 Task: Look for space in São Bento do Sul, Brazil from 15th June, 2023 to 21st June, 2023 for 5 adults in price range Rs.14000 to Rs.25000. Place can be entire place with 3 bedrooms having 3 beds and 3 bathrooms. Property type can be house, flat, guest house. Booking option can be shelf check-in. Required host language is Spanish.
Action: Mouse moved to (307, 186)
Screenshot: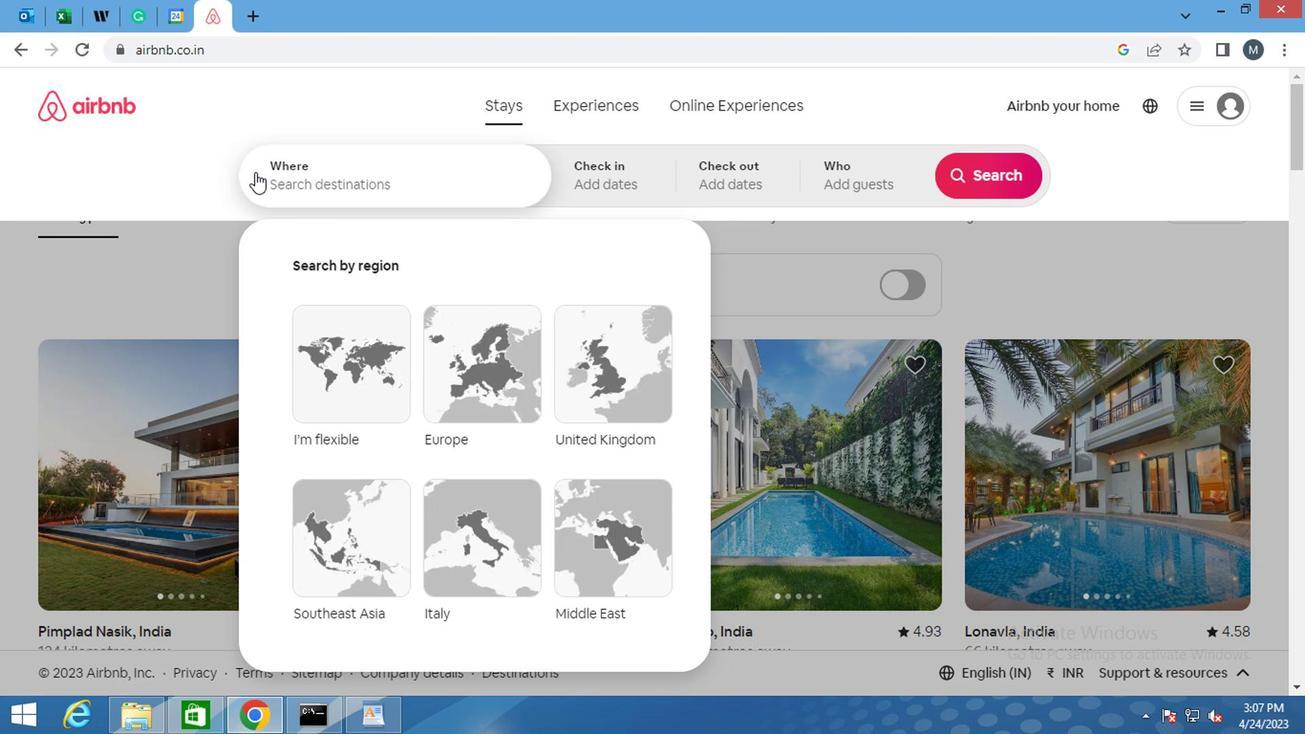 
Action: Mouse pressed left at (307, 186)
Screenshot: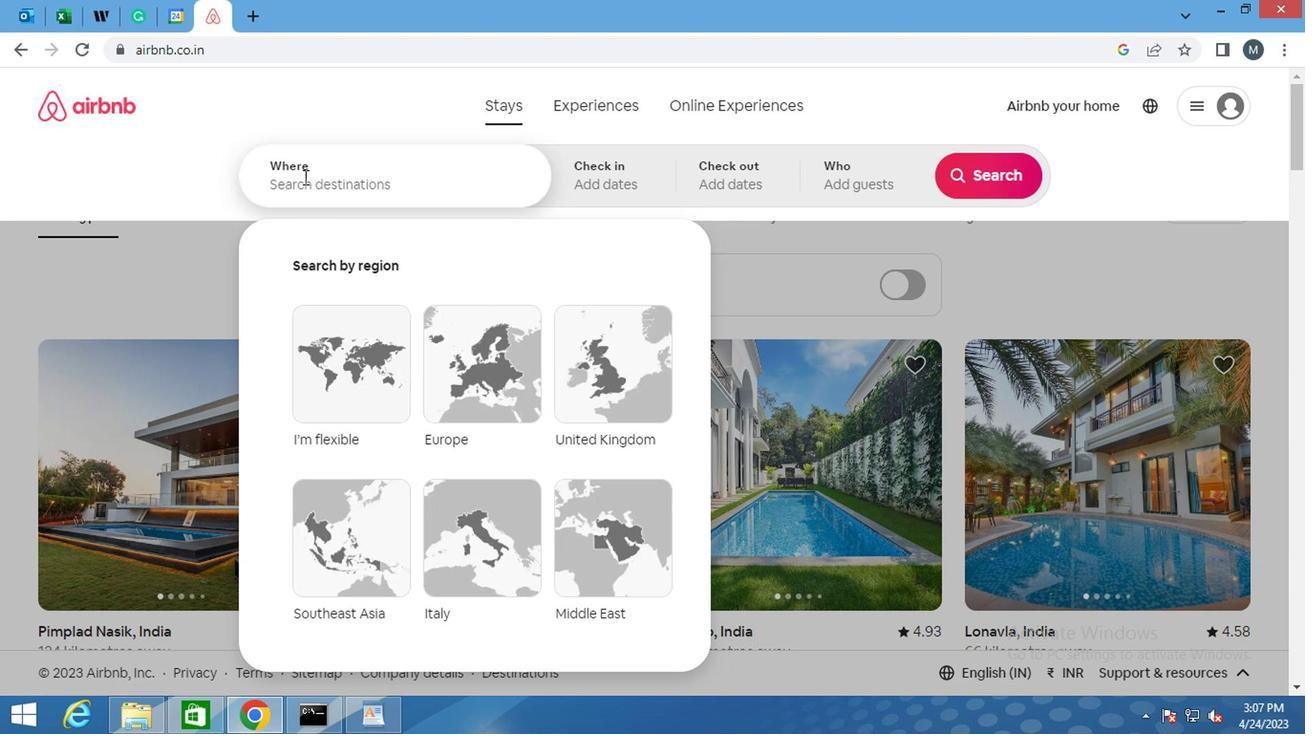 
Action: Key pressed <Key.shift>SAO<Key.space><Key.shift>BENTO<Key.space>DO<Key.space><Key.shift>SUL,<Key.space><Key.shift><Key.shift>BRAZIL<Key.enter>
Screenshot: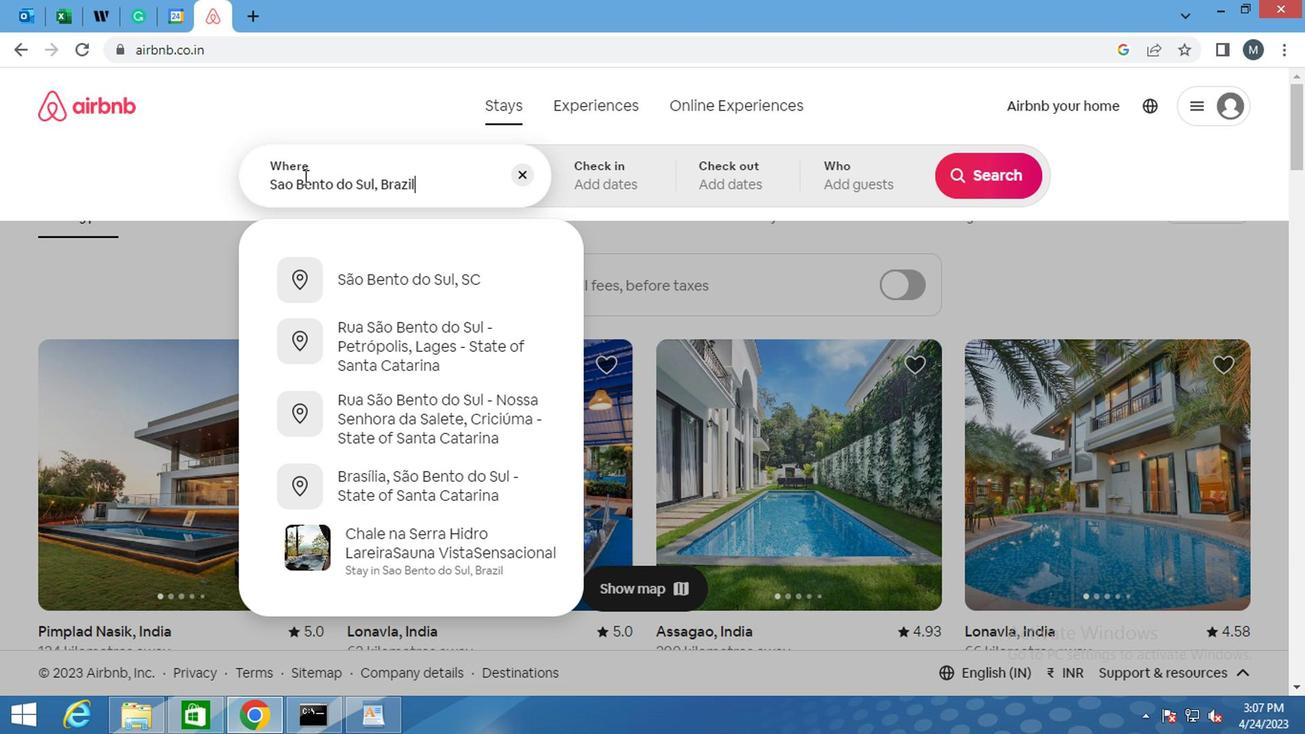 
Action: Mouse moved to (974, 325)
Screenshot: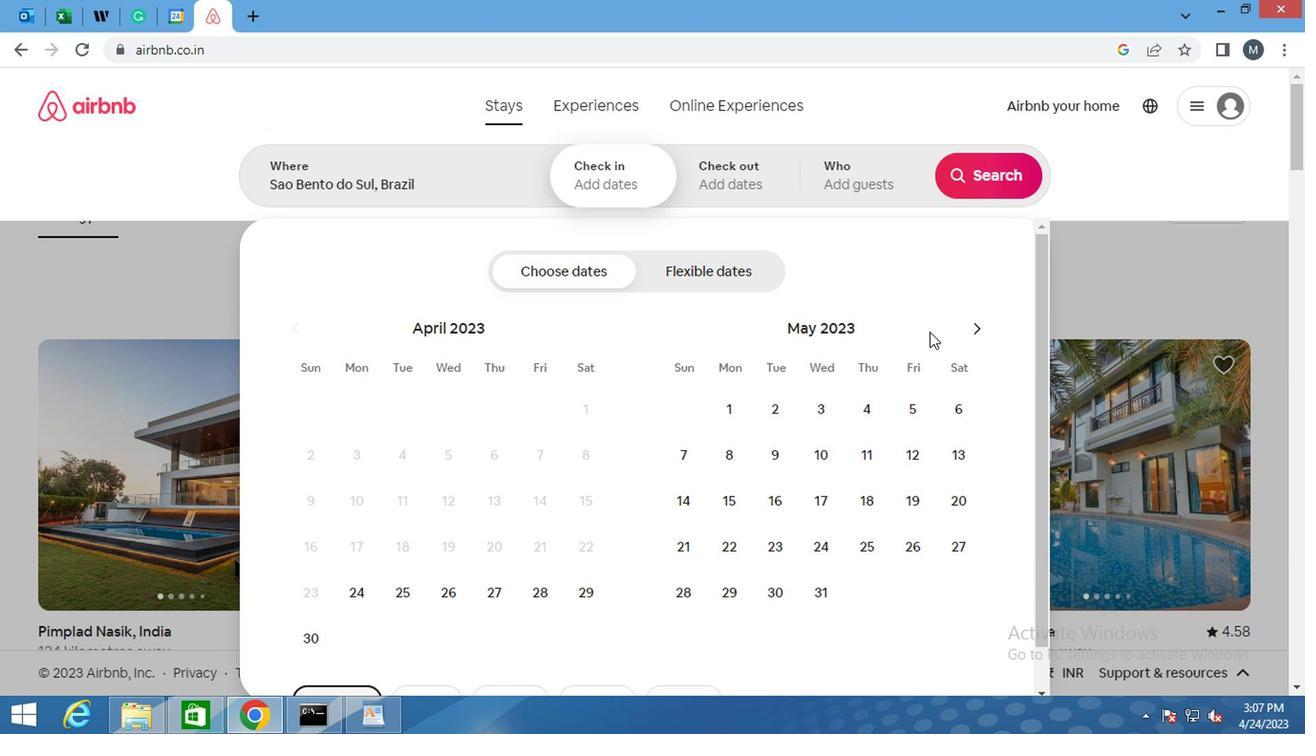 
Action: Mouse pressed left at (974, 325)
Screenshot: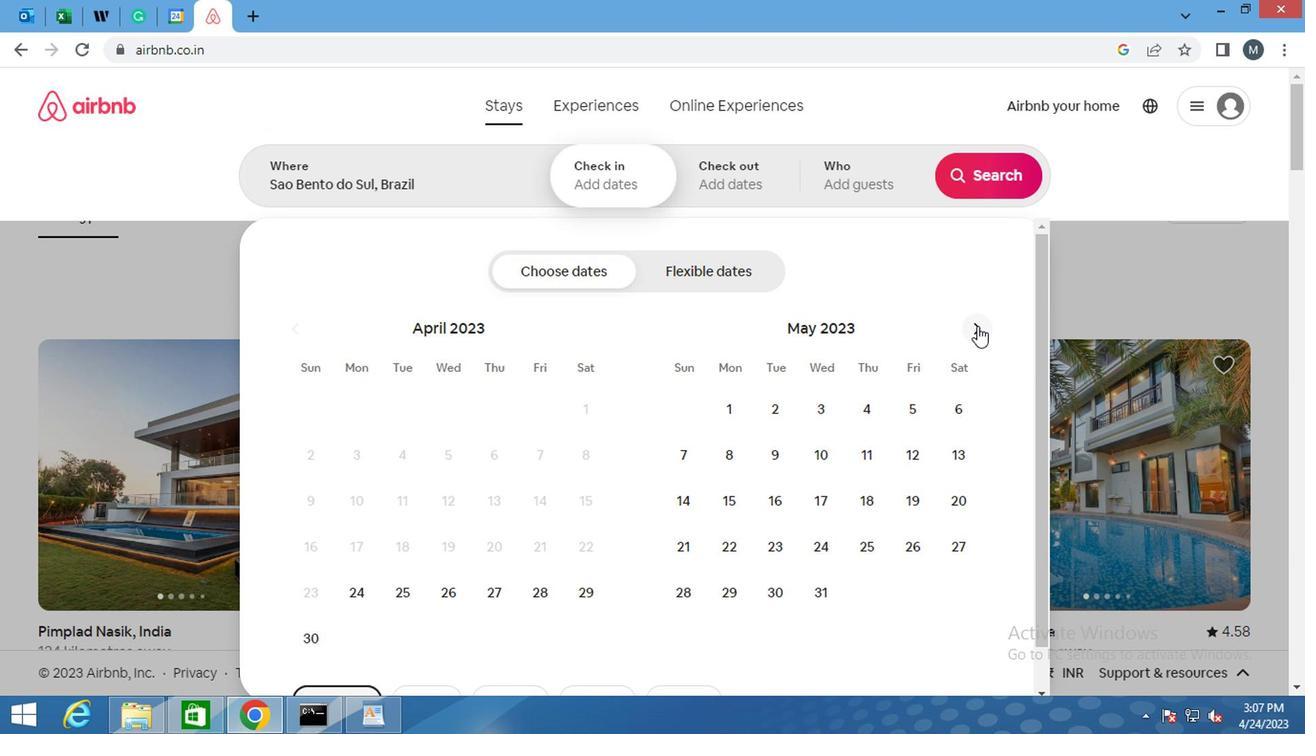 
Action: Mouse pressed left at (974, 325)
Screenshot: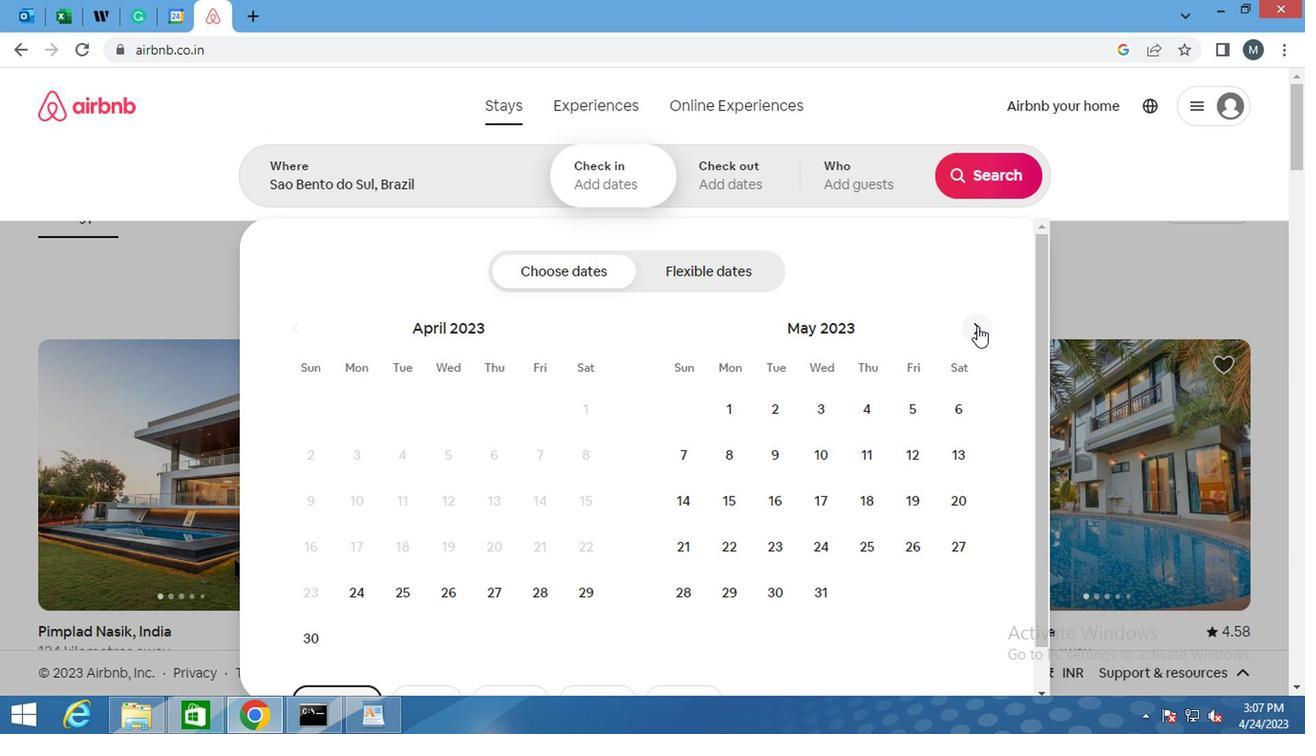 
Action: Mouse moved to (863, 491)
Screenshot: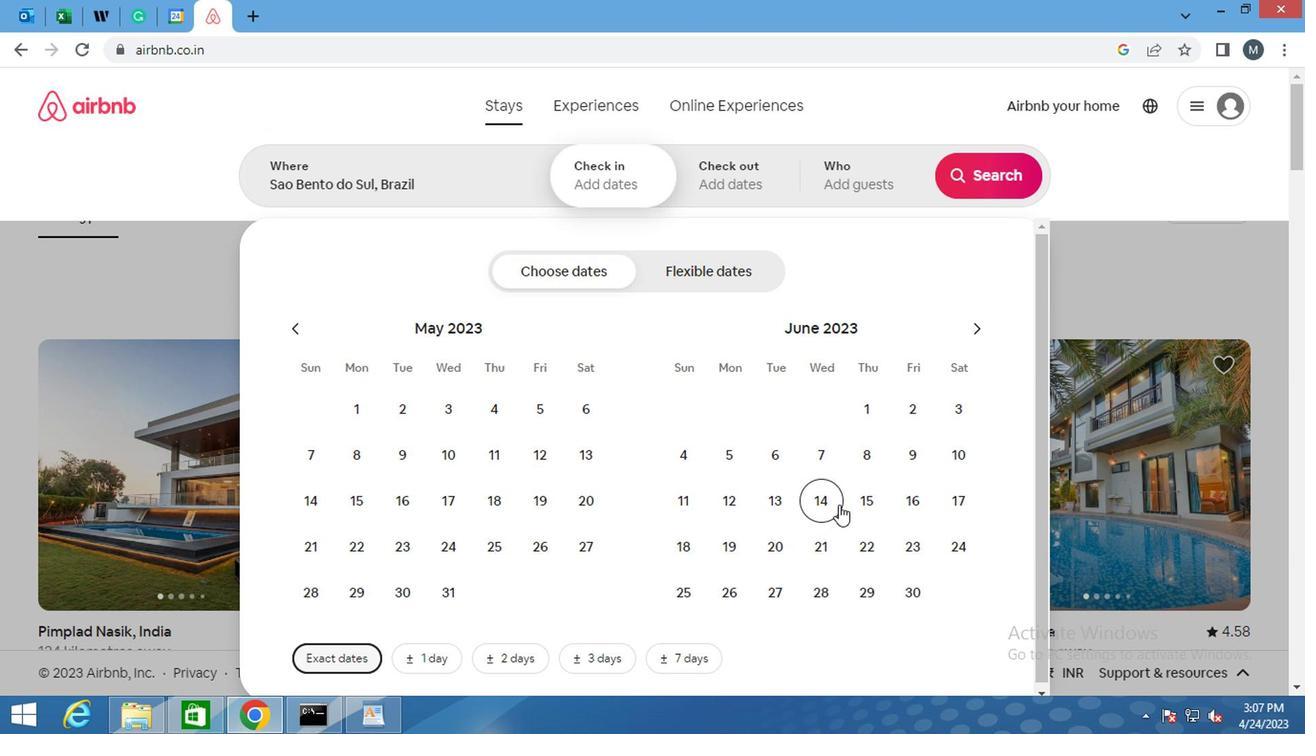 
Action: Mouse pressed left at (863, 491)
Screenshot: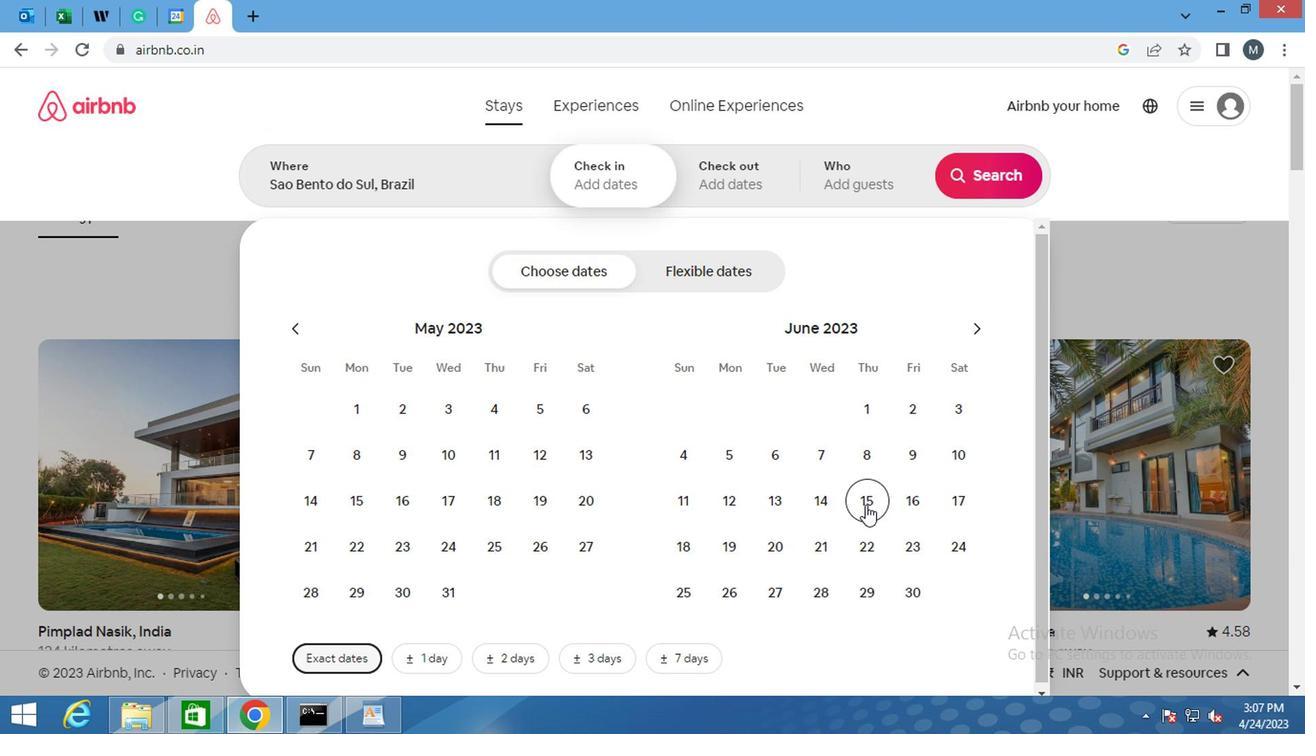 
Action: Mouse moved to (828, 531)
Screenshot: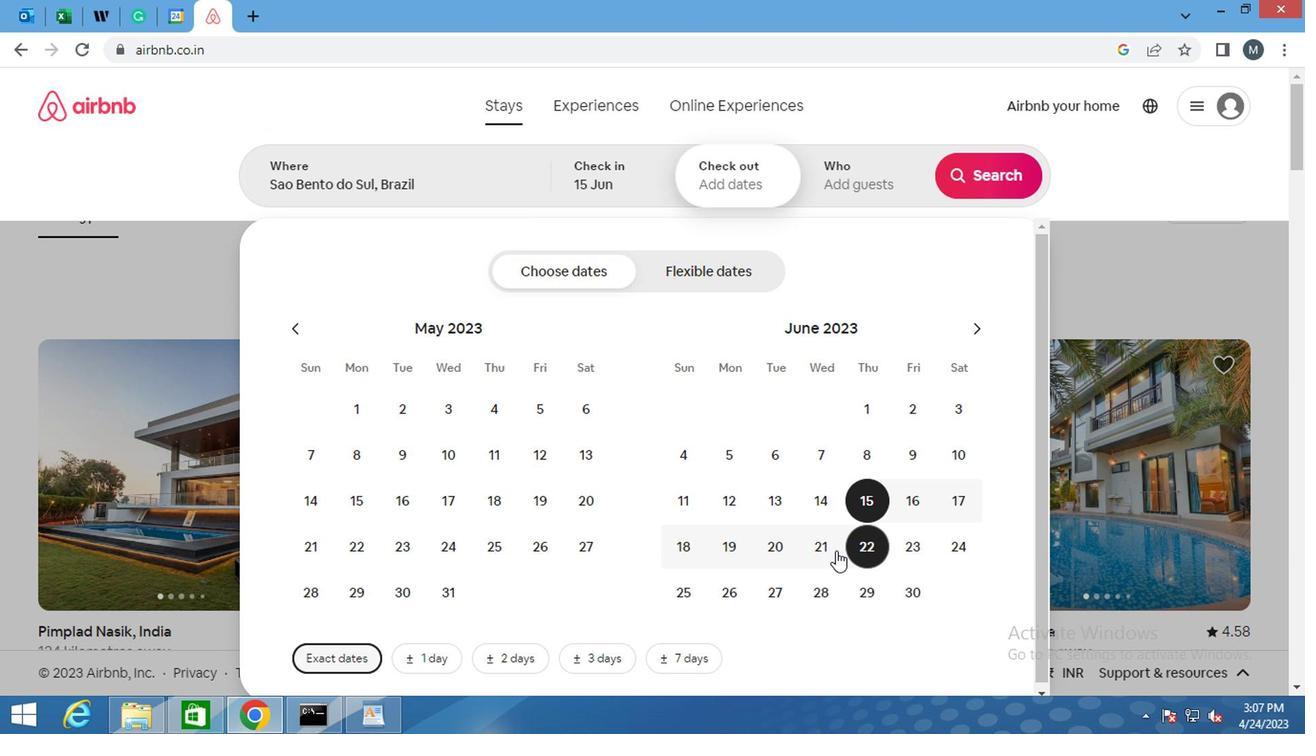 
Action: Mouse pressed left at (828, 531)
Screenshot: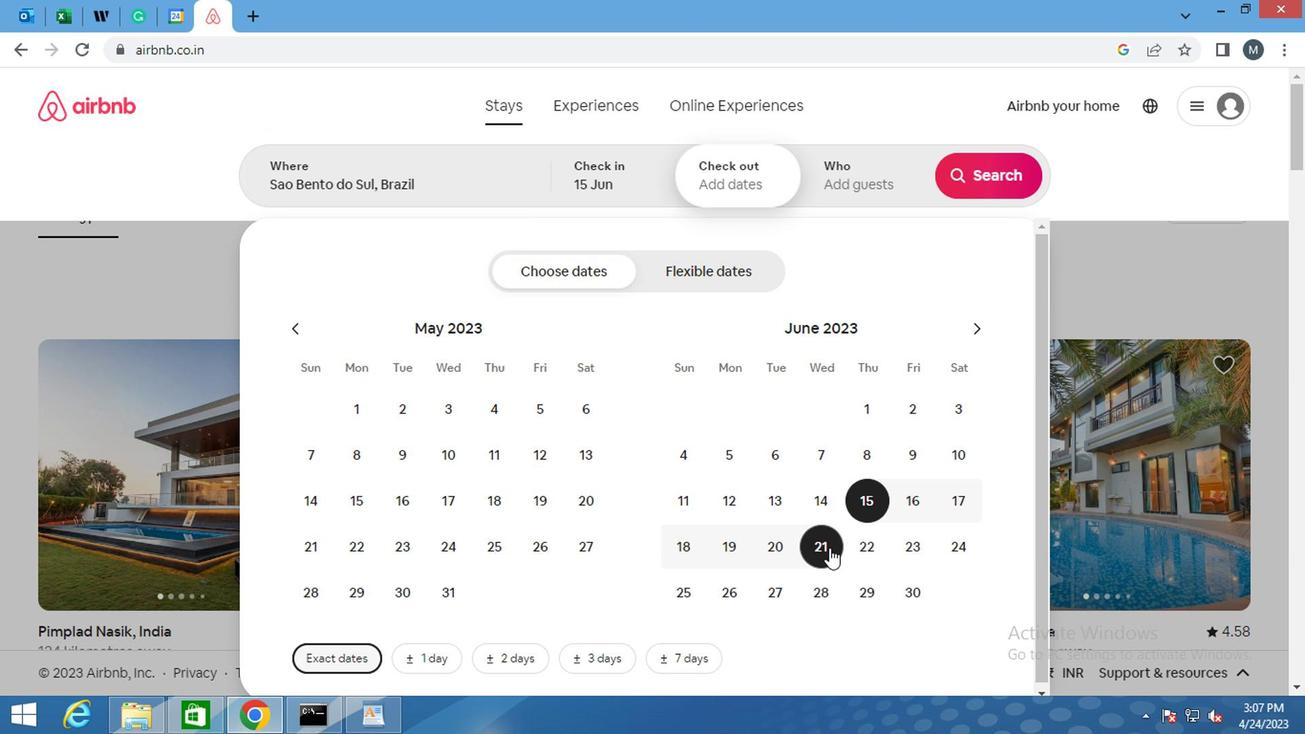 
Action: Mouse moved to (882, 199)
Screenshot: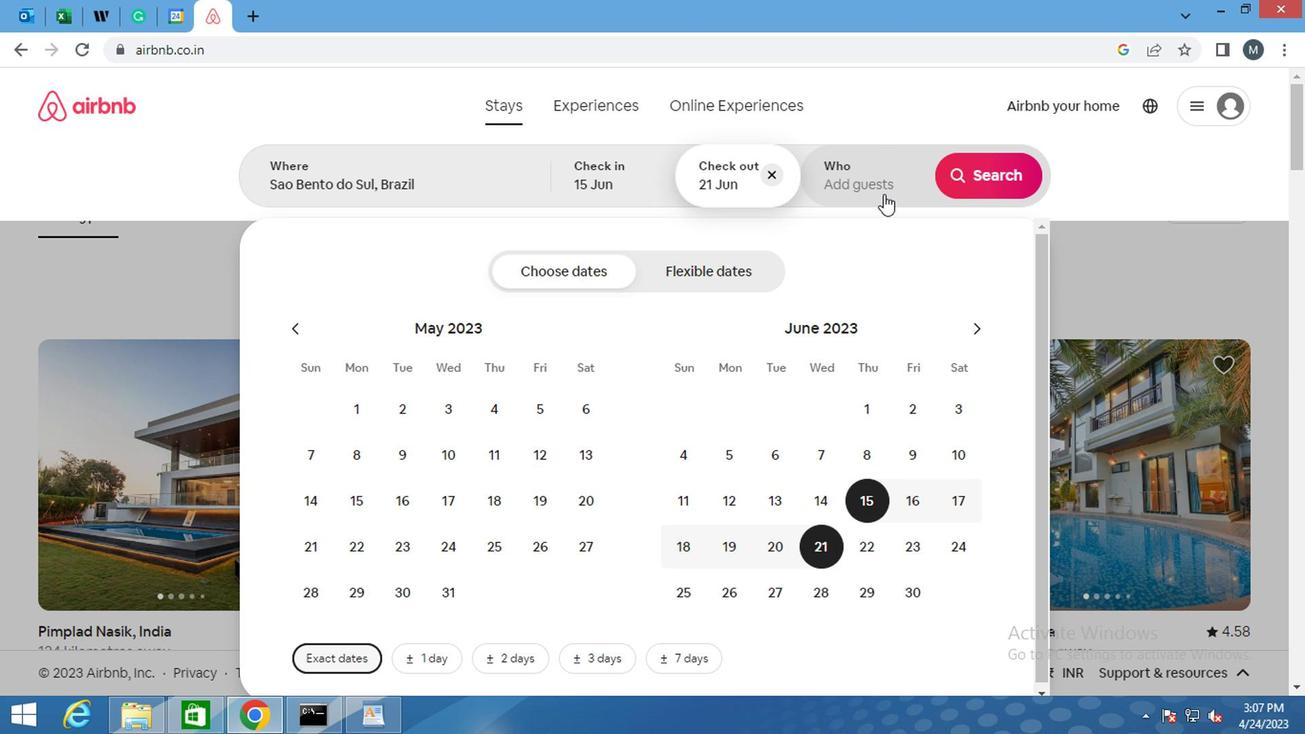 
Action: Mouse pressed left at (882, 199)
Screenshot: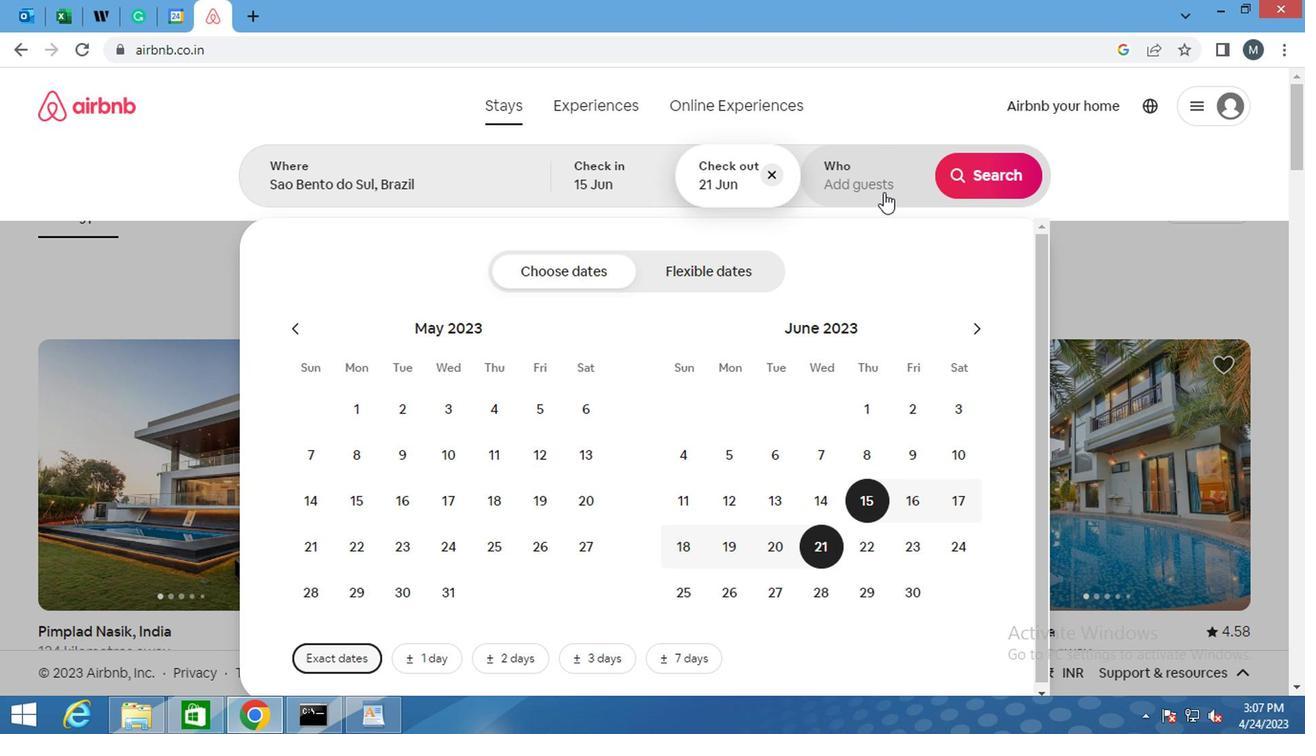 
Action: Mouse moved to (989, 276)
Screenshot: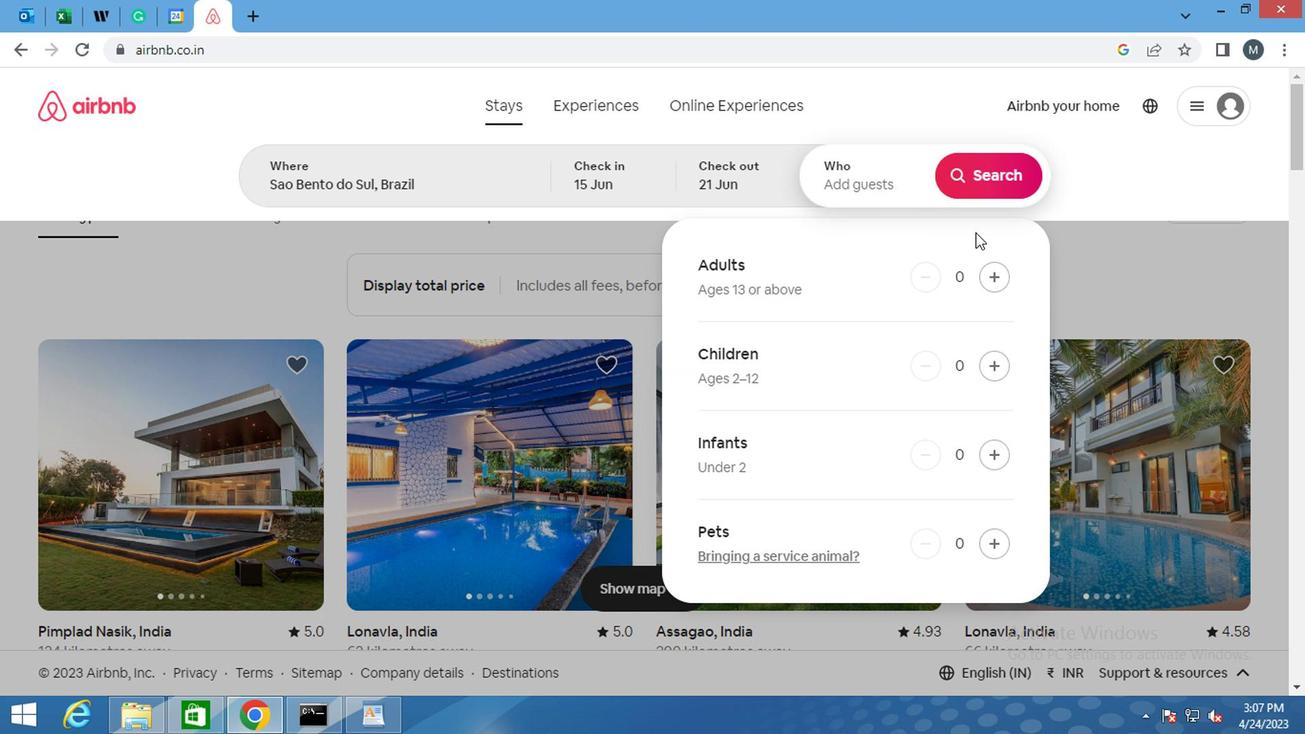 
Action: Mouse pressed left at (989, 276)
Screenshot: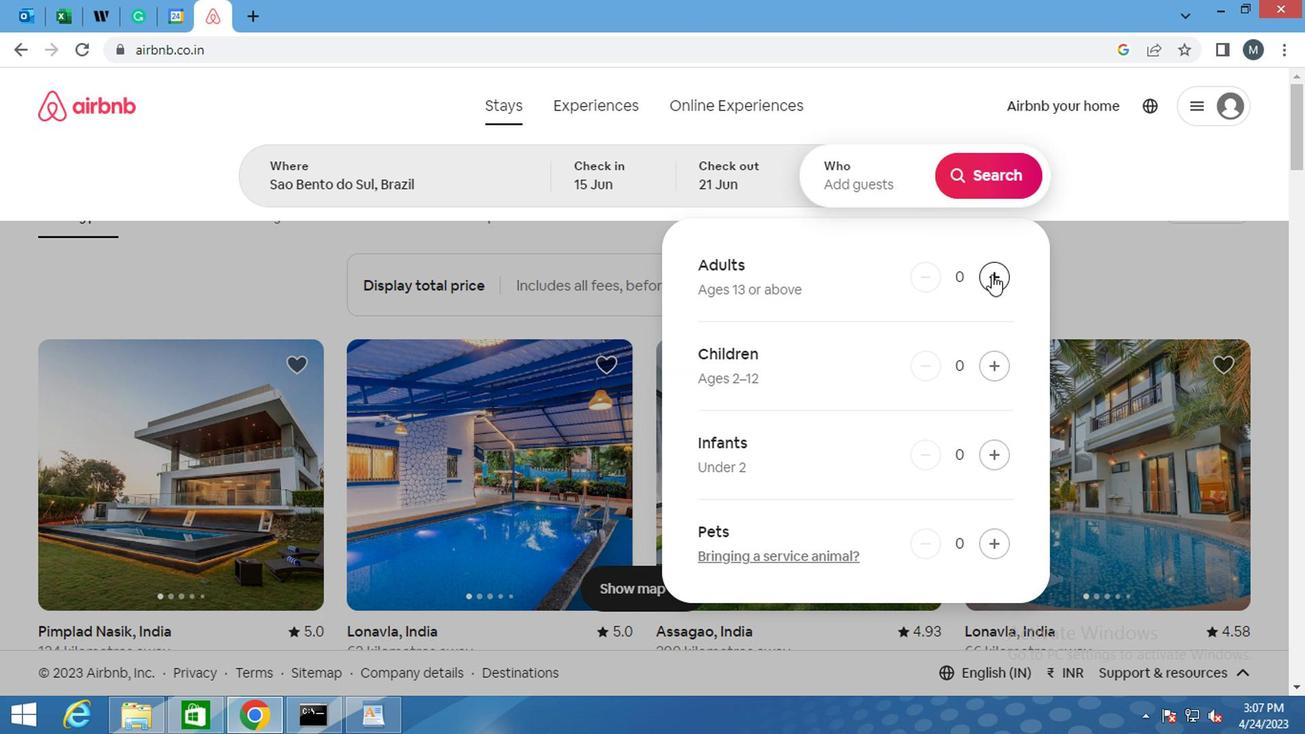
Action: Mouse moved to (989, 278)
Screenshot: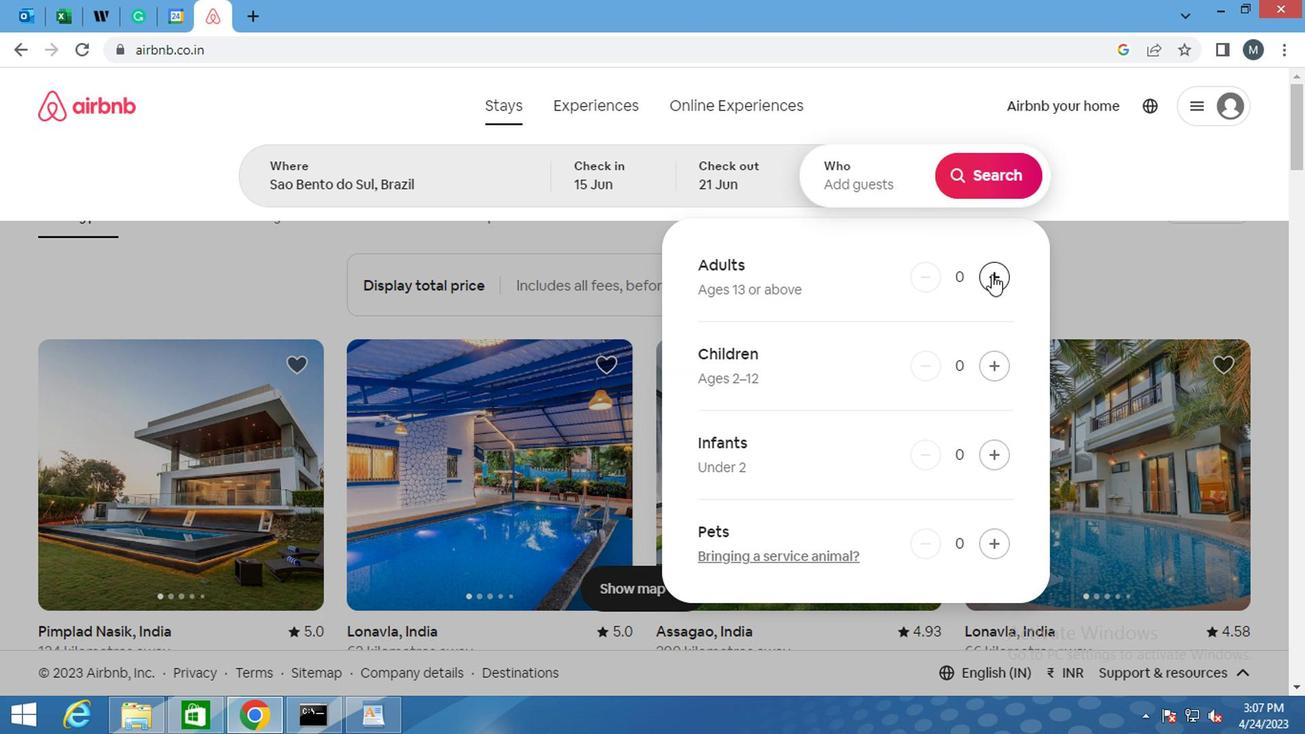 
Action: Mouse pressed left at (989, 278)
Screenshot: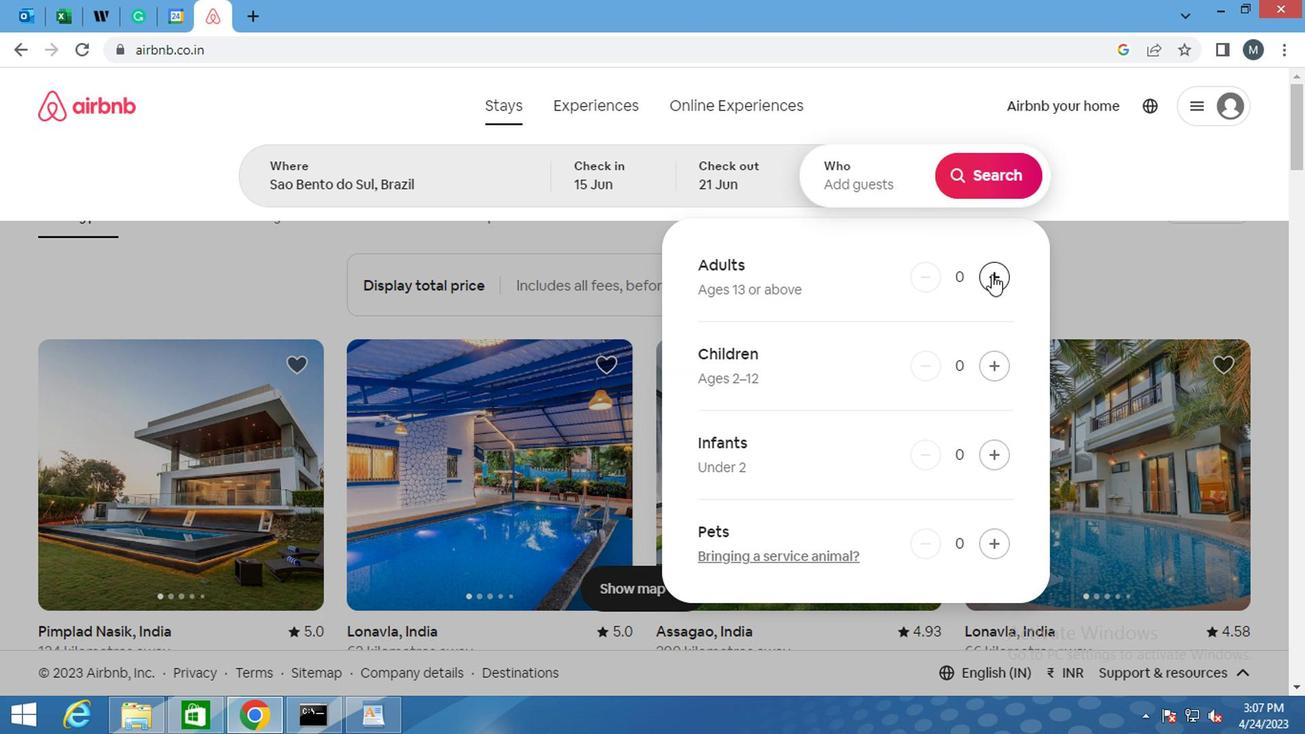 
Action: Mouse pressed left at (989, 278)
Screenshot: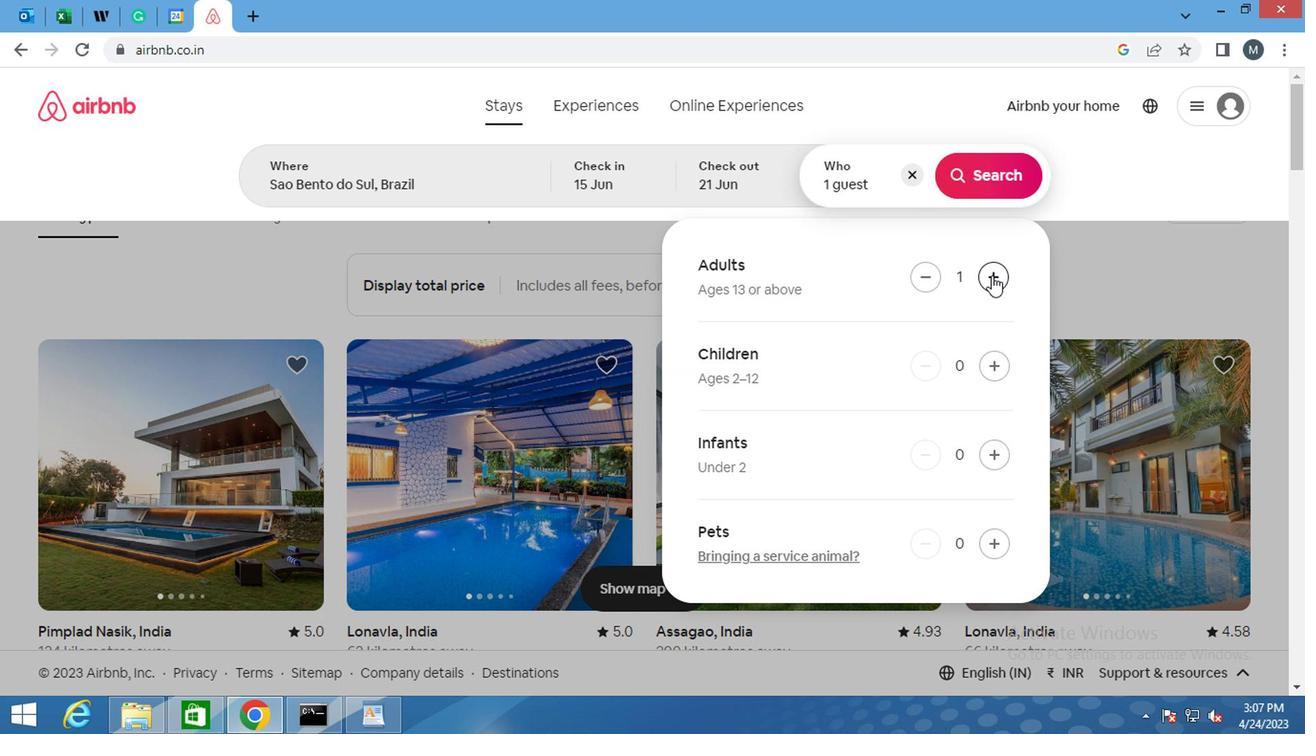 
Action: Mouse moved to (991, 278)
Screenshot: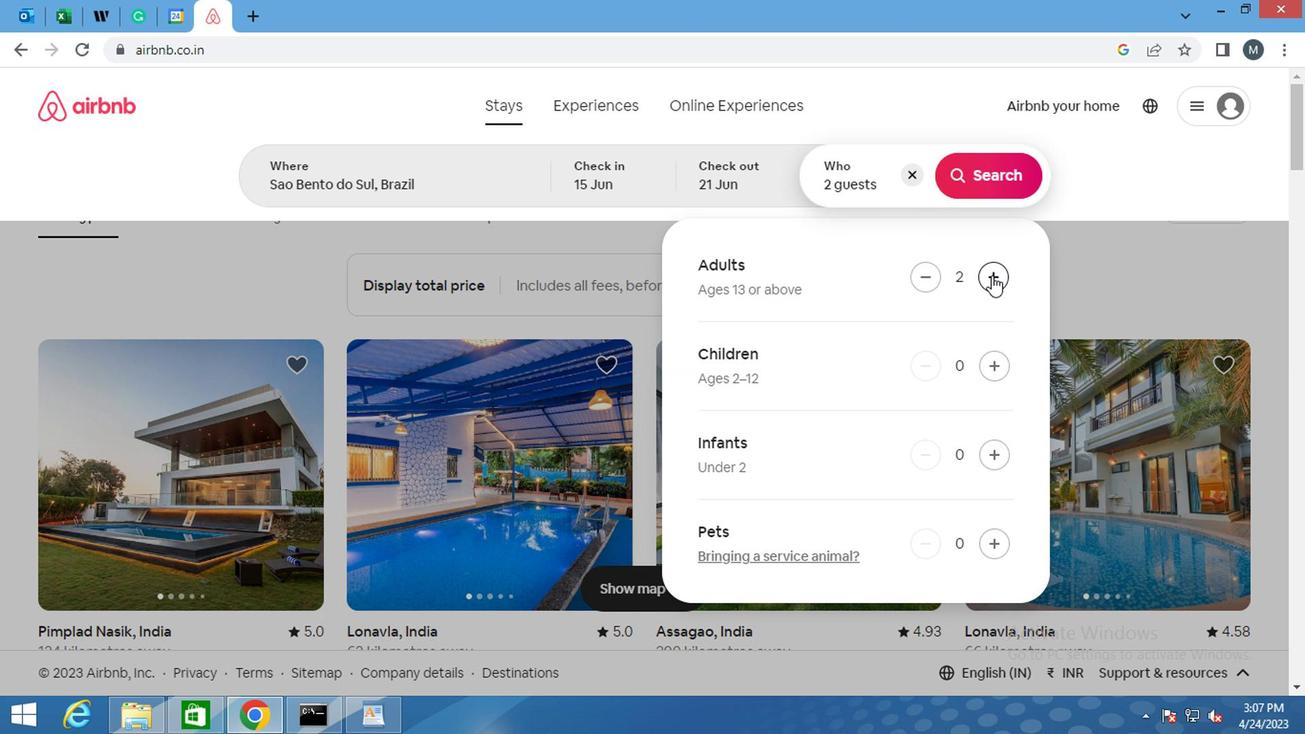 
Action: Mouse pressed left at (991, 278)
Screenshot: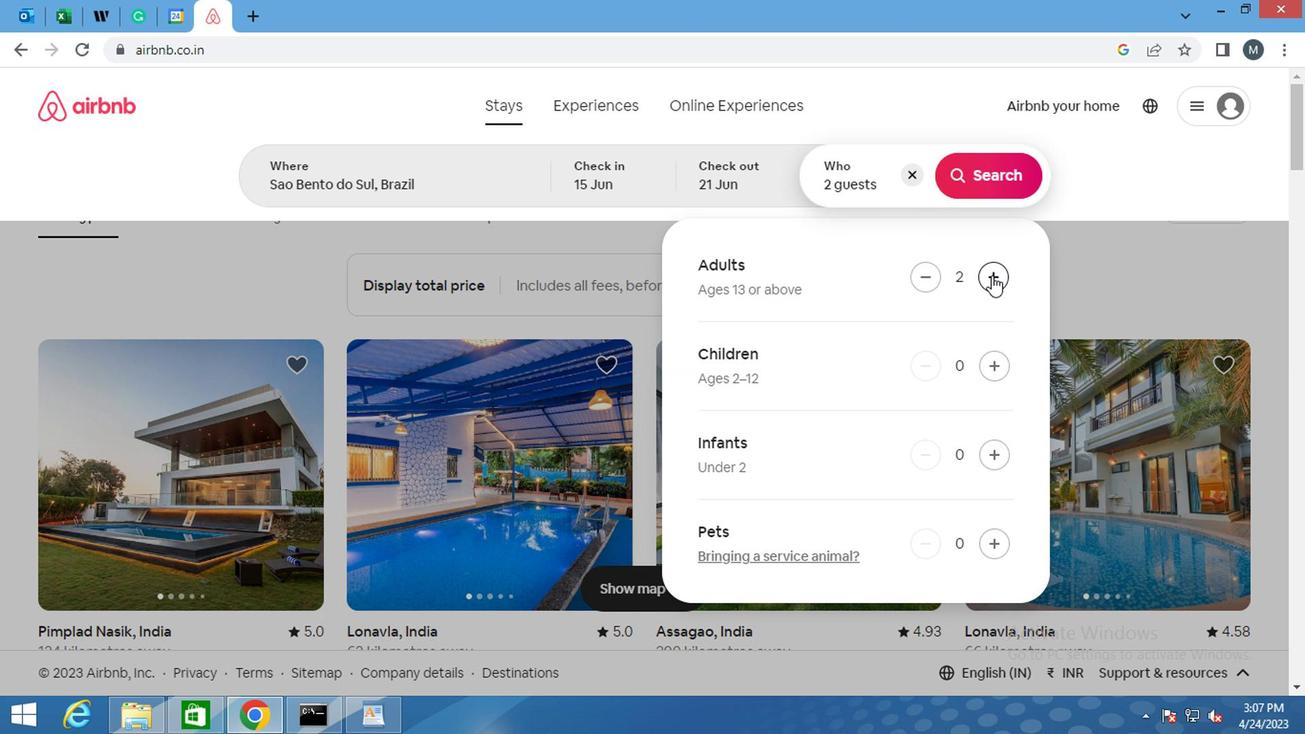 
Action: Mouse moved to (993, 278)
Screenshot: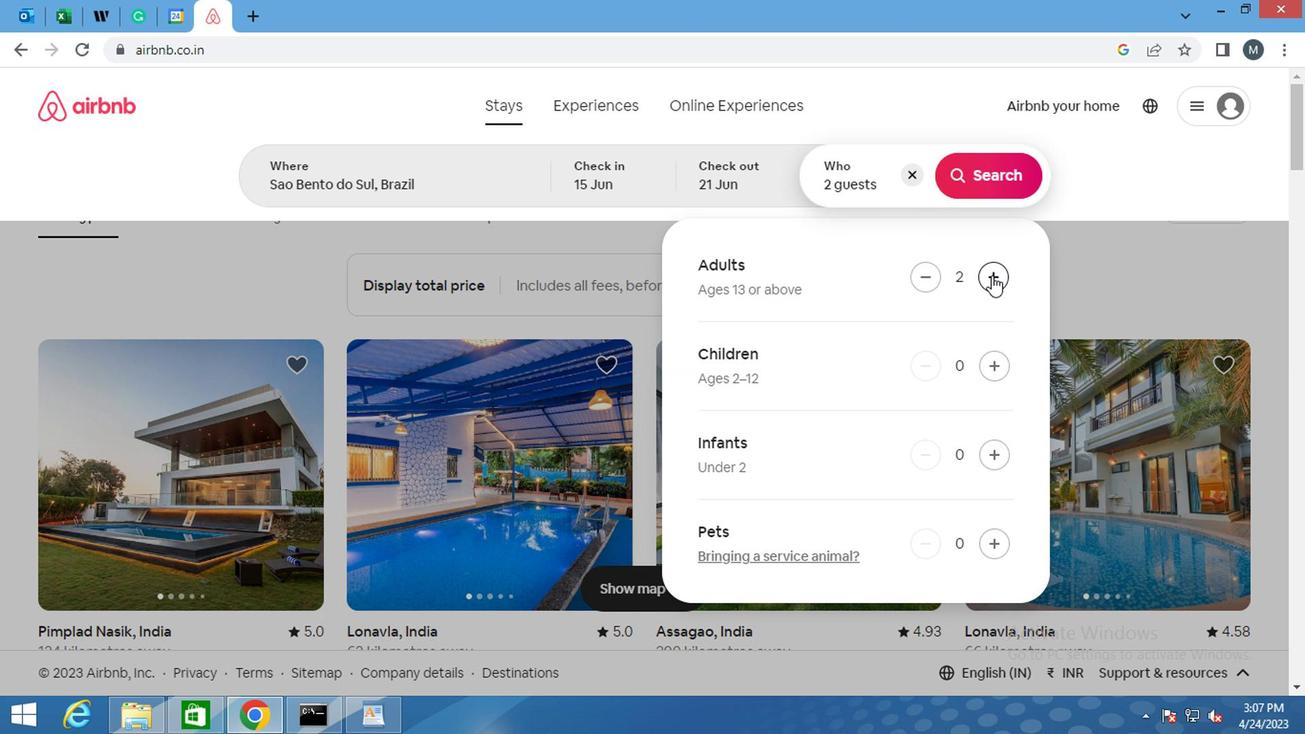 
Action: Mouse pressed left at (993, 278)
Screenshot: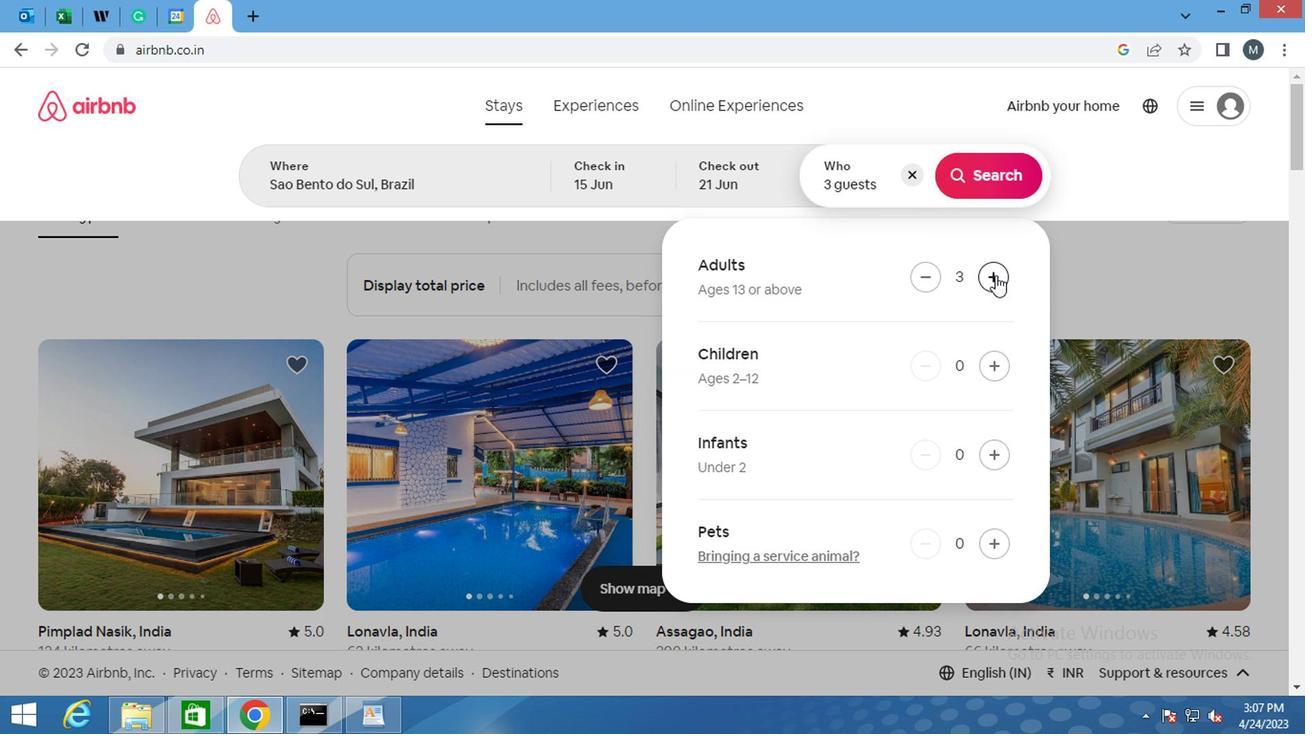 
Action: Mouse moved to (982, 223)
Screenshot: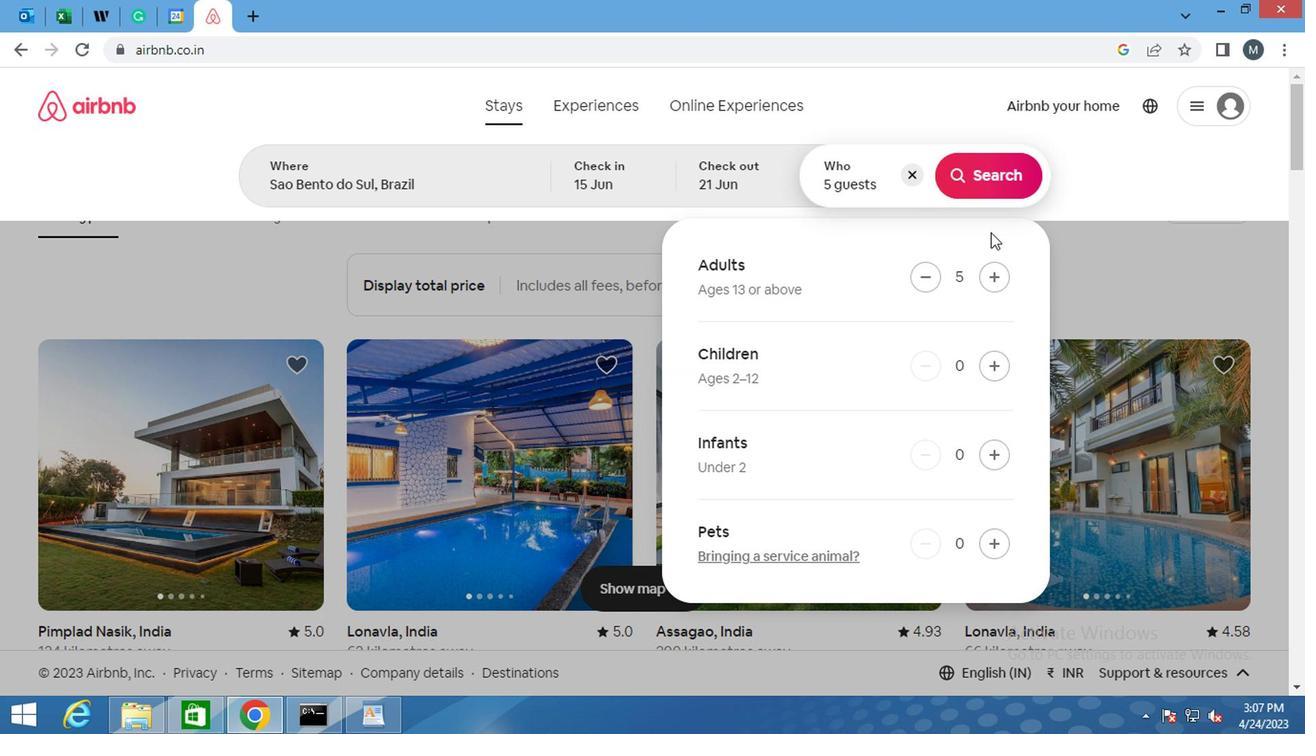 
Action: Mouse scrolled (982, 222) with delta (0, 0)
Screenshot: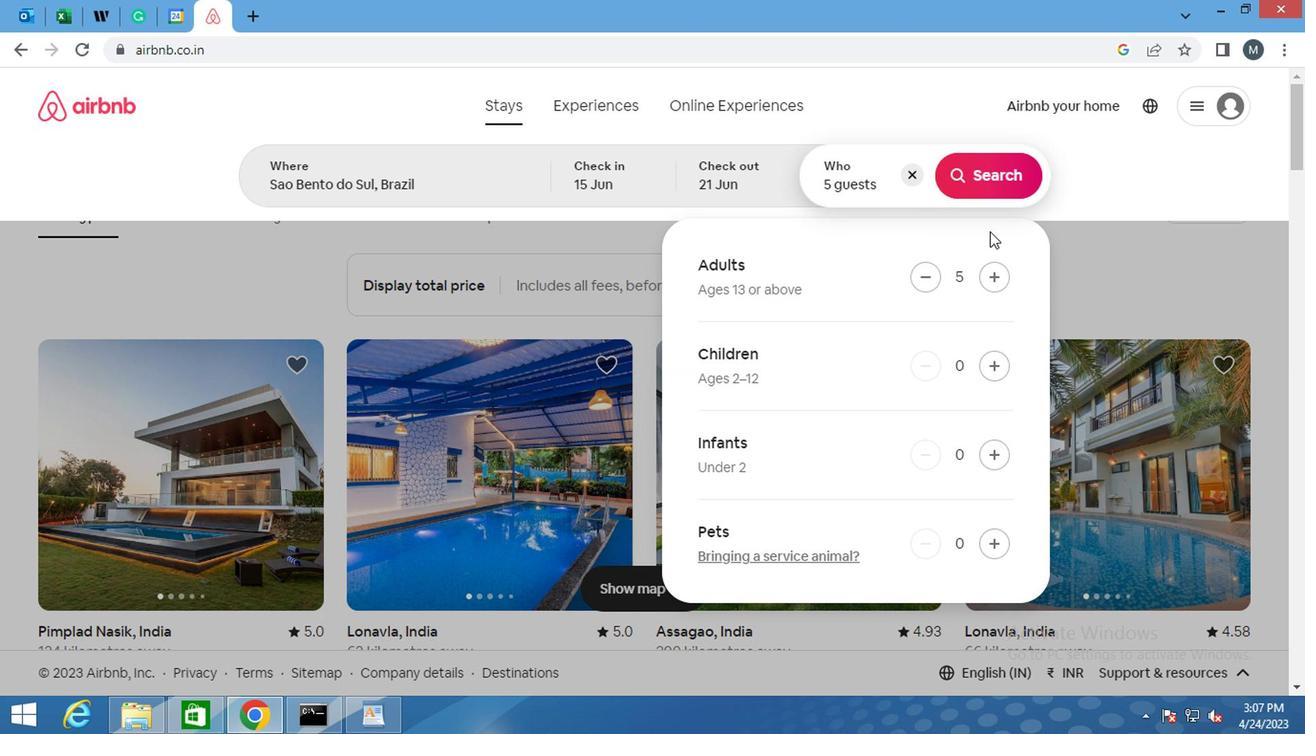 
Action: Mouse moved to (981, 224)
Screenshot: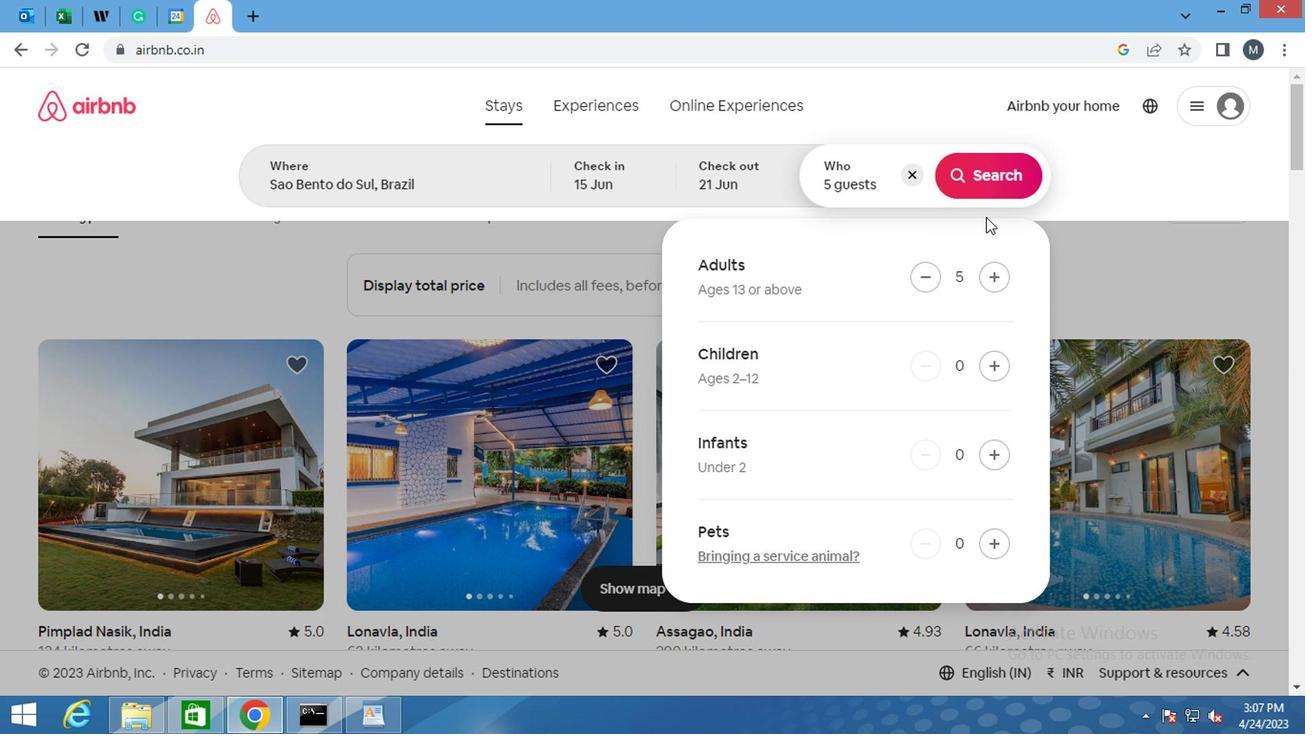 
Action: Mouse scrolled (981, 223) with delta (0, 0)
Screenshot: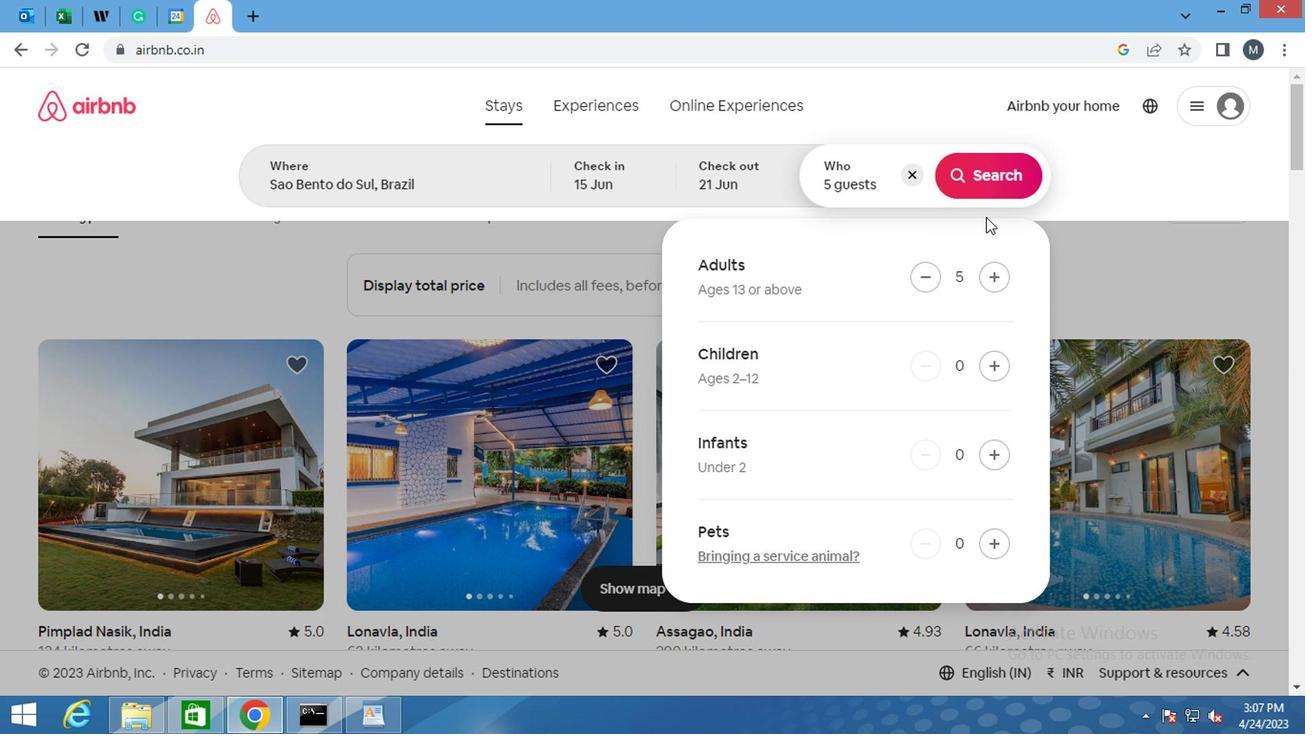 
Action: Mouse moved to (980, 225)
Screenshot: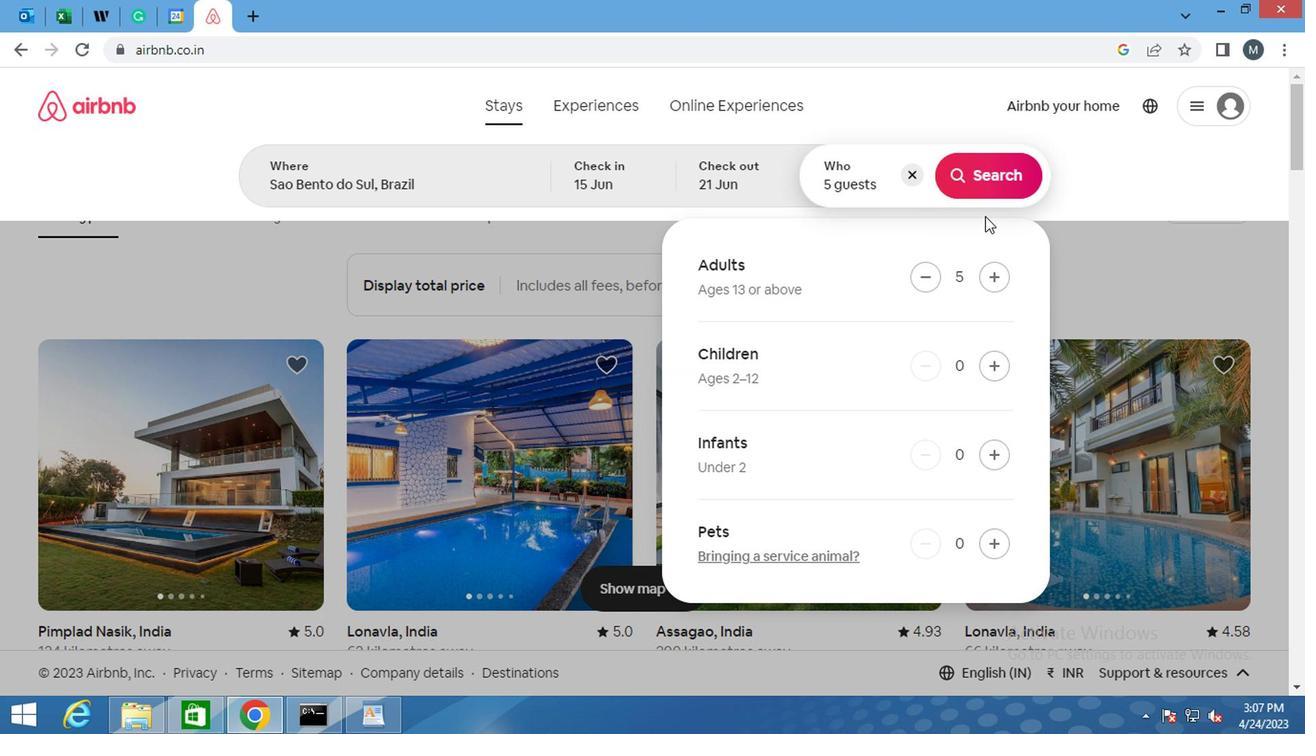 
Action: Mouse scrolled (980, 226) with delta (0, 0)
Screenshot: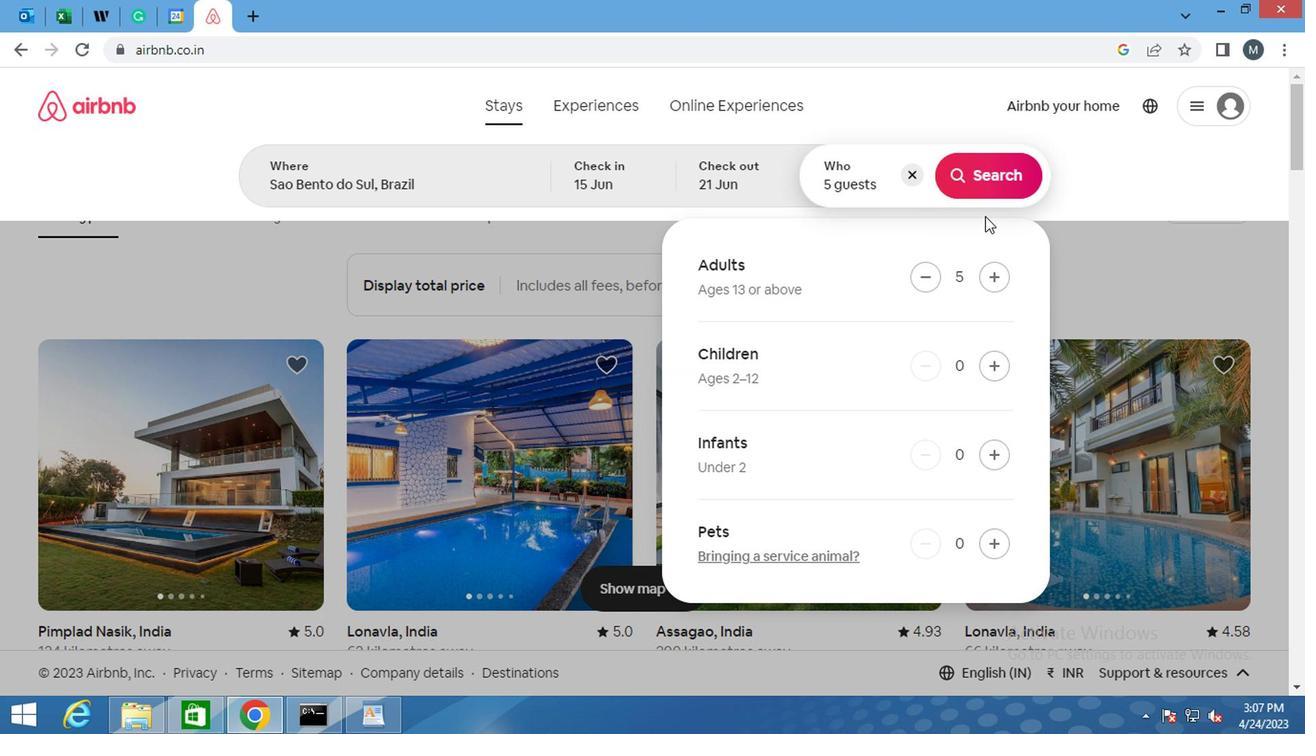 
Action: Mouse scrolled (980, 226) with delta (0, 0)
Screenshot: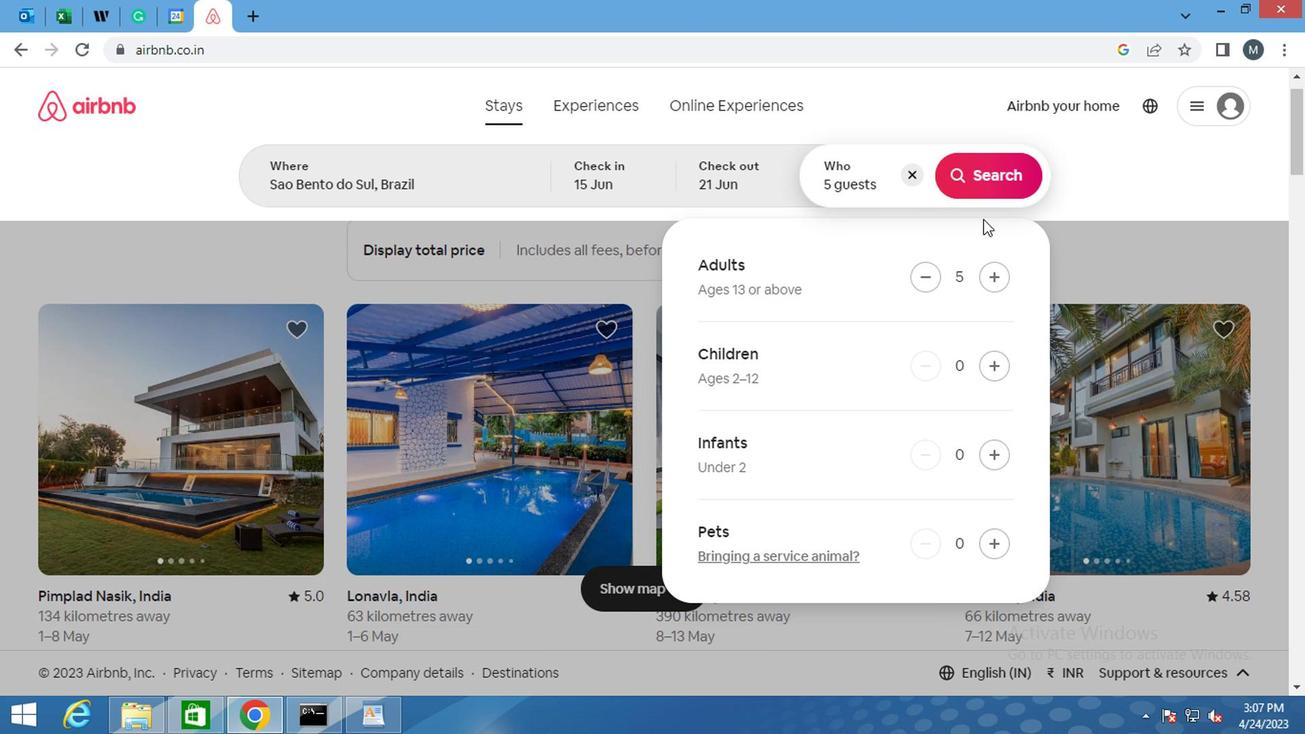 
Action: Mouse moved to (1193, 199)
Screenshot: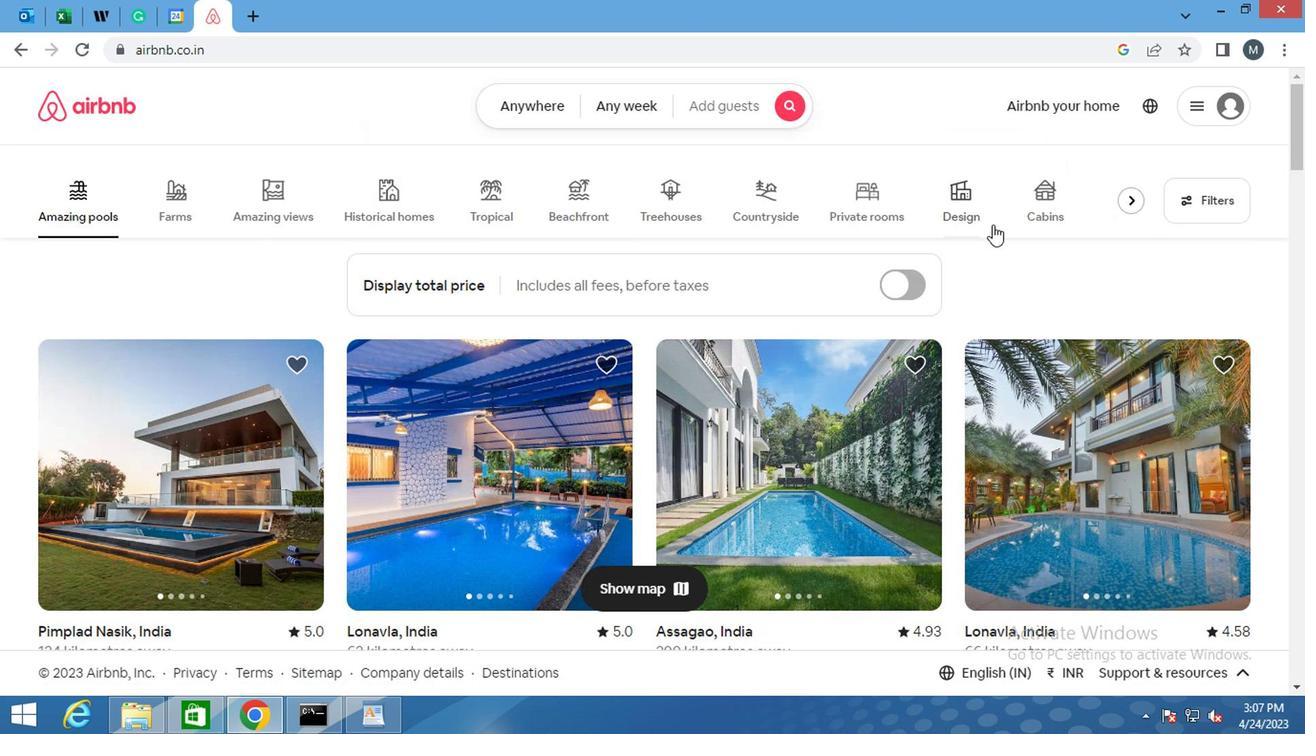 
Action: Mouse pressed left at (1193, 199)
Screenshot: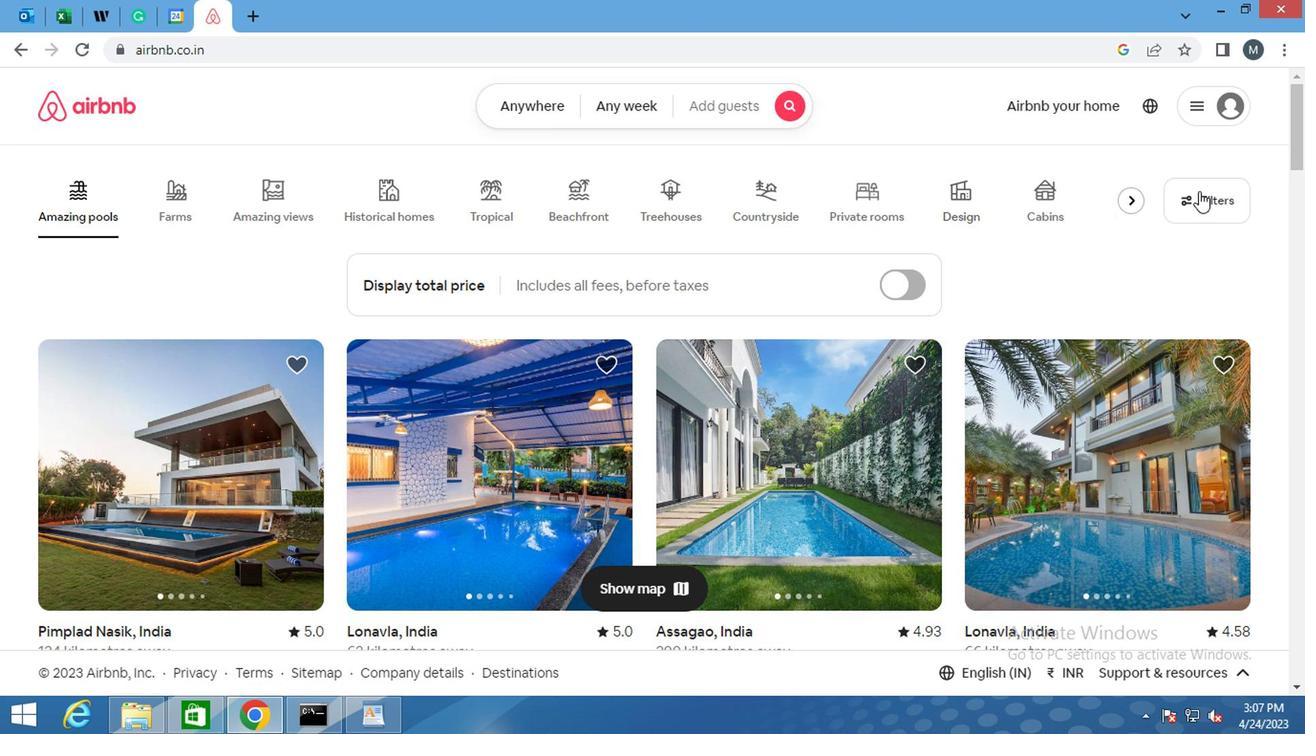 
Action: Mouse moved to (471, 415)
Screenshot: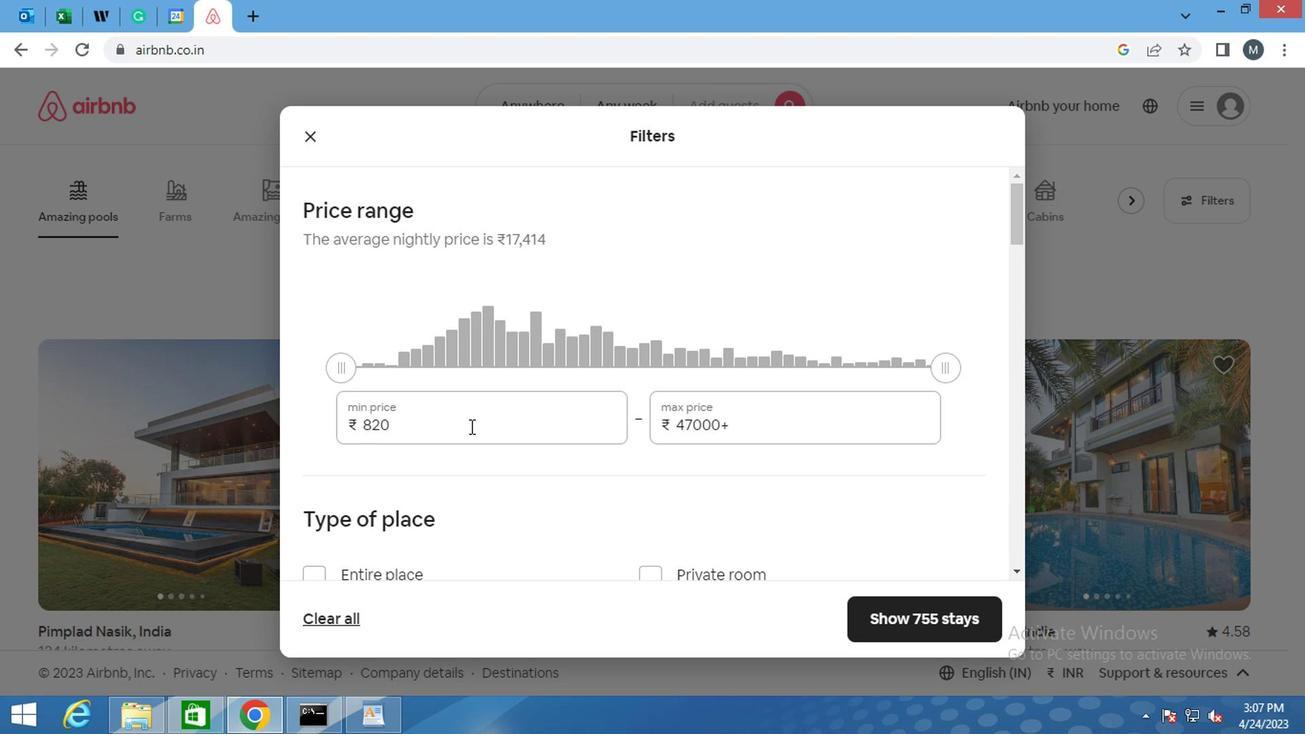
Action: Mouse pressed left at (471, 415)
Screenshot: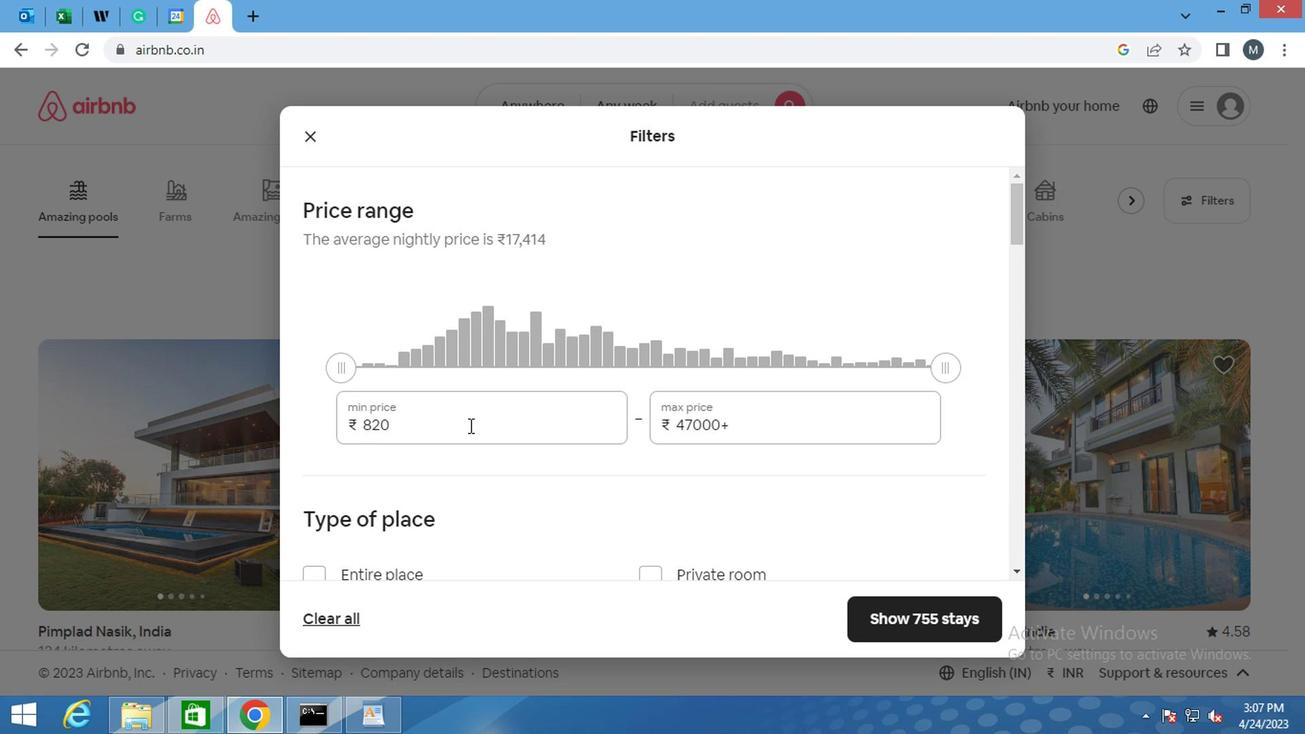 
Action: Mouse moved to (471, 415)
Screenshot: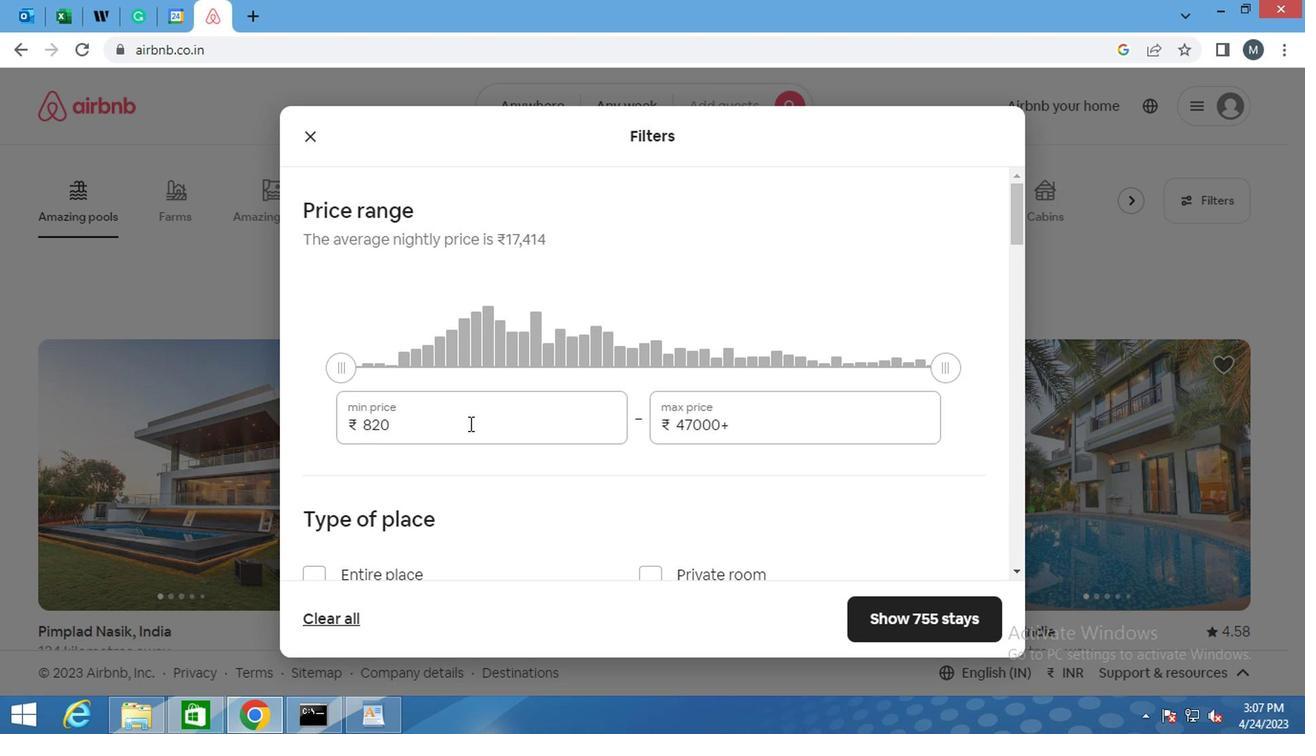 
Action: Mouse pressed left at (471, 415)
Screenshot: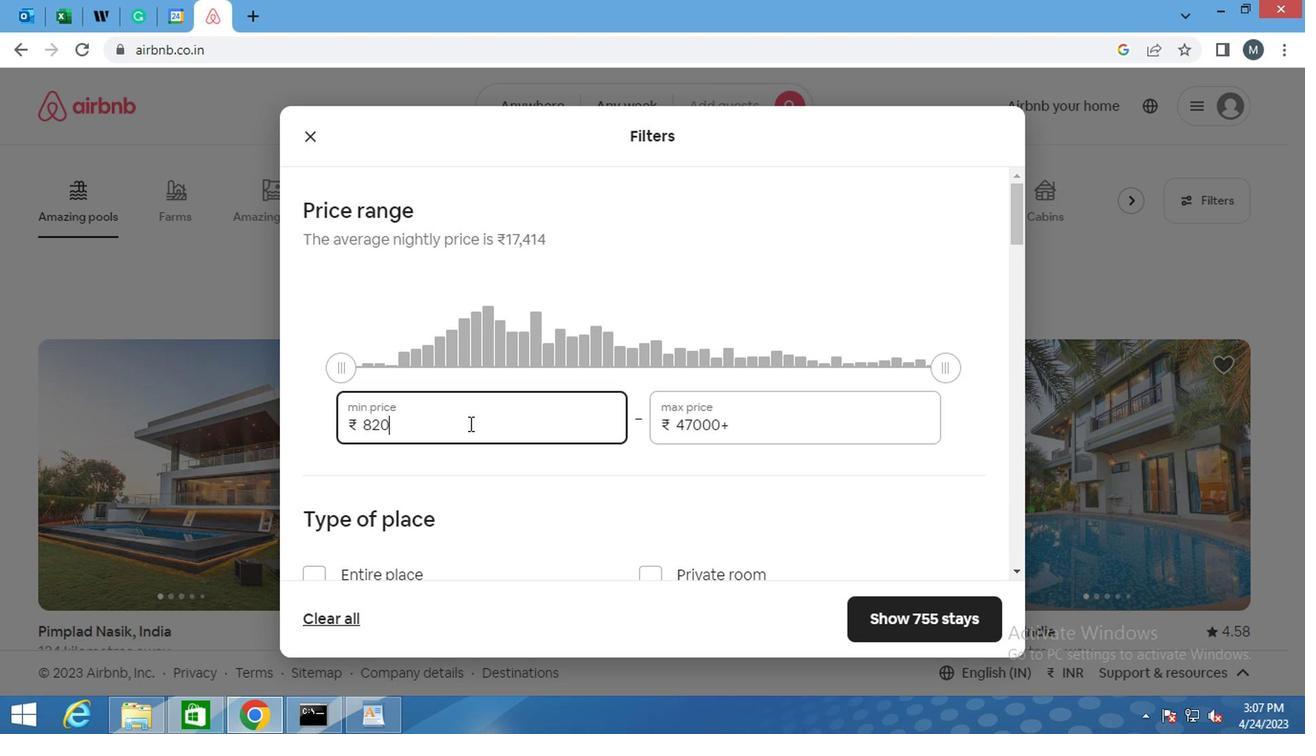 
Action: Mouse moved to (471, 415)
Screenshot: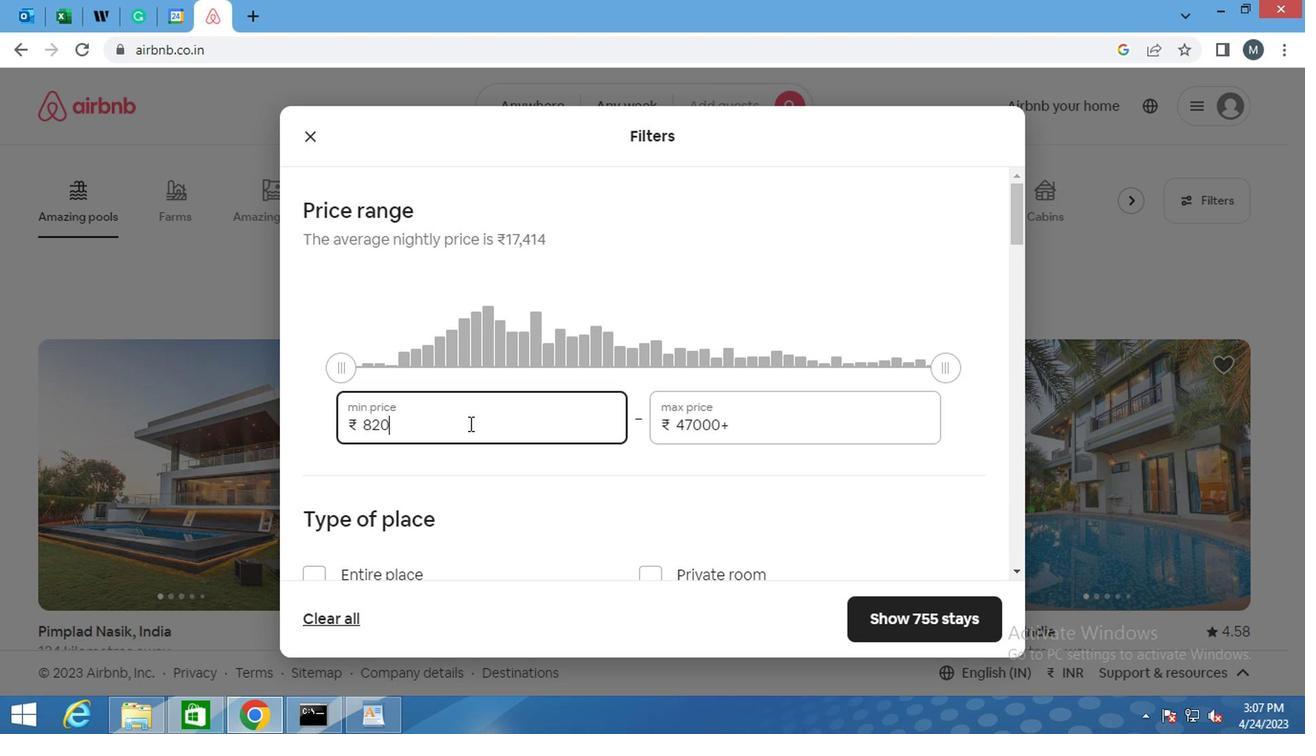 
Action: Key pressed 14000
Screenshot: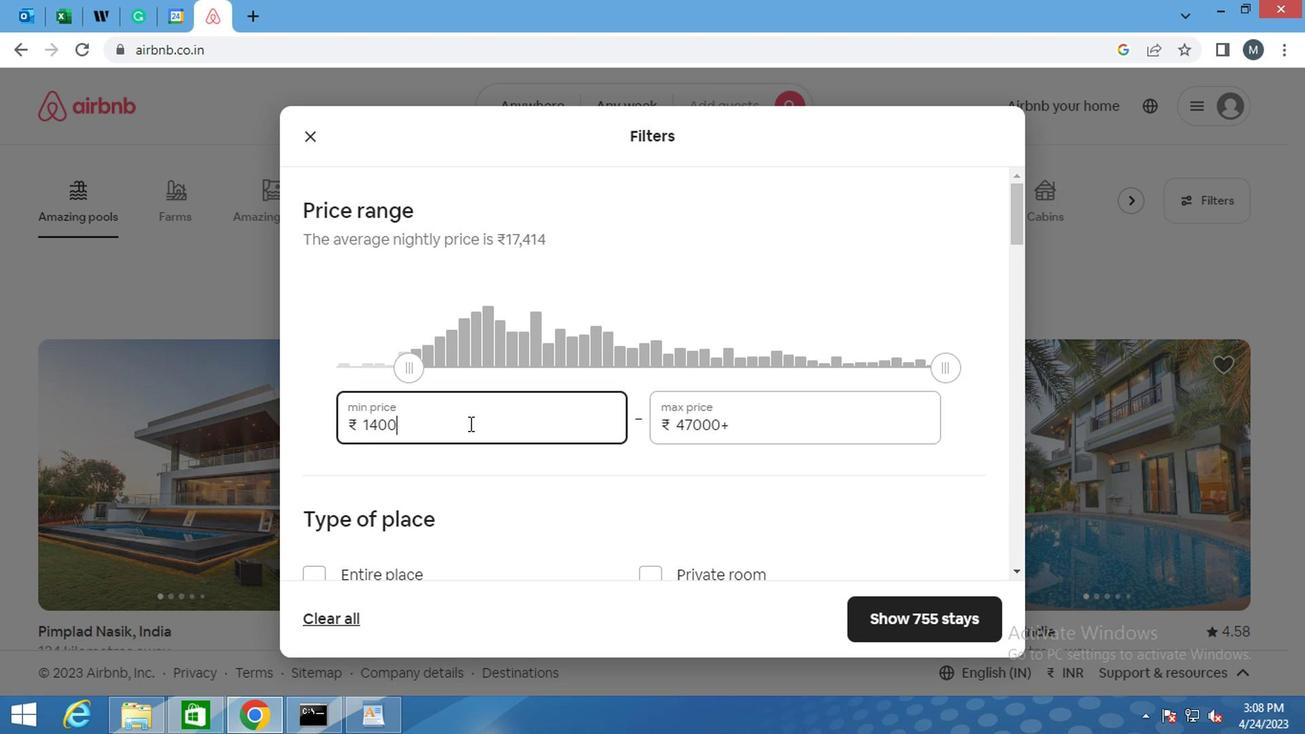 
Action: Mouse moved to (720, 417)
Screenshot: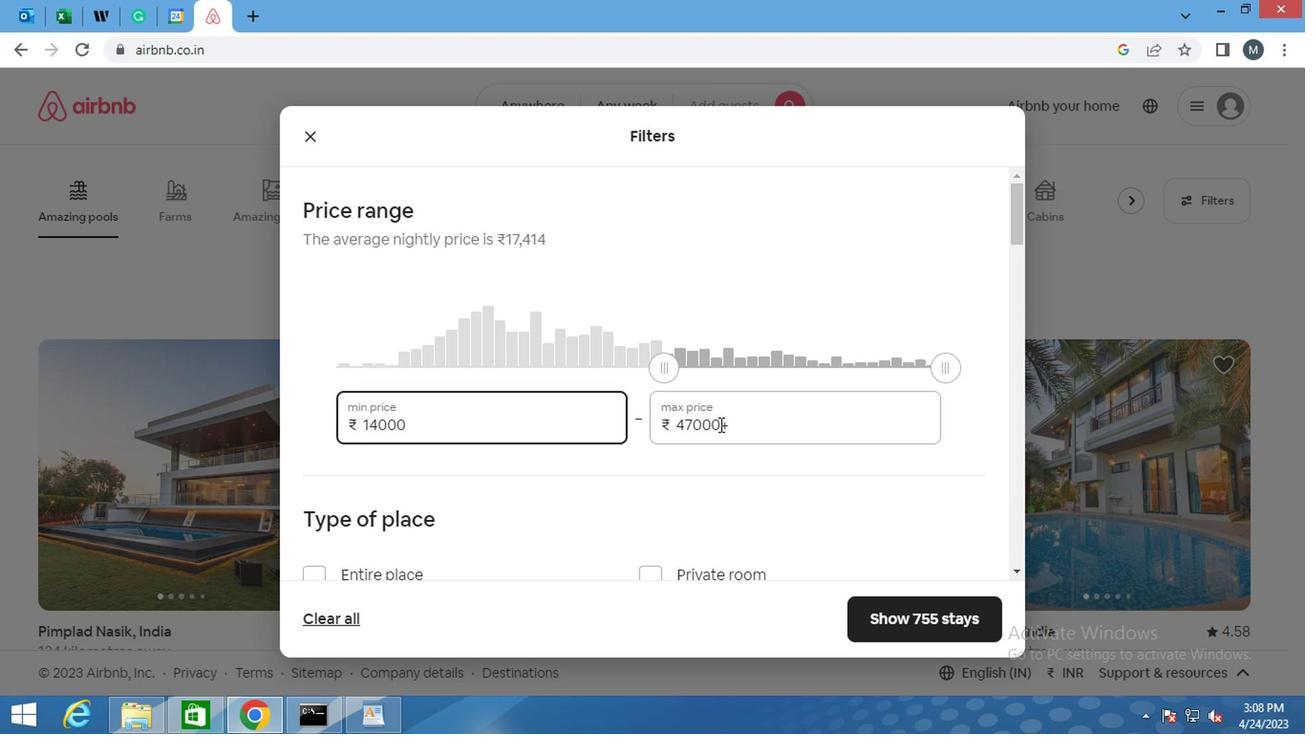 
Action: Mouse pressed left at (720, 417)
Screenshot: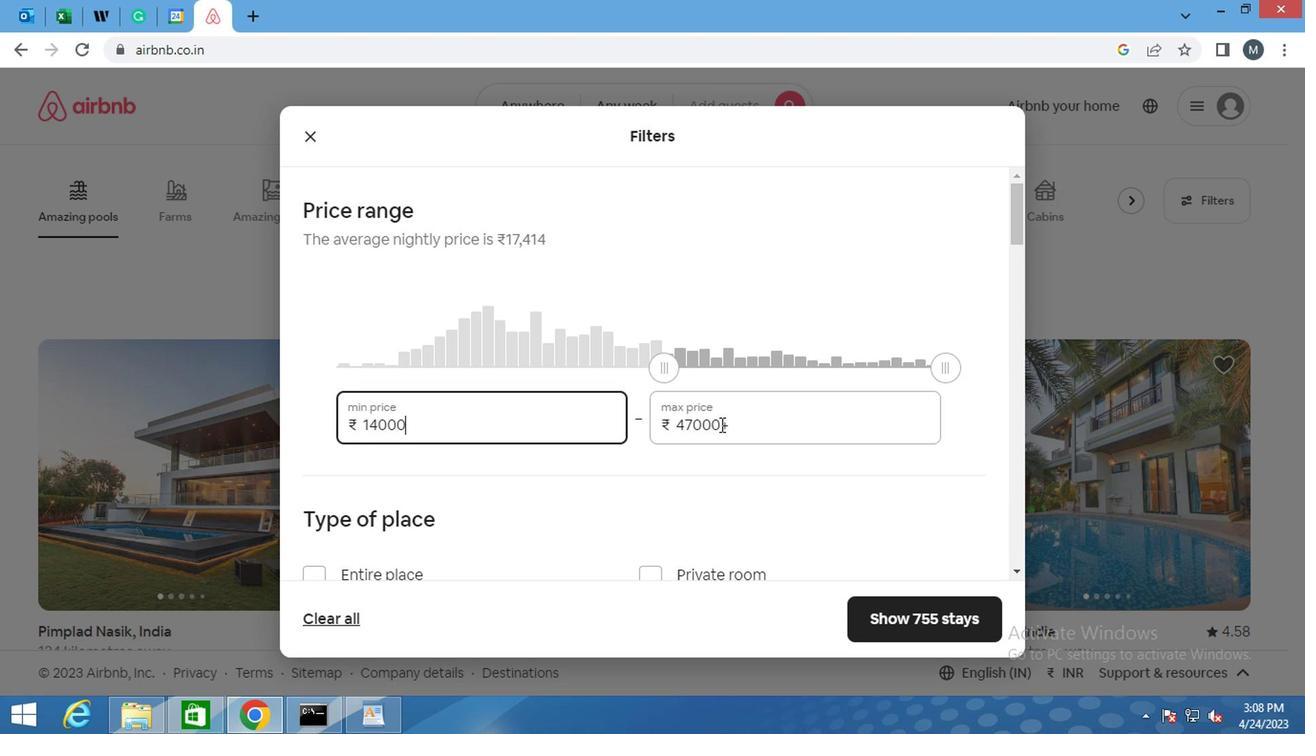 
Action: Mouse pressed left at (720, 417)
Screenshot: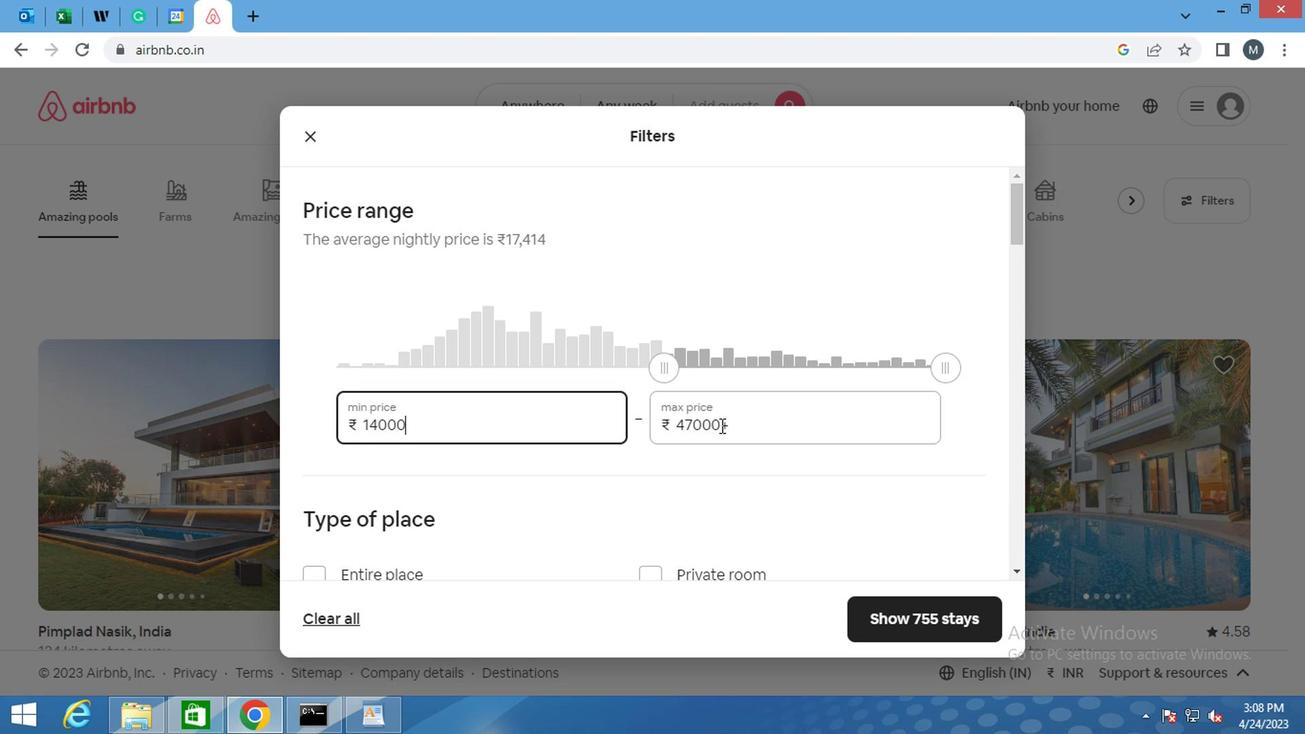 
Action: Mouse pressed left at (720, 417)
Screenshot: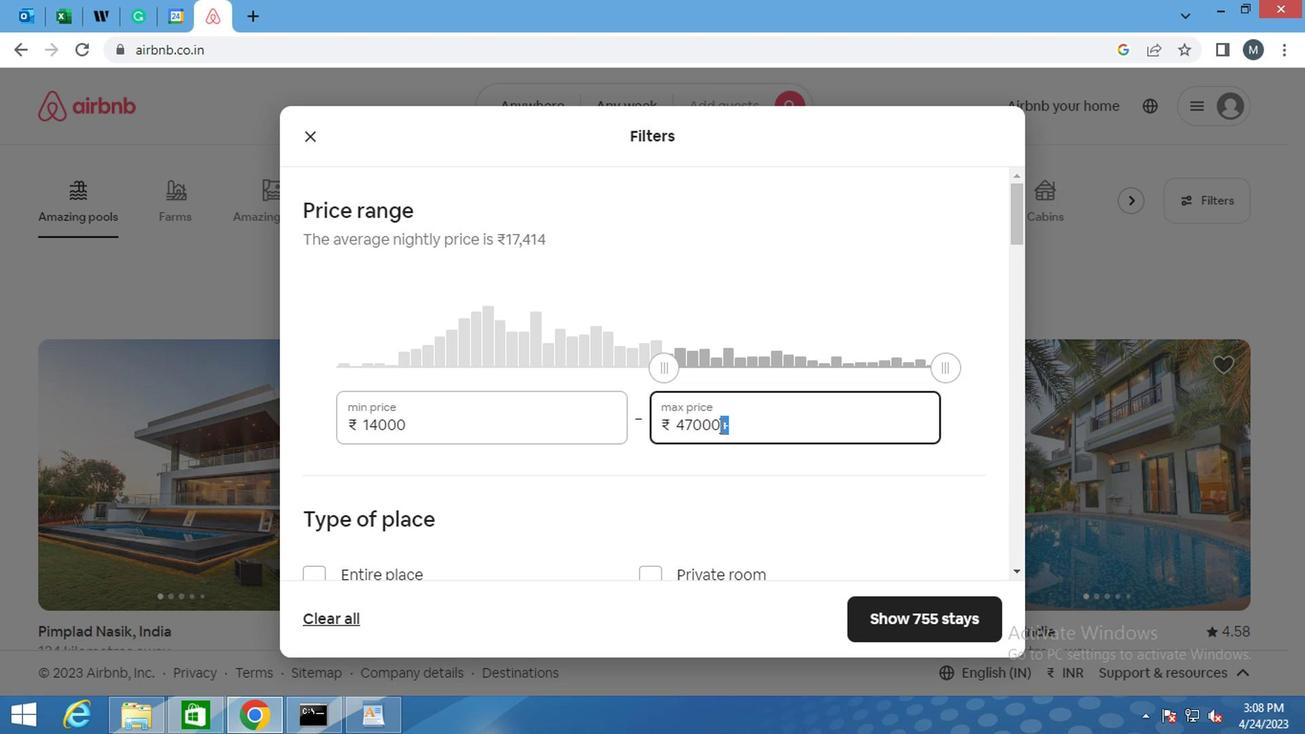
Action: Mouse moved to (718, 417)
Screenshot: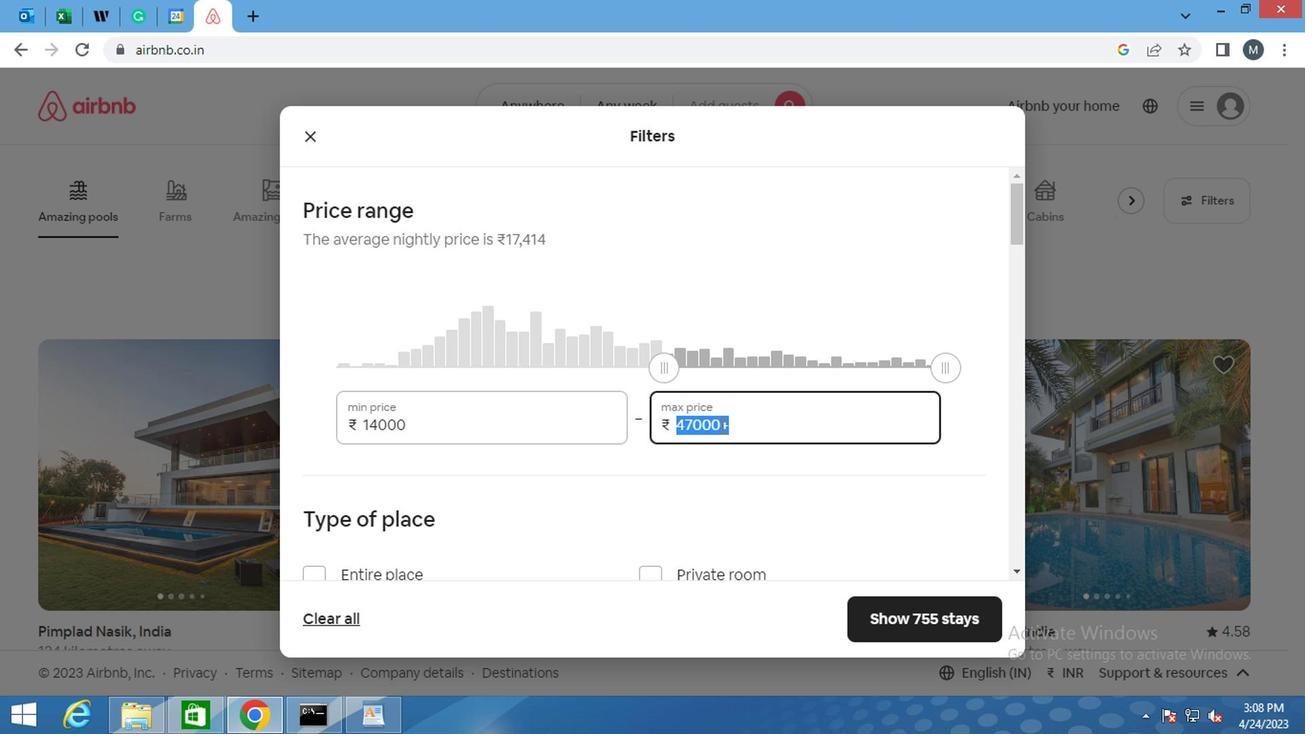 
Action: Key pressed 250
Screenshot: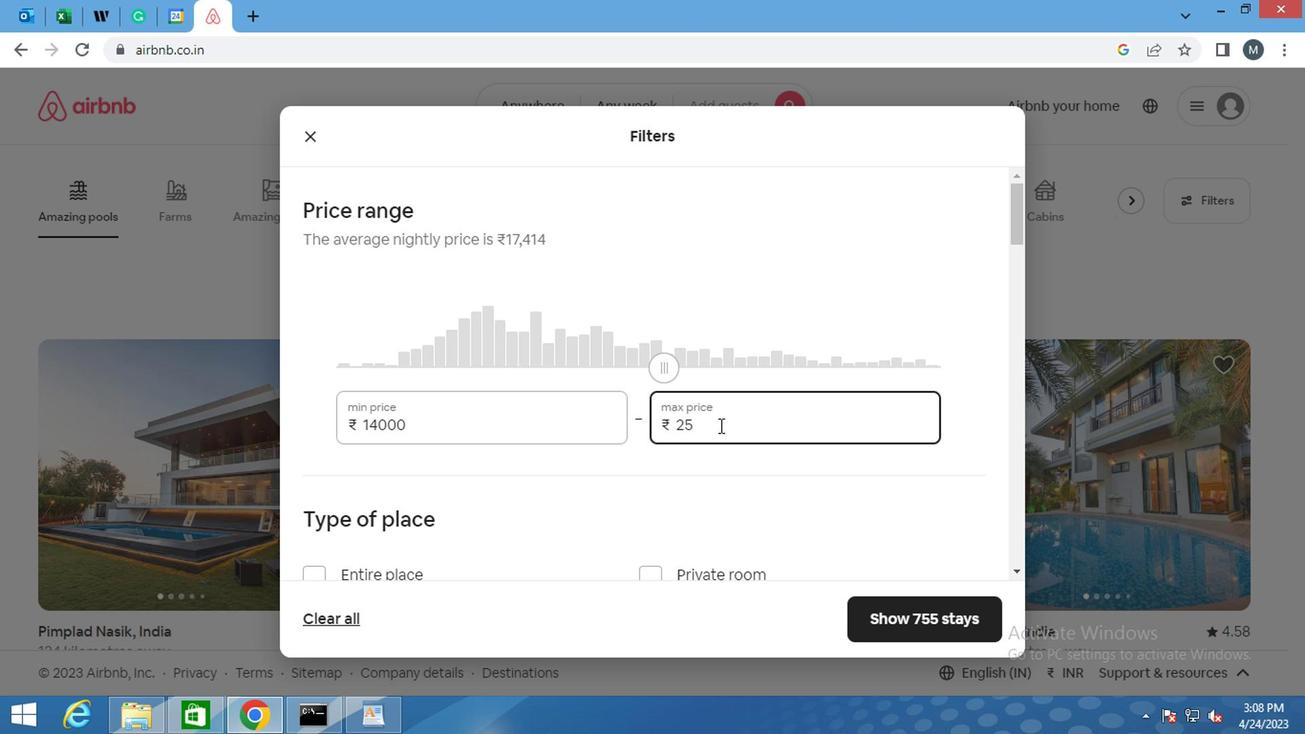
Action: Mouse moved to (720, 417)
Screenshot: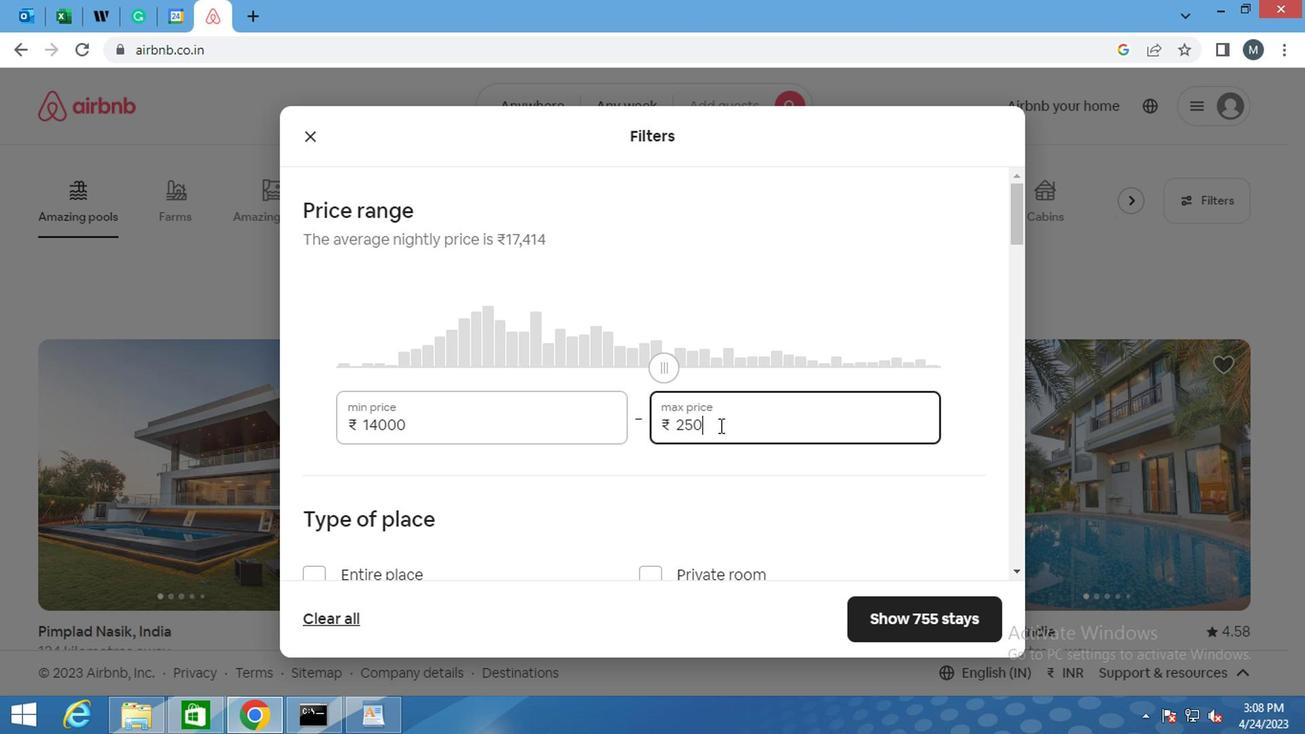 
Action: Key pressed 00
Screenshot: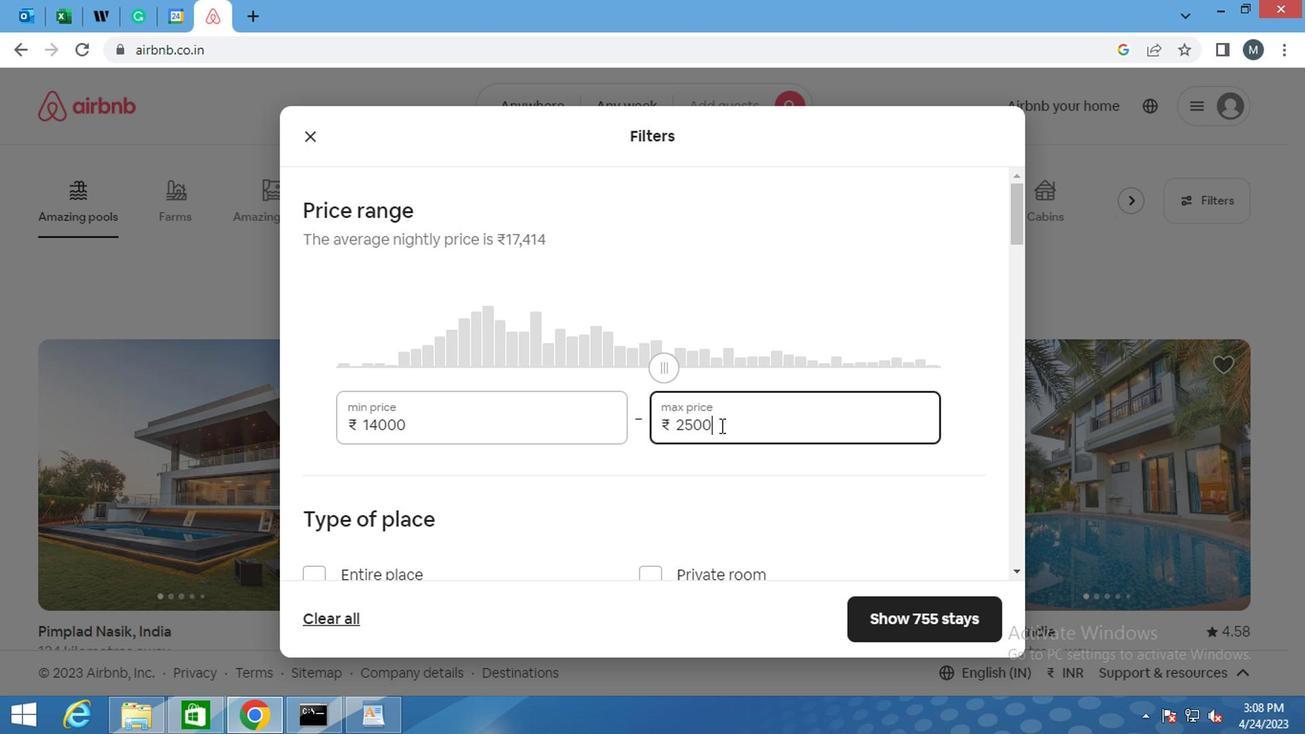
Action: Mouse moved to (759, 370)
Screenshot: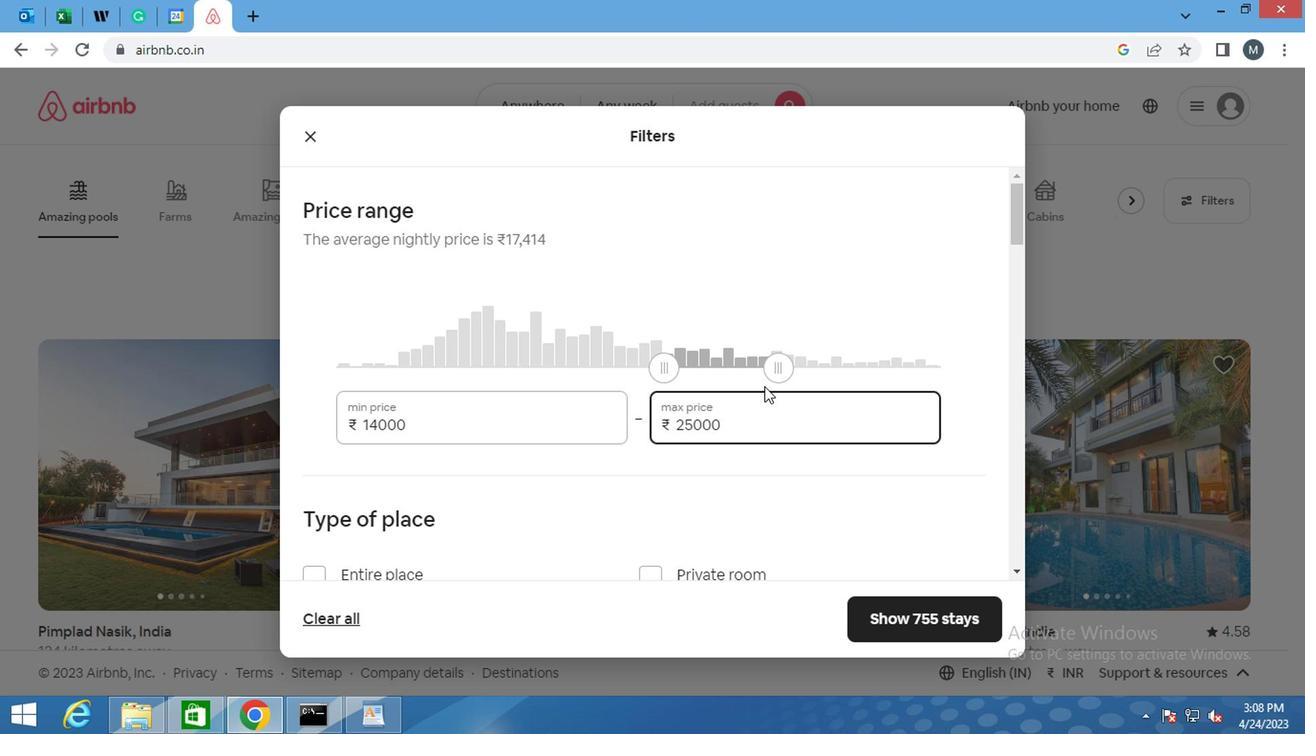 
Action: Mouse scrolled (759, 369) with delta (0, -1)
Screenshot: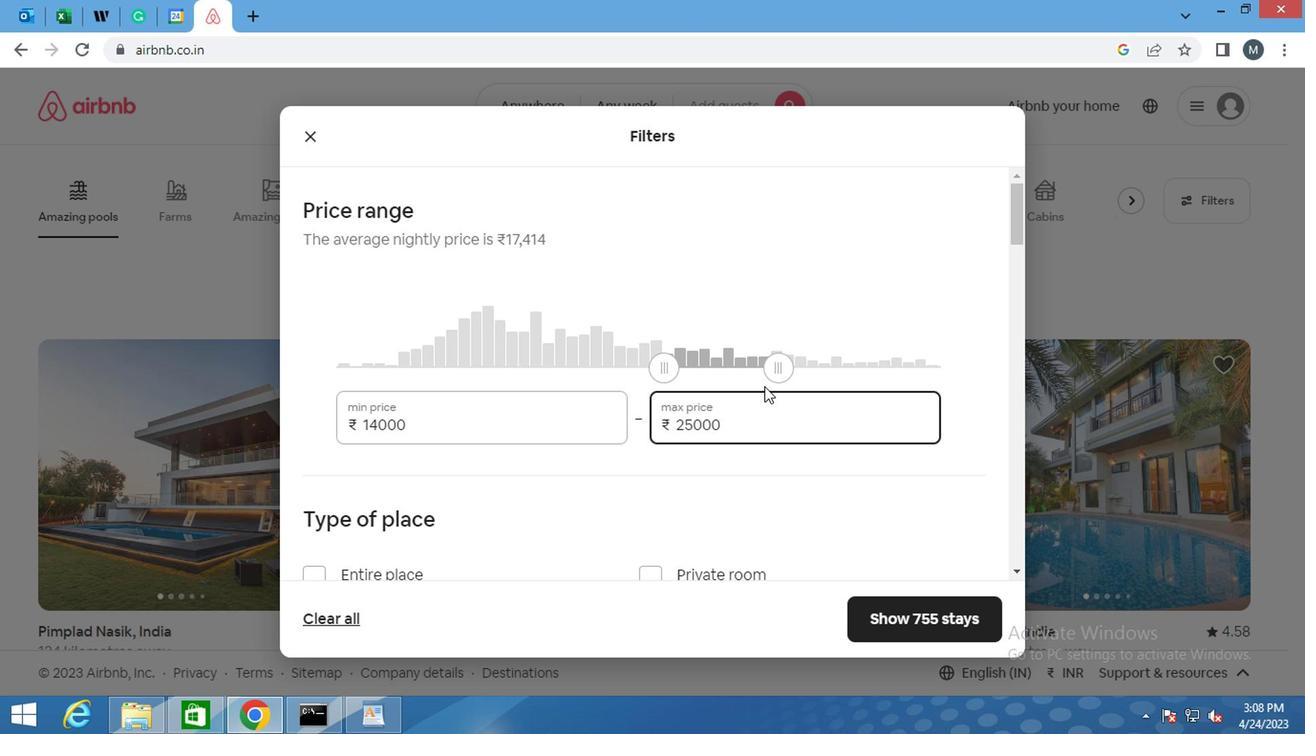 
Action: Mouse scrolled (759, 369) with delta (0, -1)
Screenshot: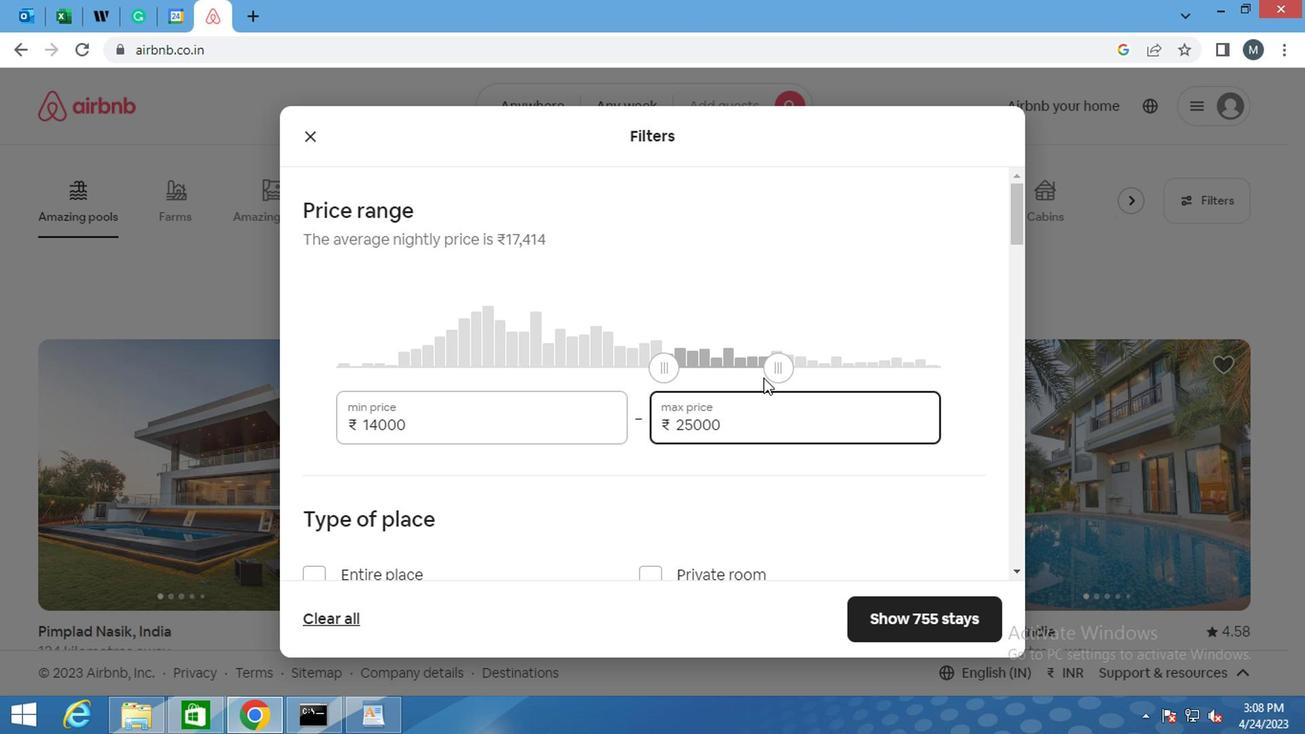 
Action: Mouse moved to (326, 380)
Screenshot: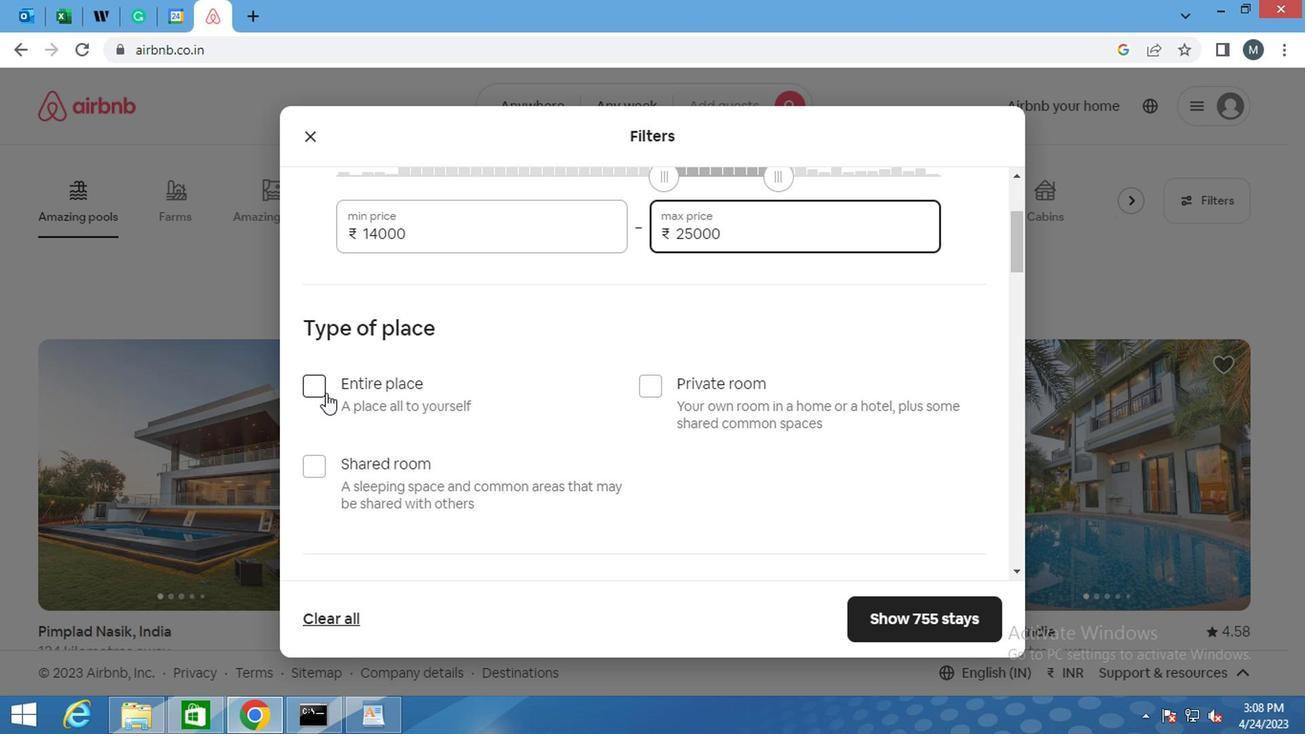 
Action: Mouse pressed left at (326, 380)
Screenshot: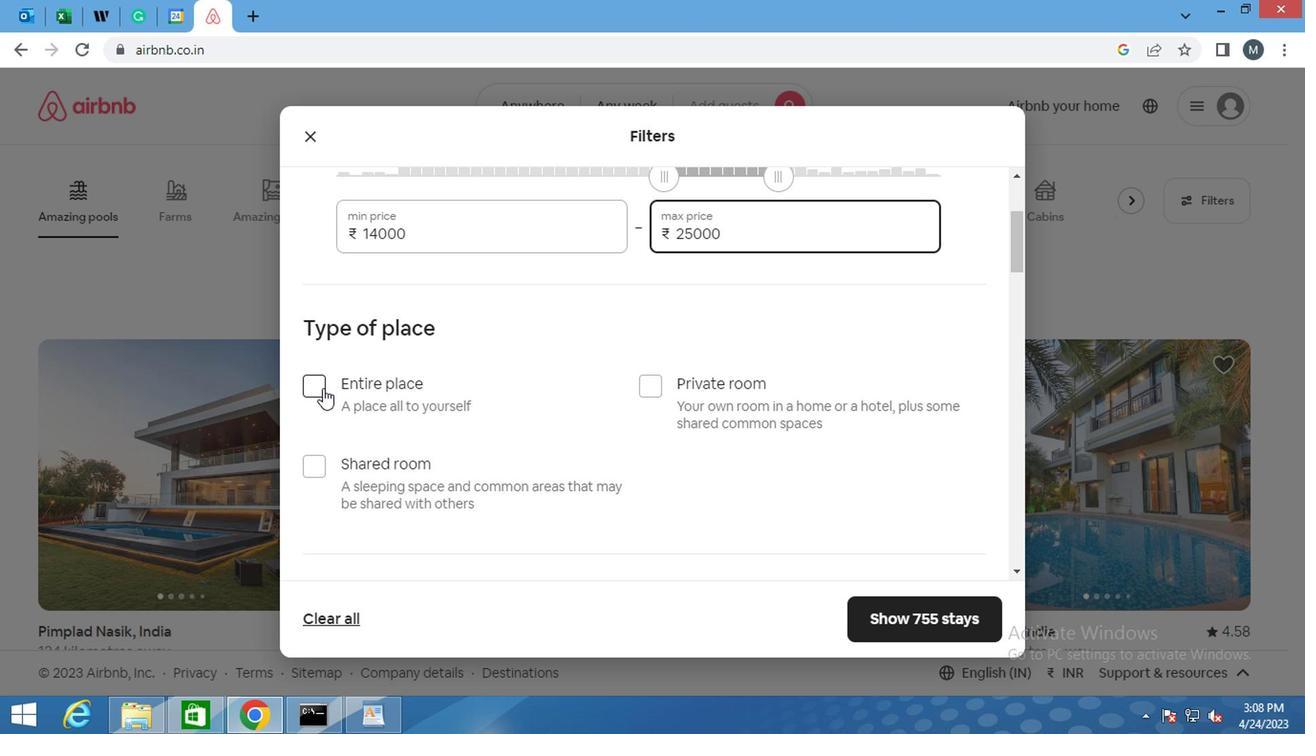 
Action: Mouse moved to (494, 382)
Screenshot: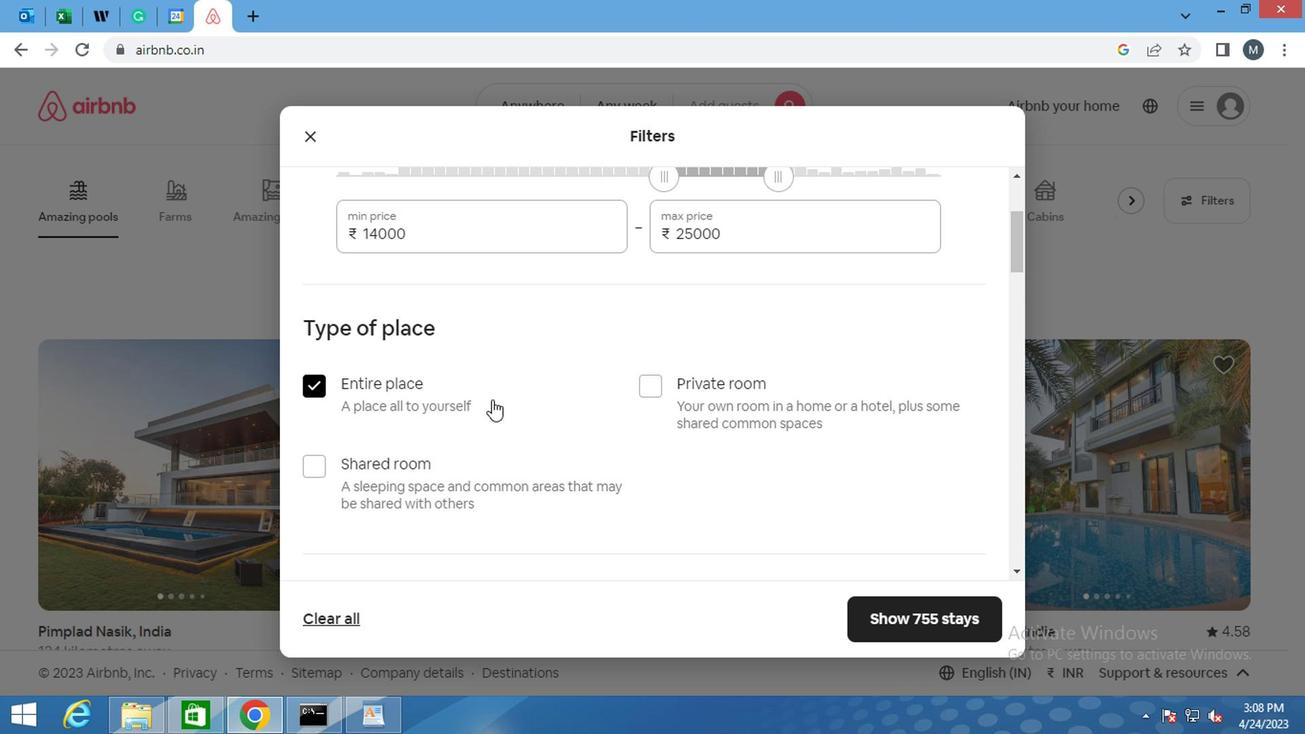 
Action: Mouse scrolled (494, 382) with delta (0, 0)
Screenshot: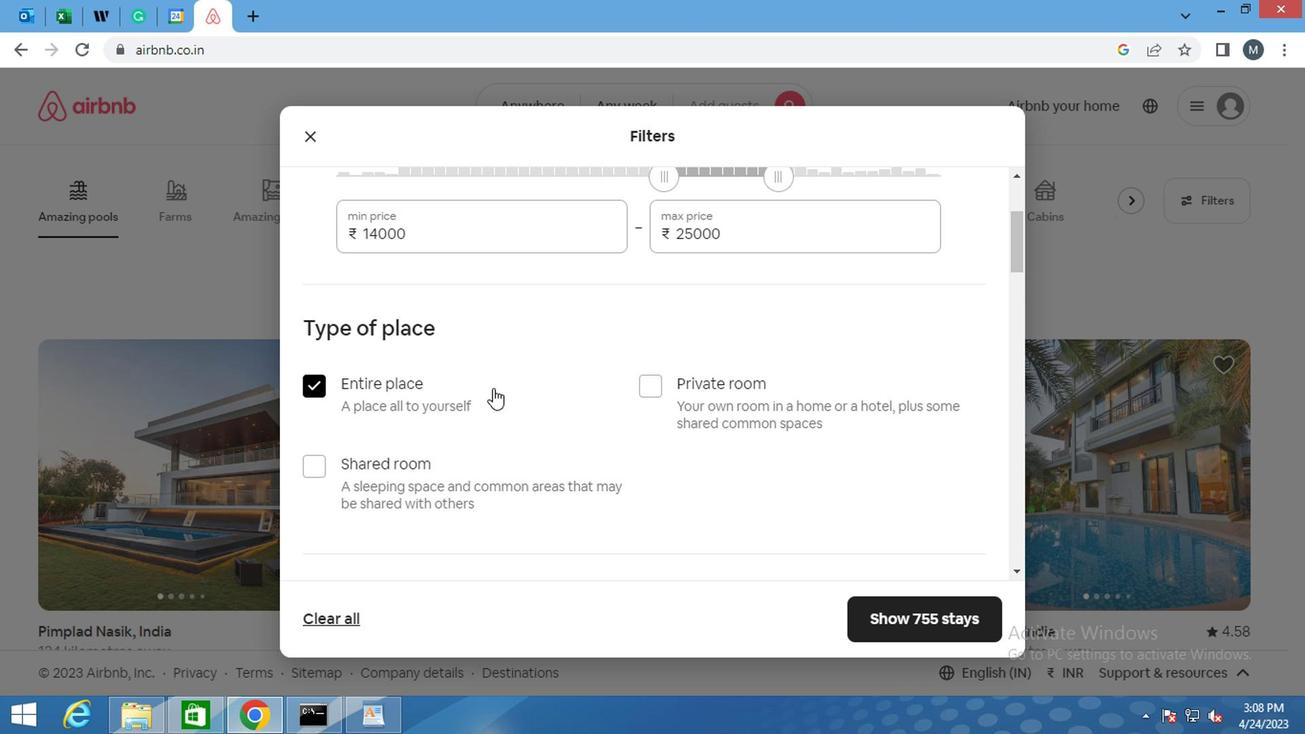 
Action: Mouse moved to (494, 382)
Screenshot: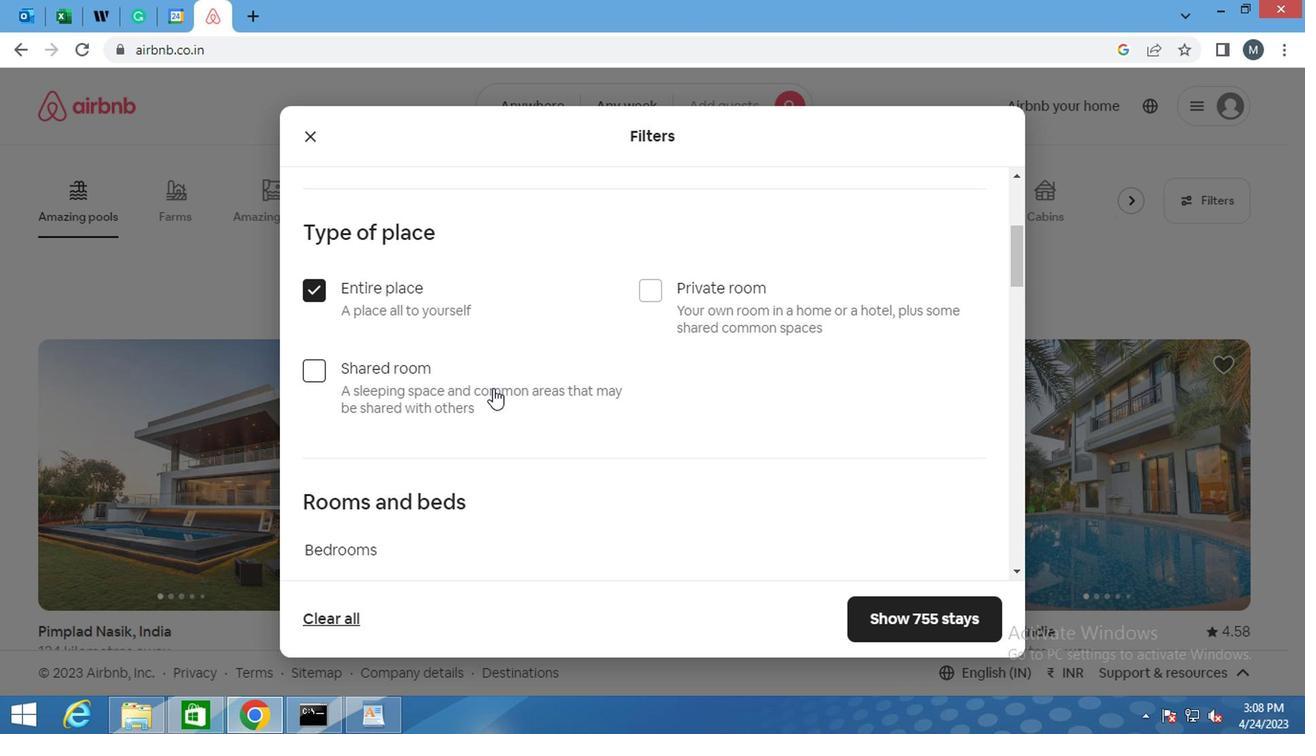 
Action: Mouse scrolled (494, 382) with delta (0, 0)
Screenshot: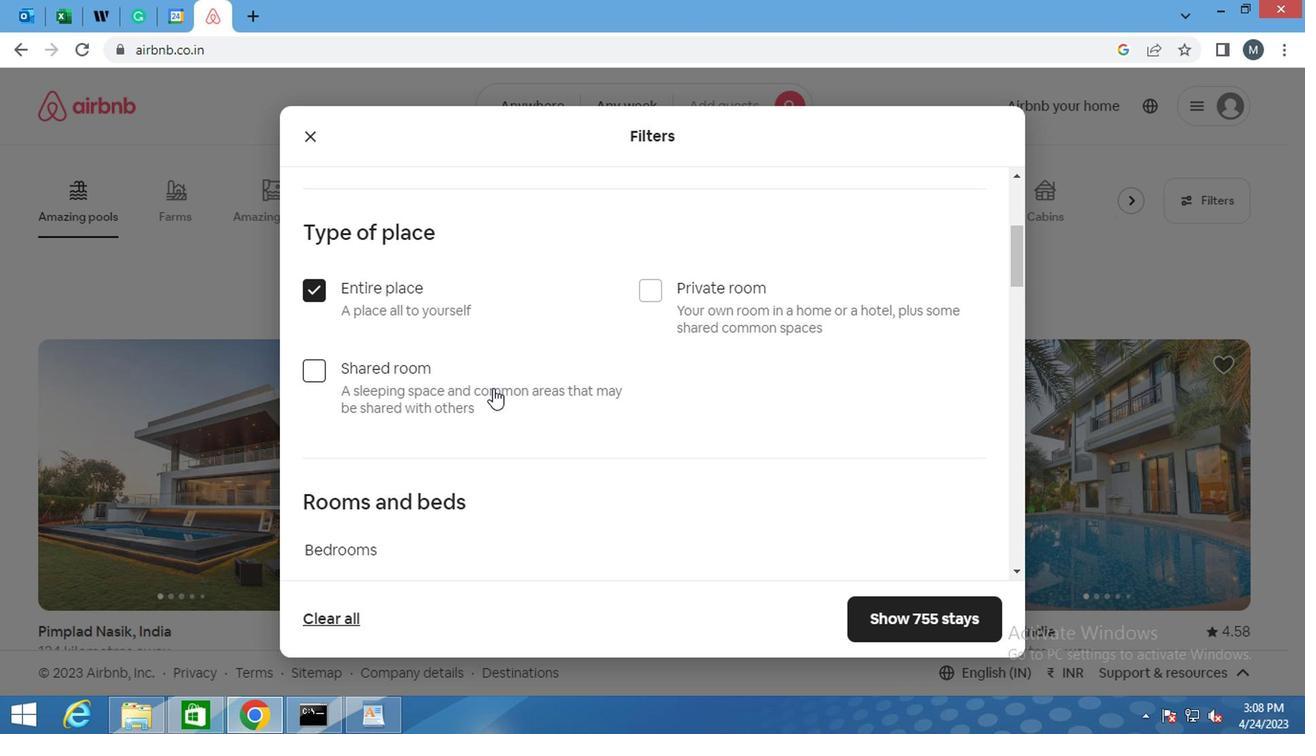 
Action: Mouse moved to (494, 383)
Screenshot: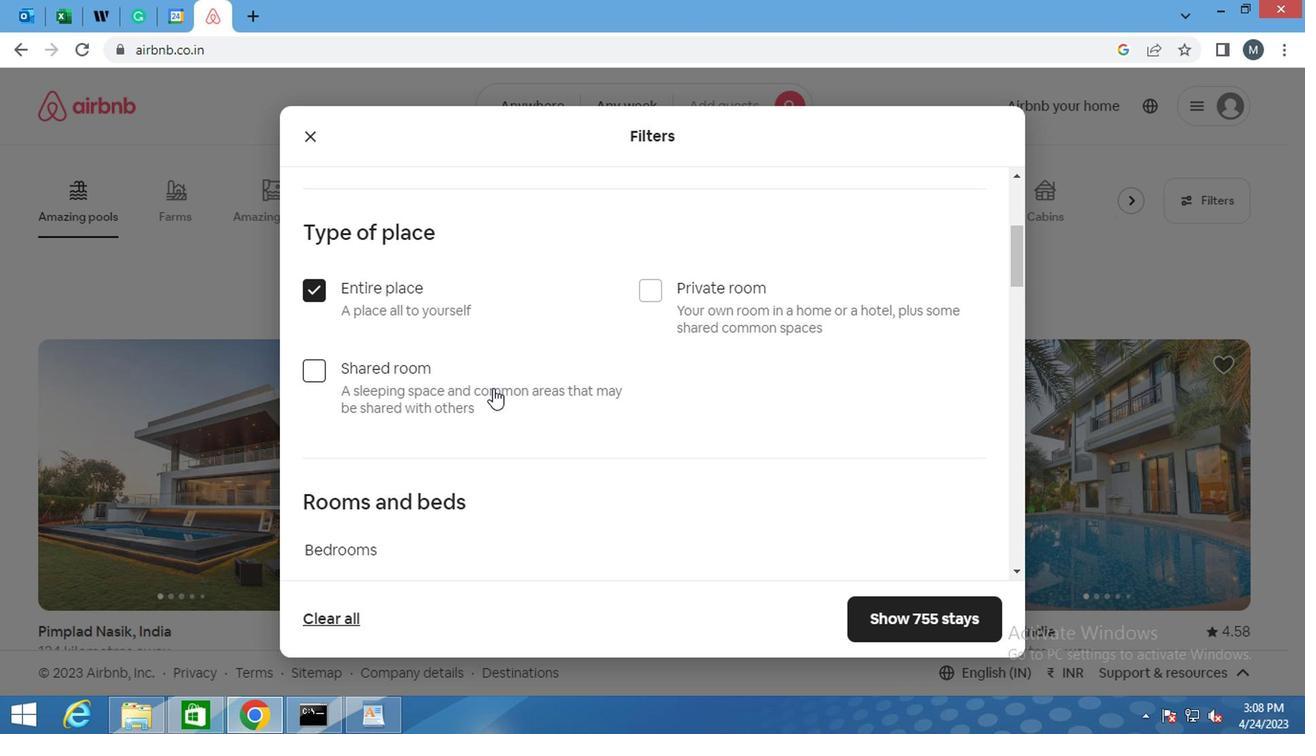
Action: Mouse scrolled (494, 382) with delta (0, 0)
Screenshot: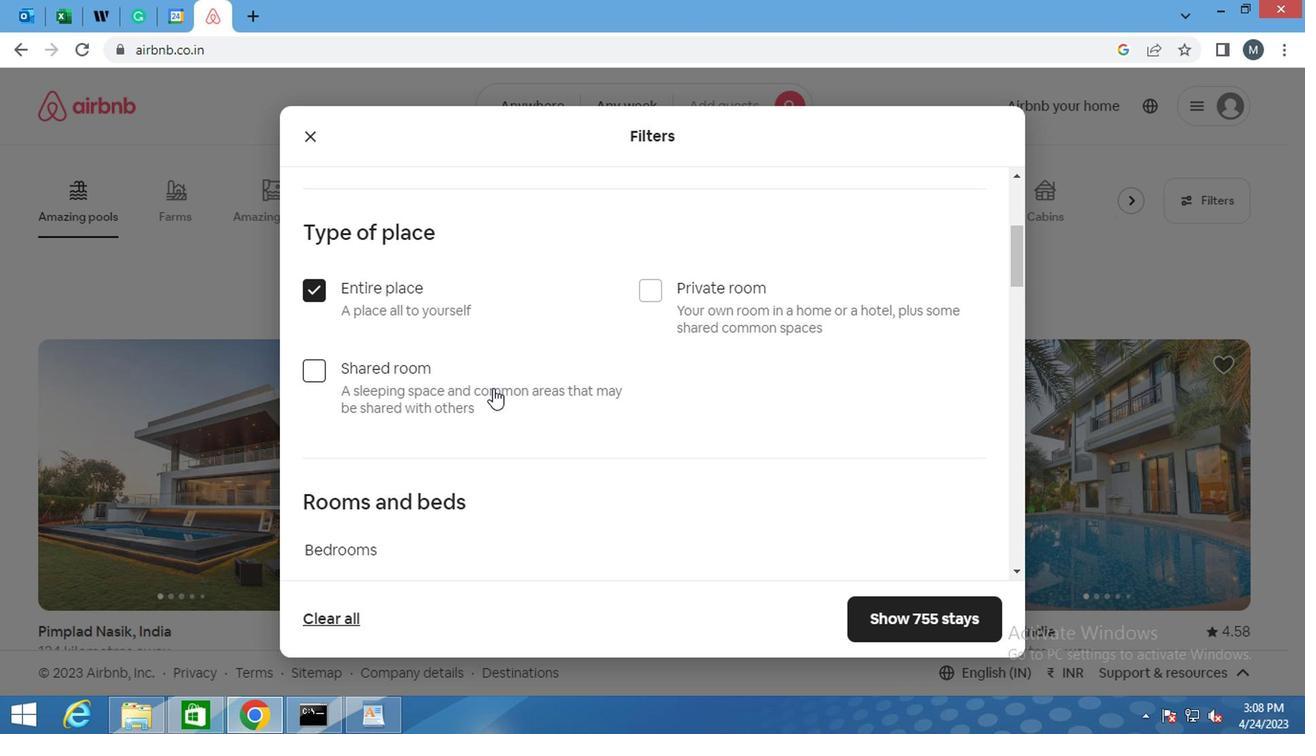 
Action: Mouse moved to (480, 397)
Screenshot: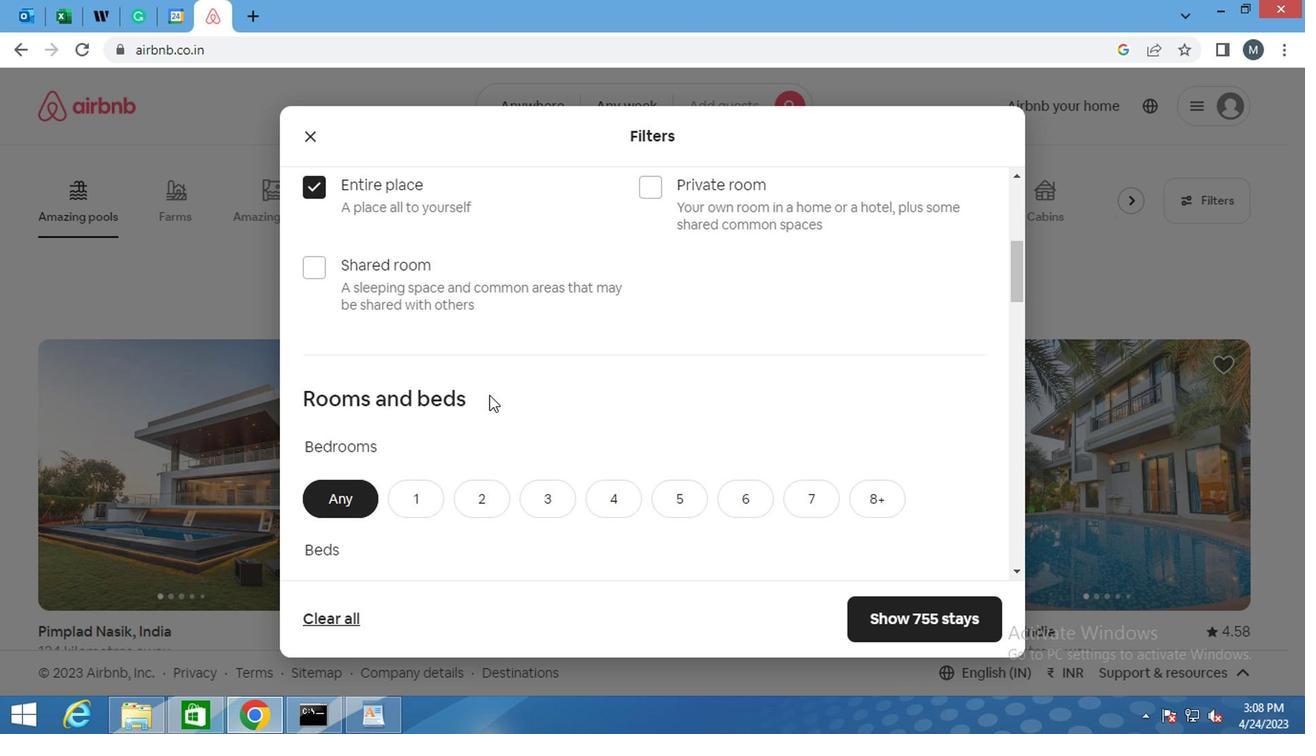 
Action: Mouse scrolled (480, 397) with delta (0, 0)
Screenshot: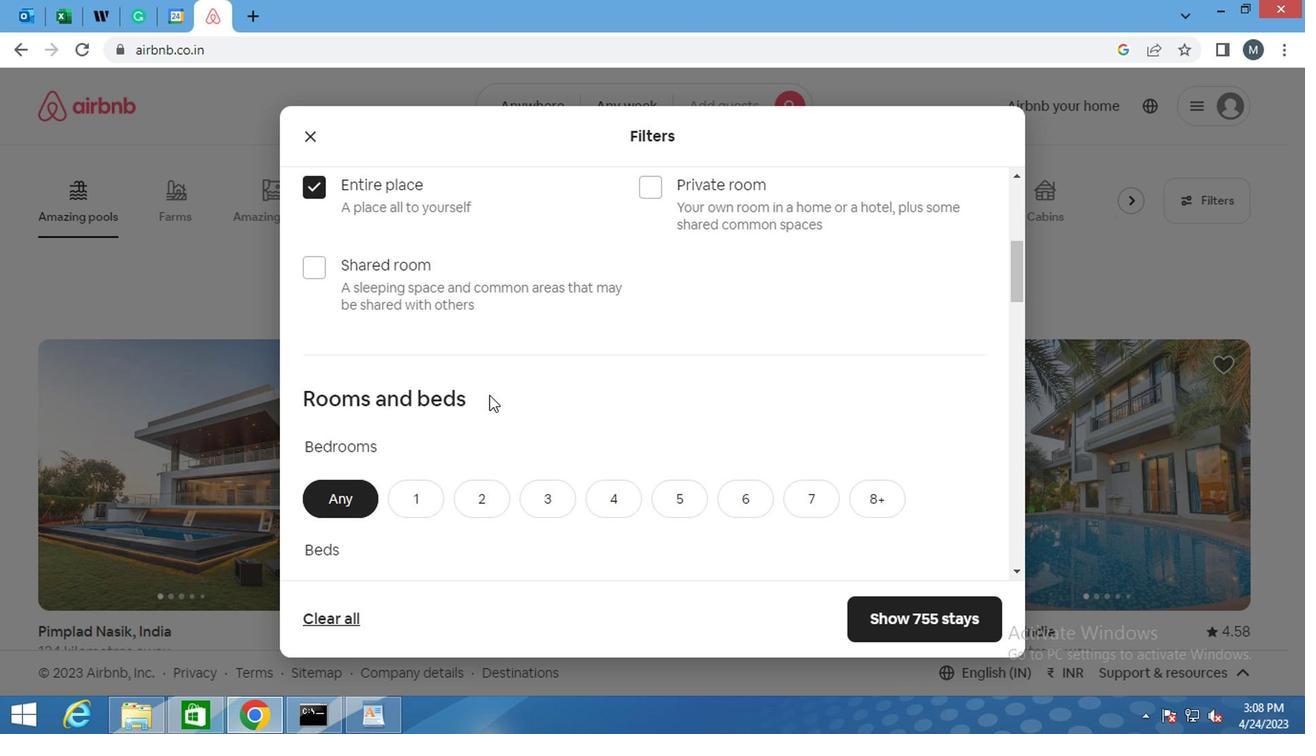 
Action: Mouse moved to (448, 365)
Screenshot: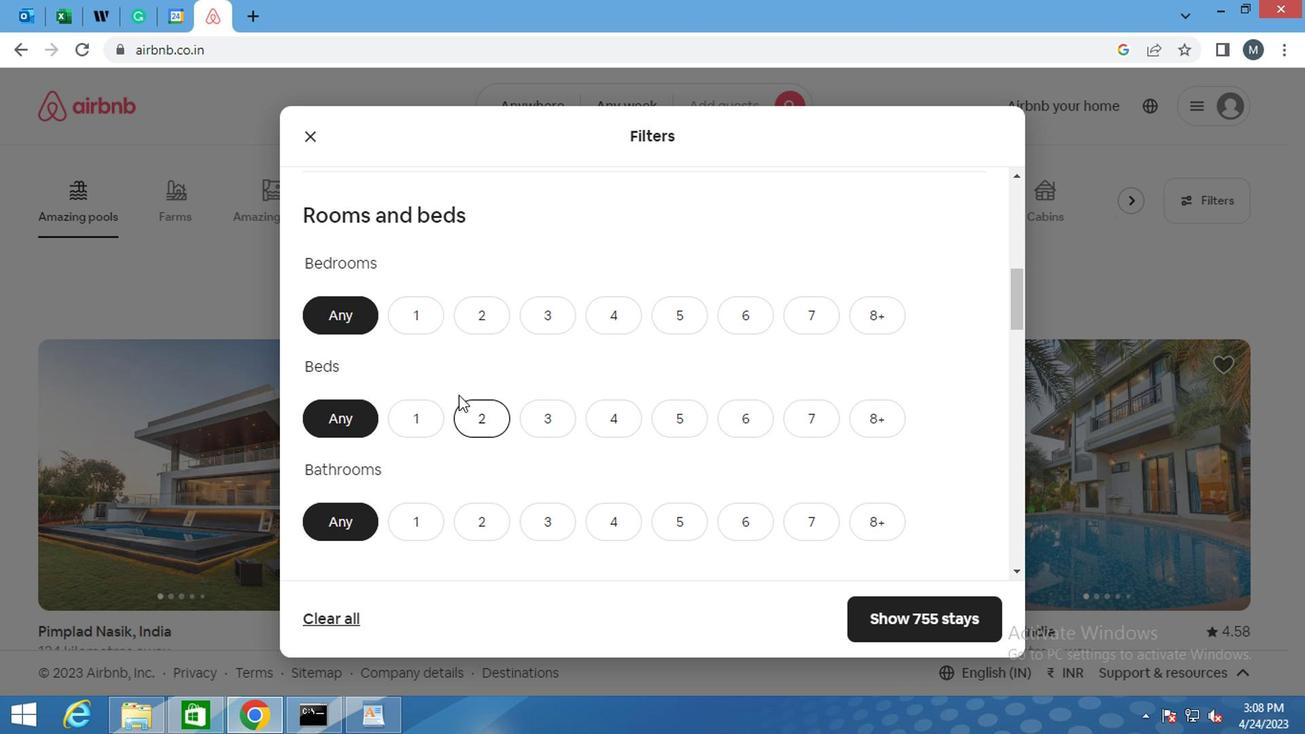 
Action: Mouse scrolled (448, 364) with delta (0, 0)
Screenshot: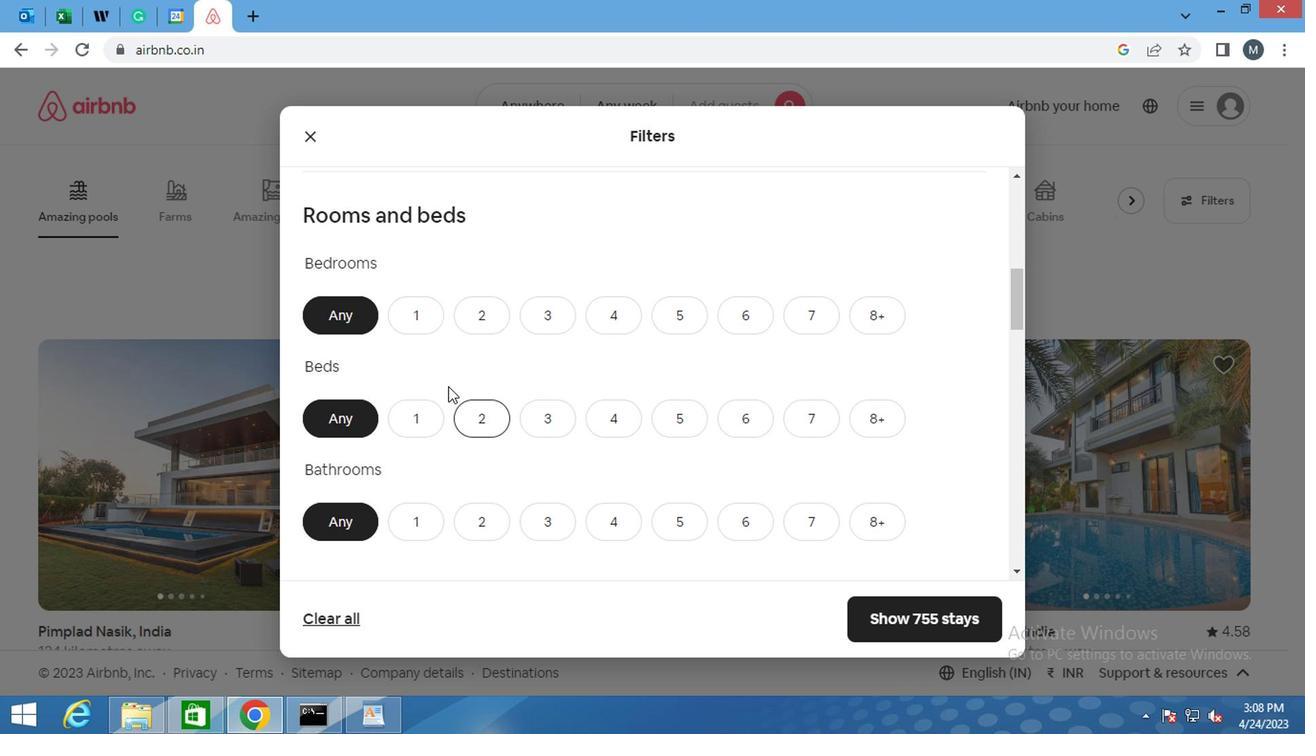 
Action: Mouse moved to (532, 222)
Screenshot: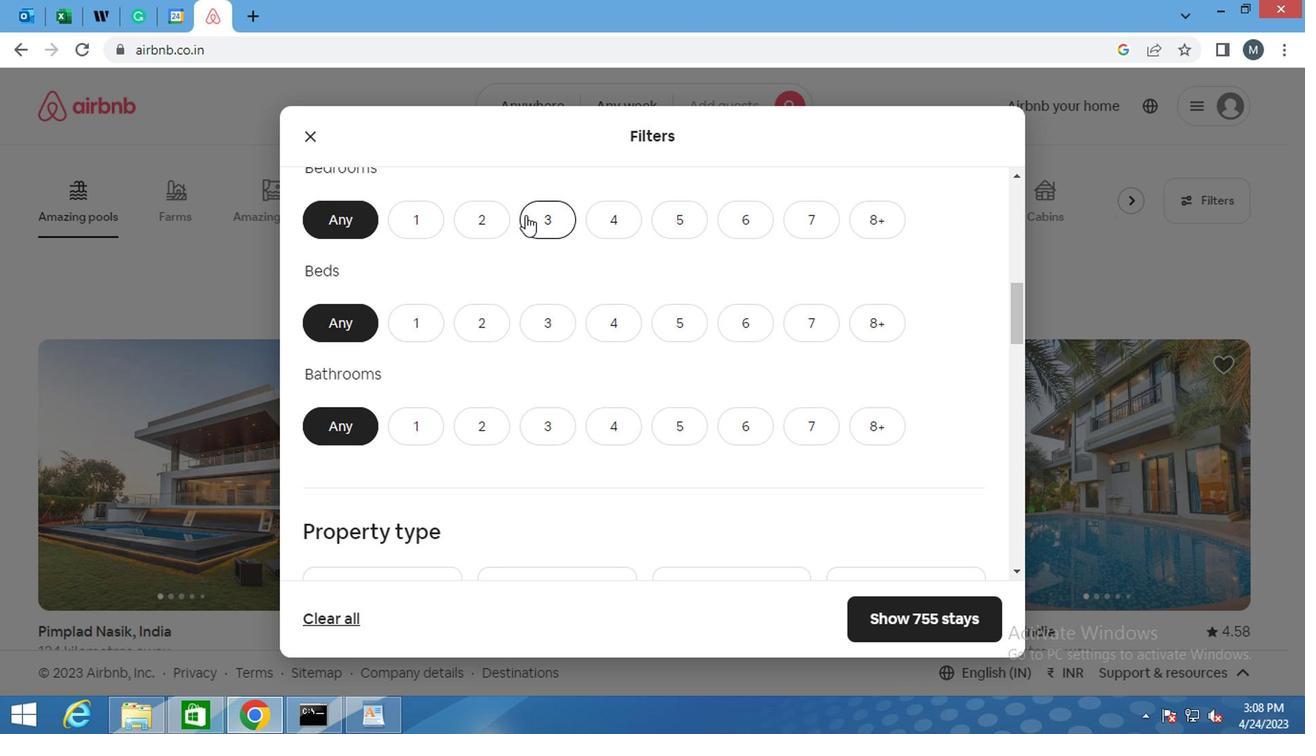 
Action: Mouse pressed left at (532, 222)
Screenshot: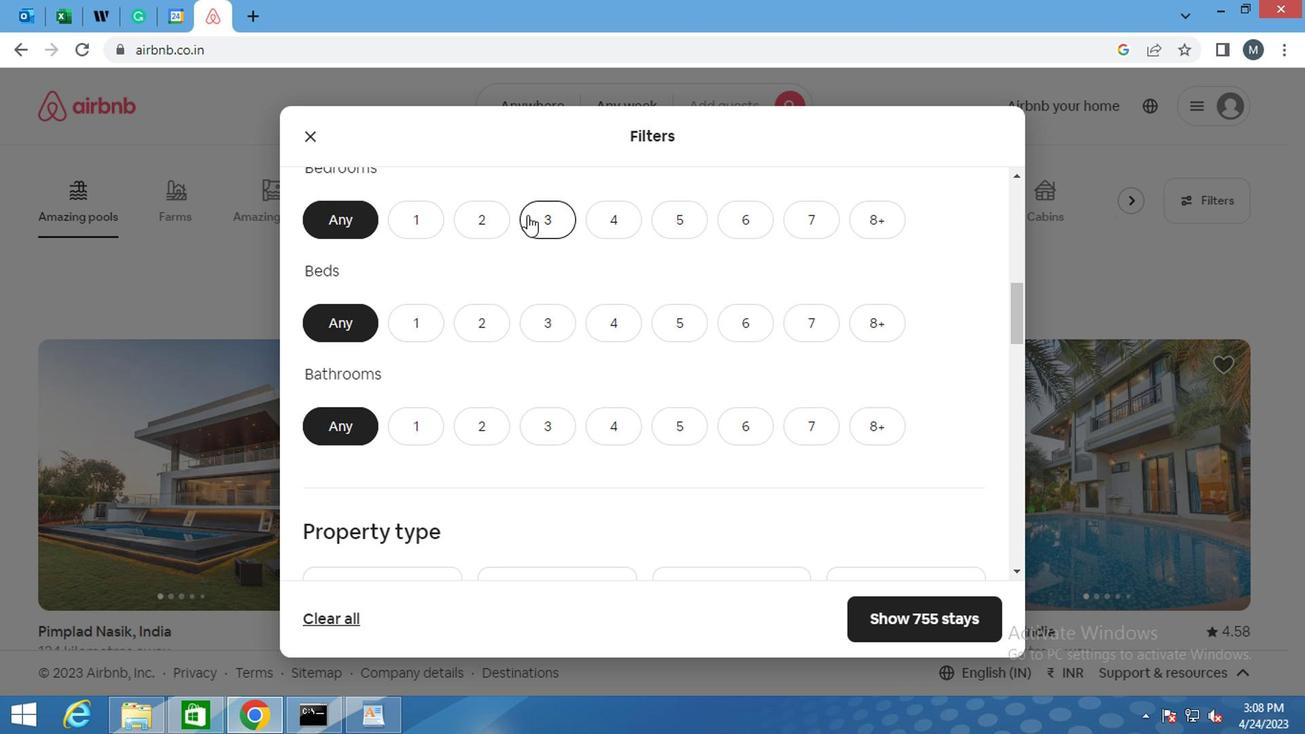 
Action: Mouse moved to (573, 316)
Screenshot: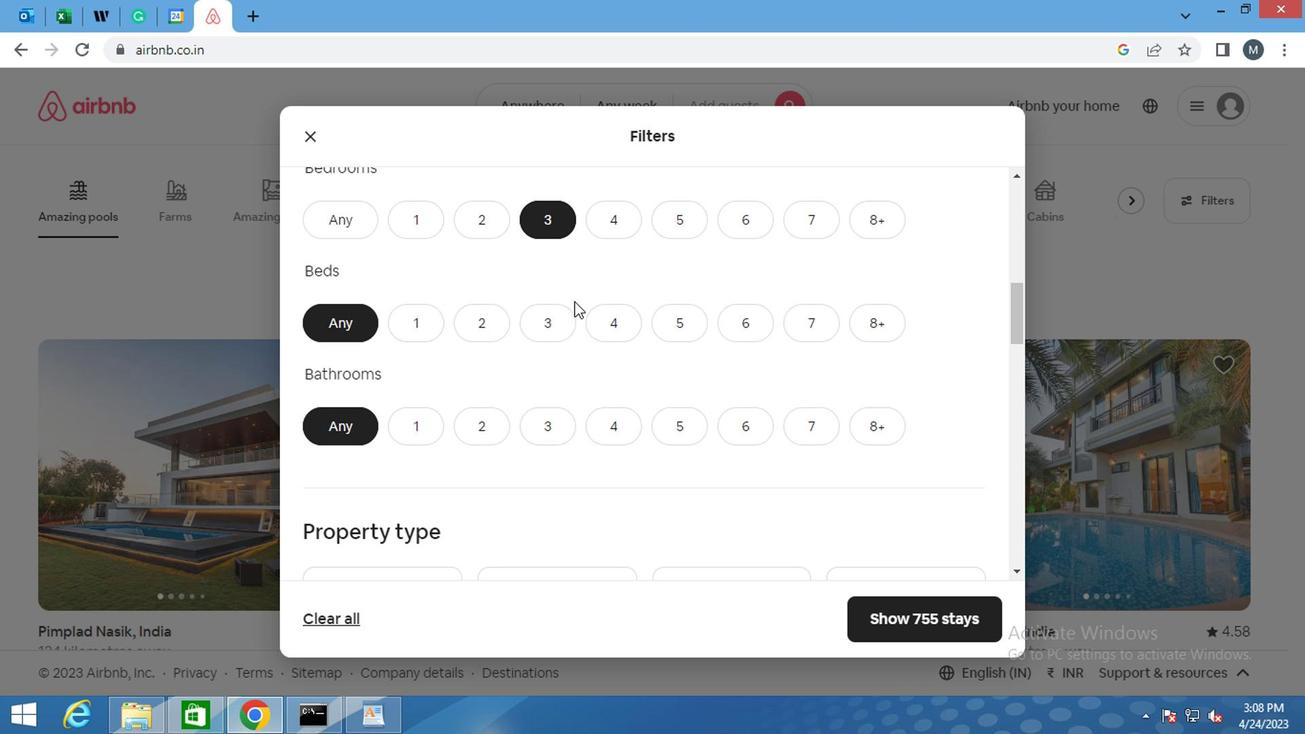
Action: Mouse pressed left at (573, 316)
Screenshot: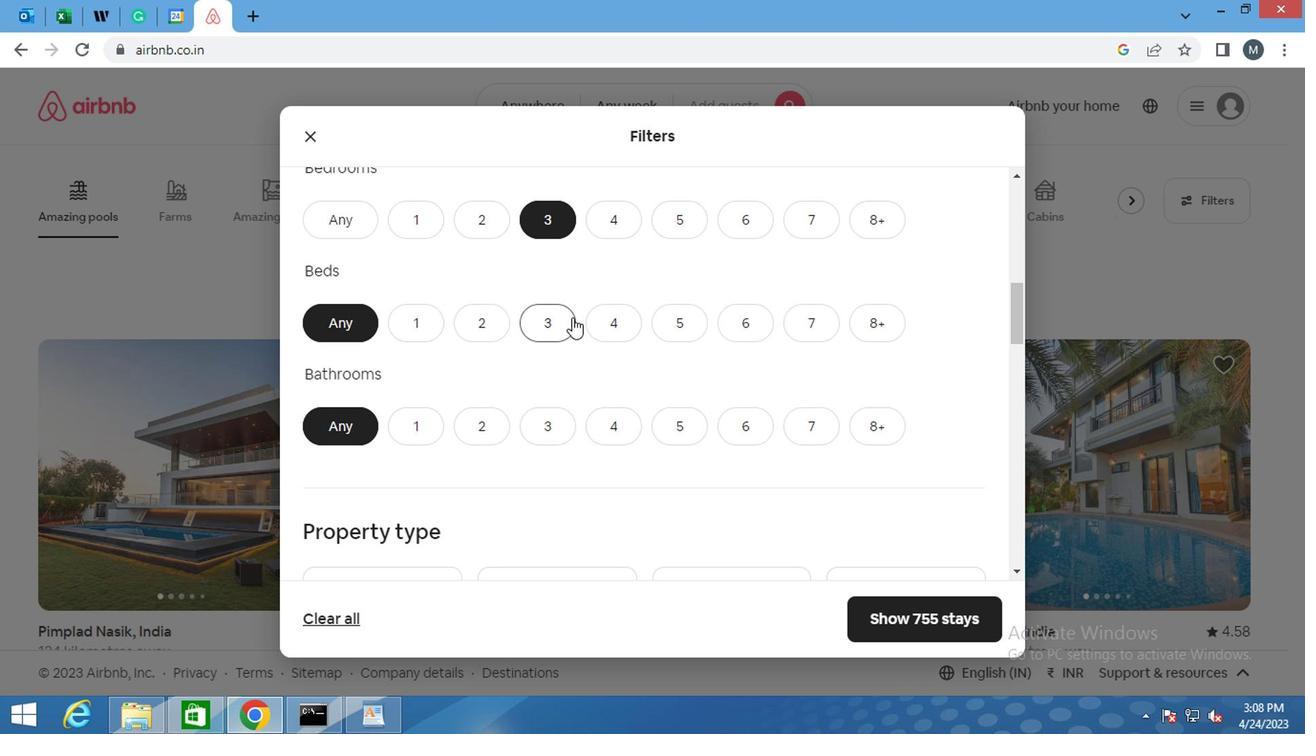 
Action: Mouse moved to (538, 423)
Screenshot: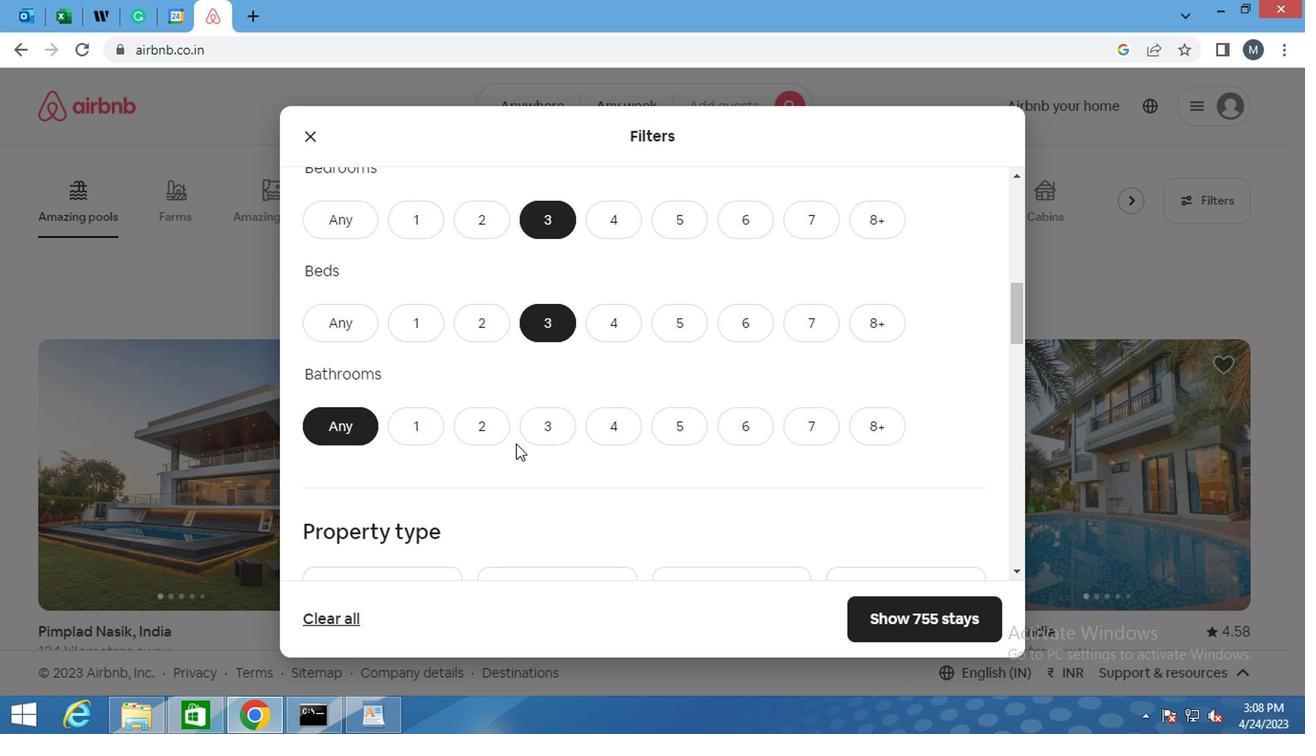 
Action: Mouse pressed left at (538, 423)
Screenshot: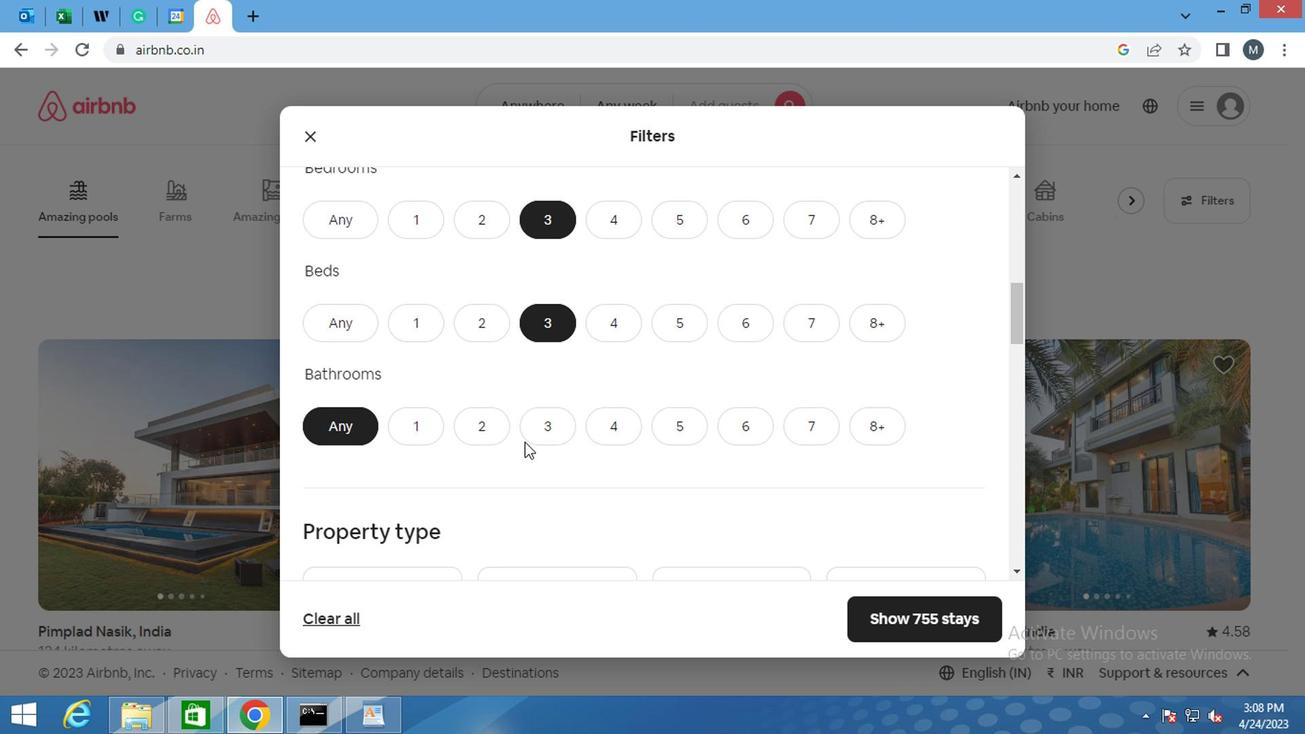 
Action: Mouse moved to (510, 380)
Screenshot: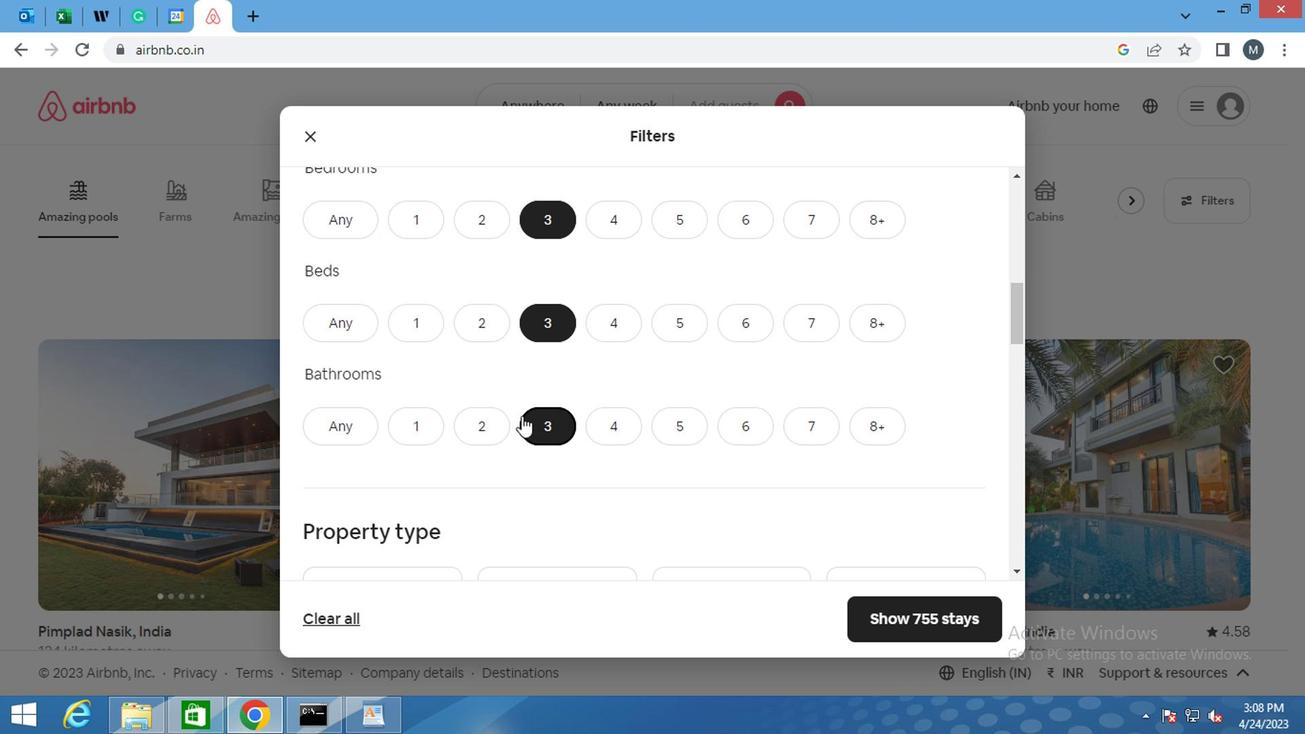 
Action: Mouse scrolled (510, 380) with delta (0, 0)
Screenshot: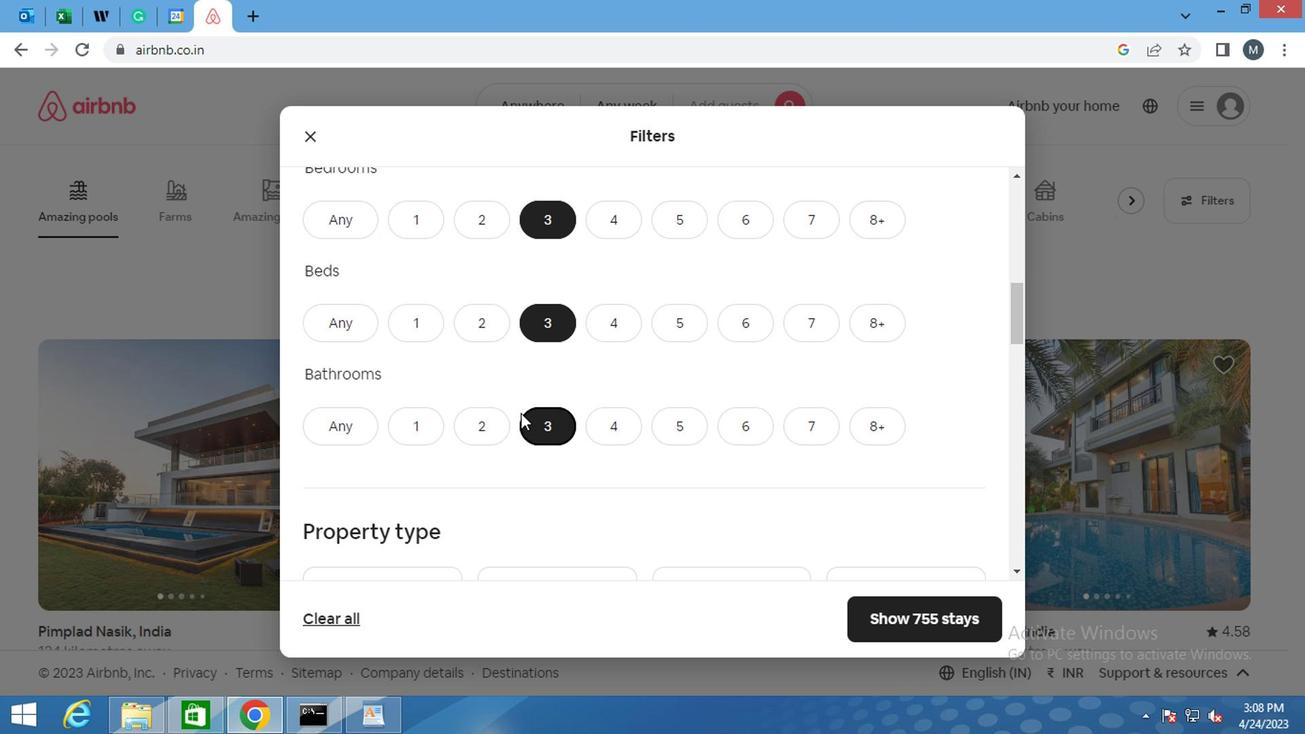 
Action: Mouse scrolled (510, 380) with delta (0, 0)
Screenshot: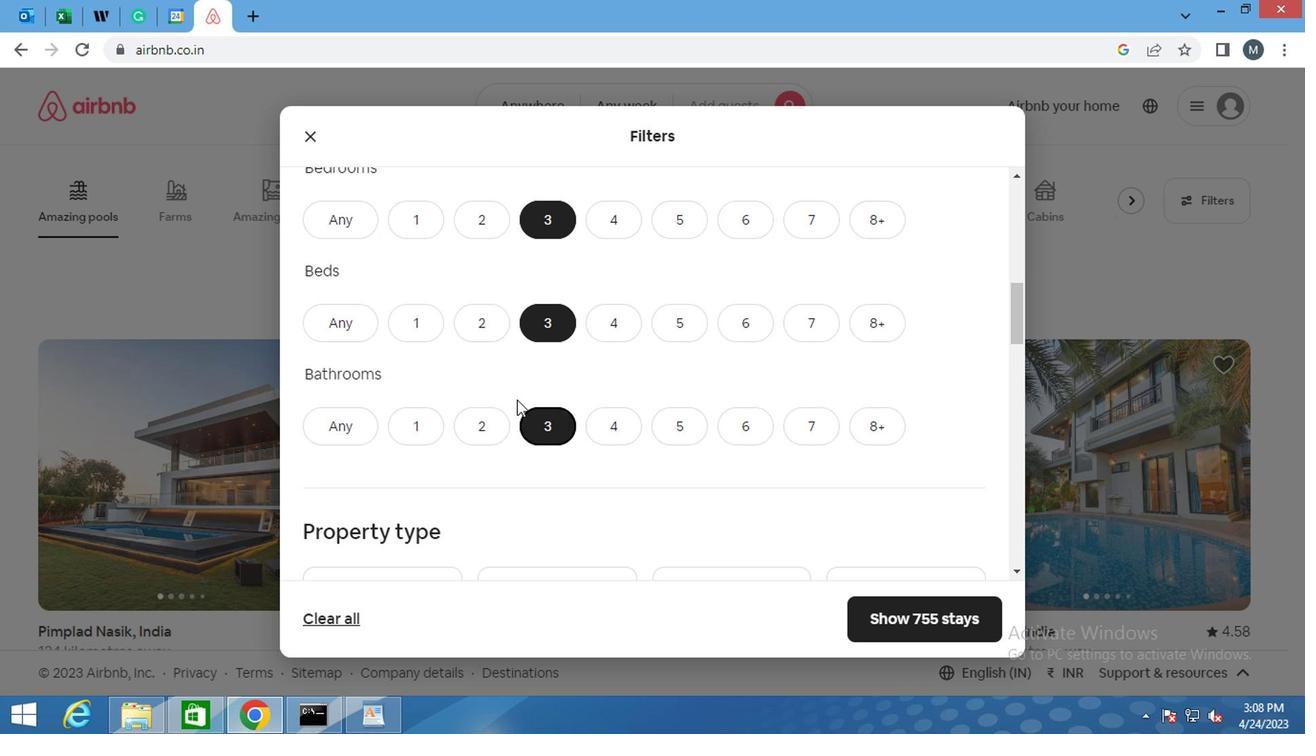 
Action: Mouse moved to (488, 383)
Screenshot: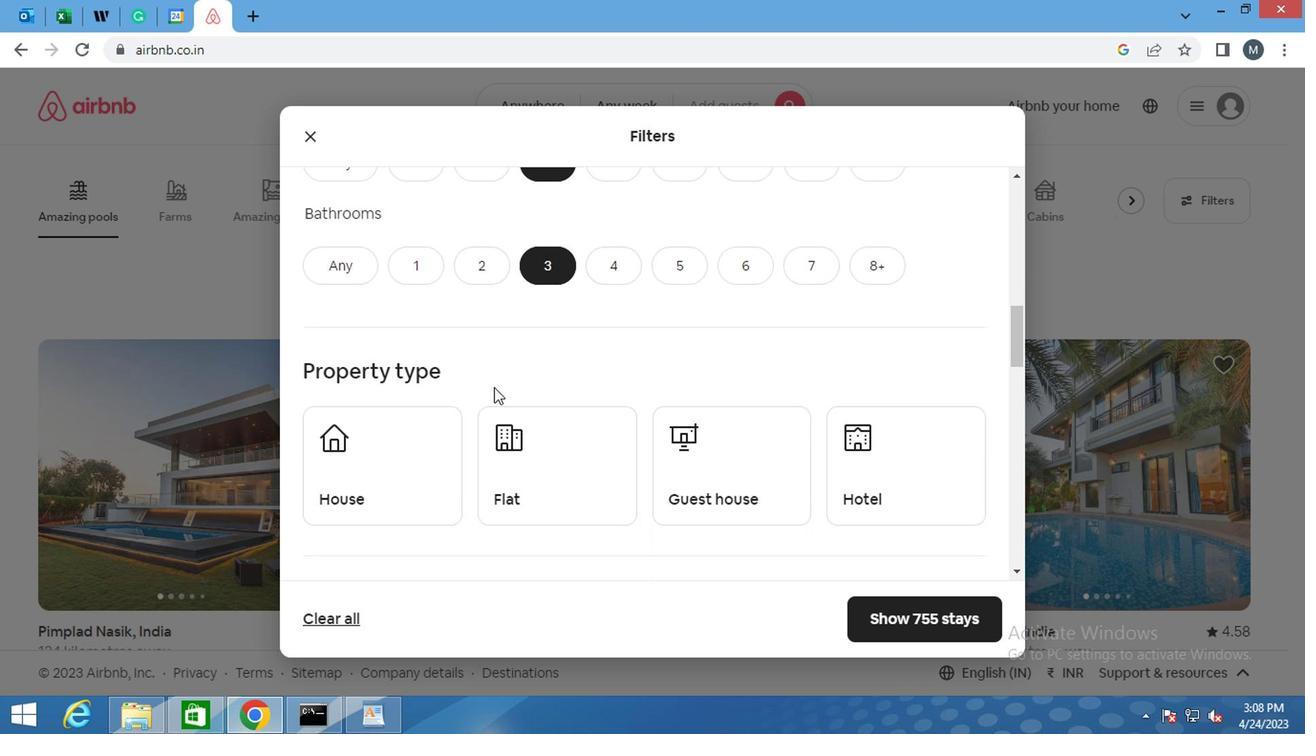 
Action: Mouse scrolled (488, 382) with delta (0, 0)
Screenshot: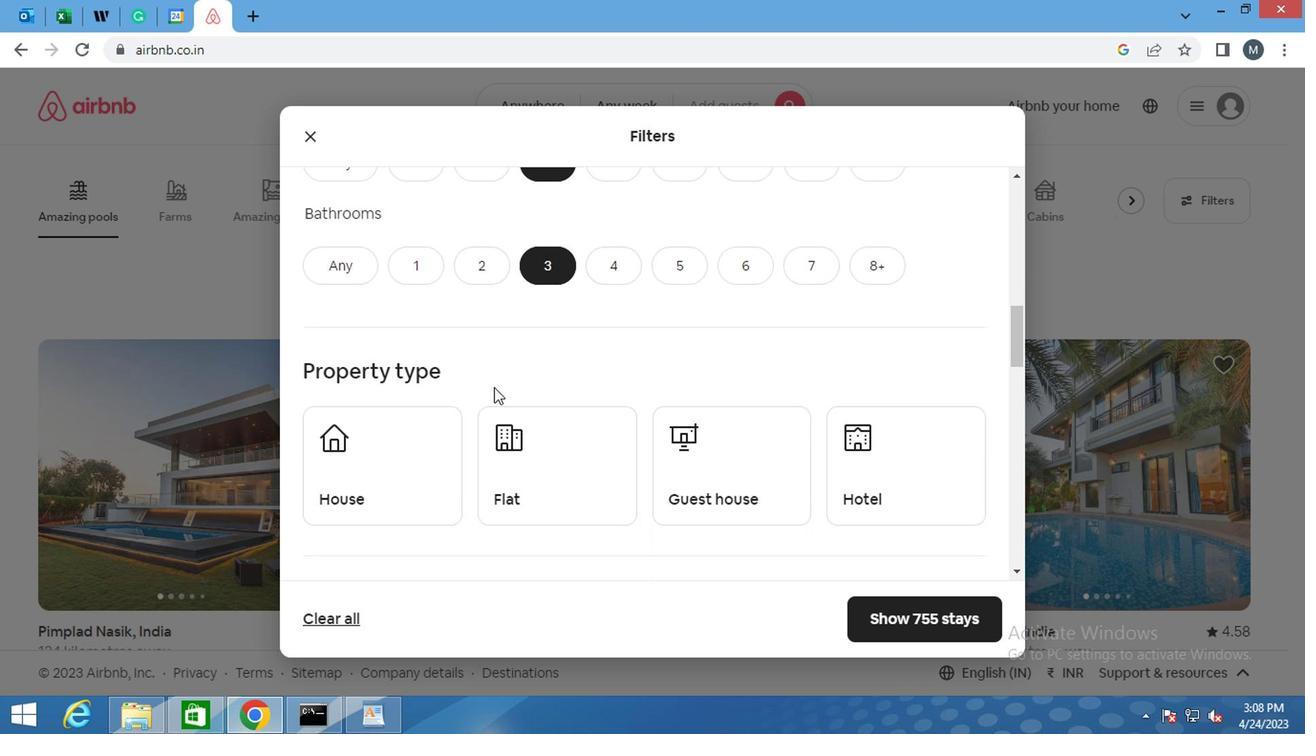 
Action: Mouse moved to (382, 365)
Screenshot: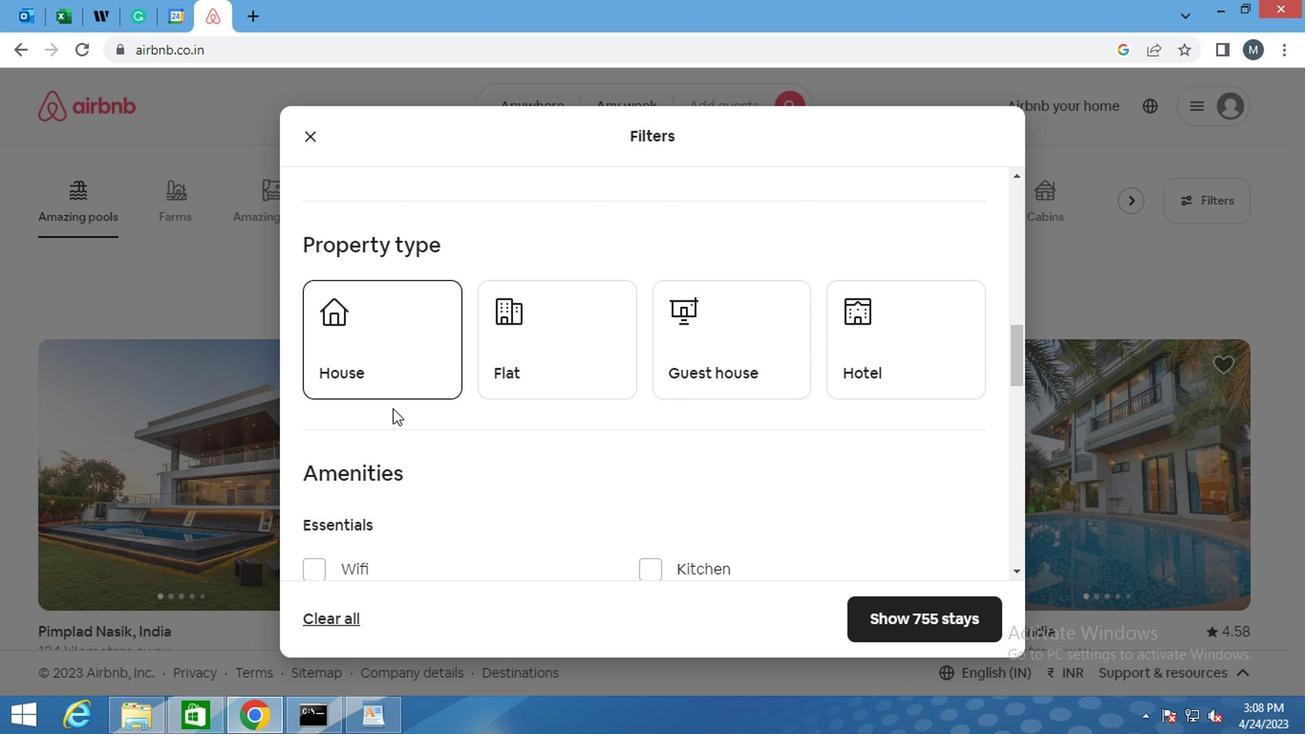 
Action: Mouse pressed left at (382, 365)
Screenshot: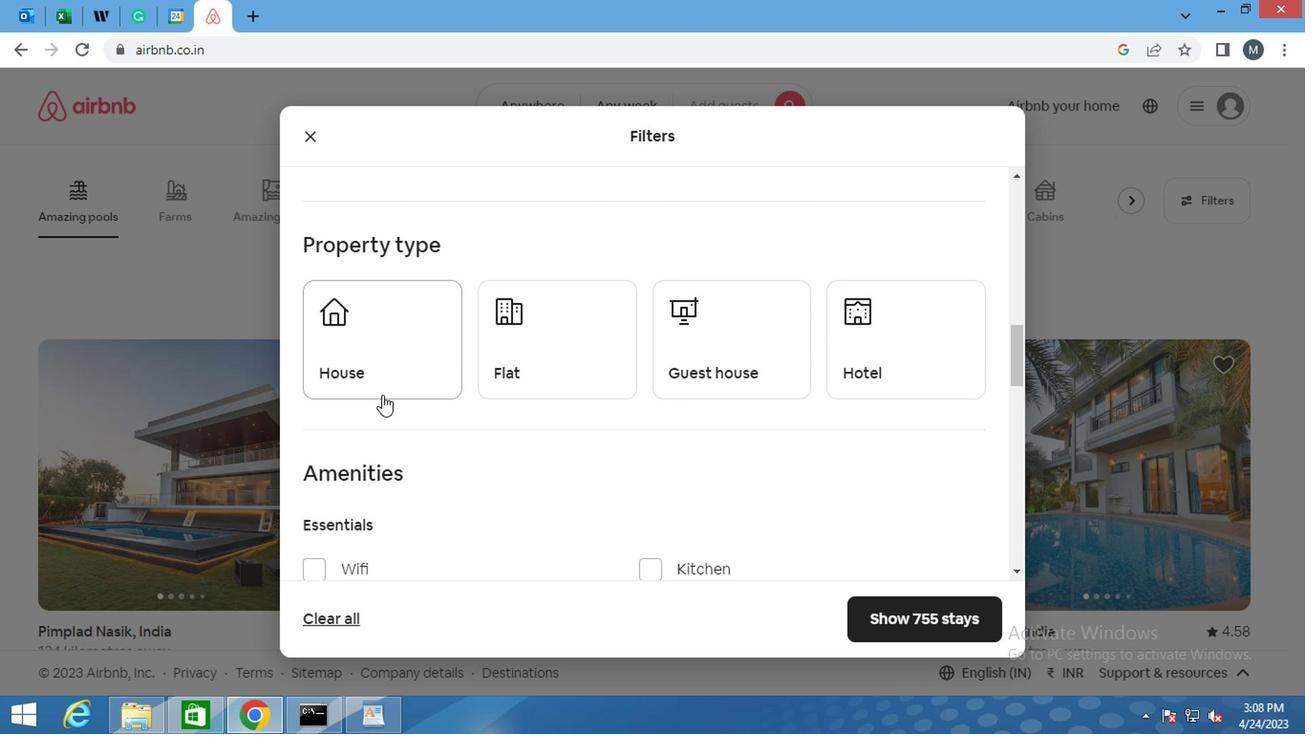 
Action: Mouse moved to (619, 334)
Screenshot: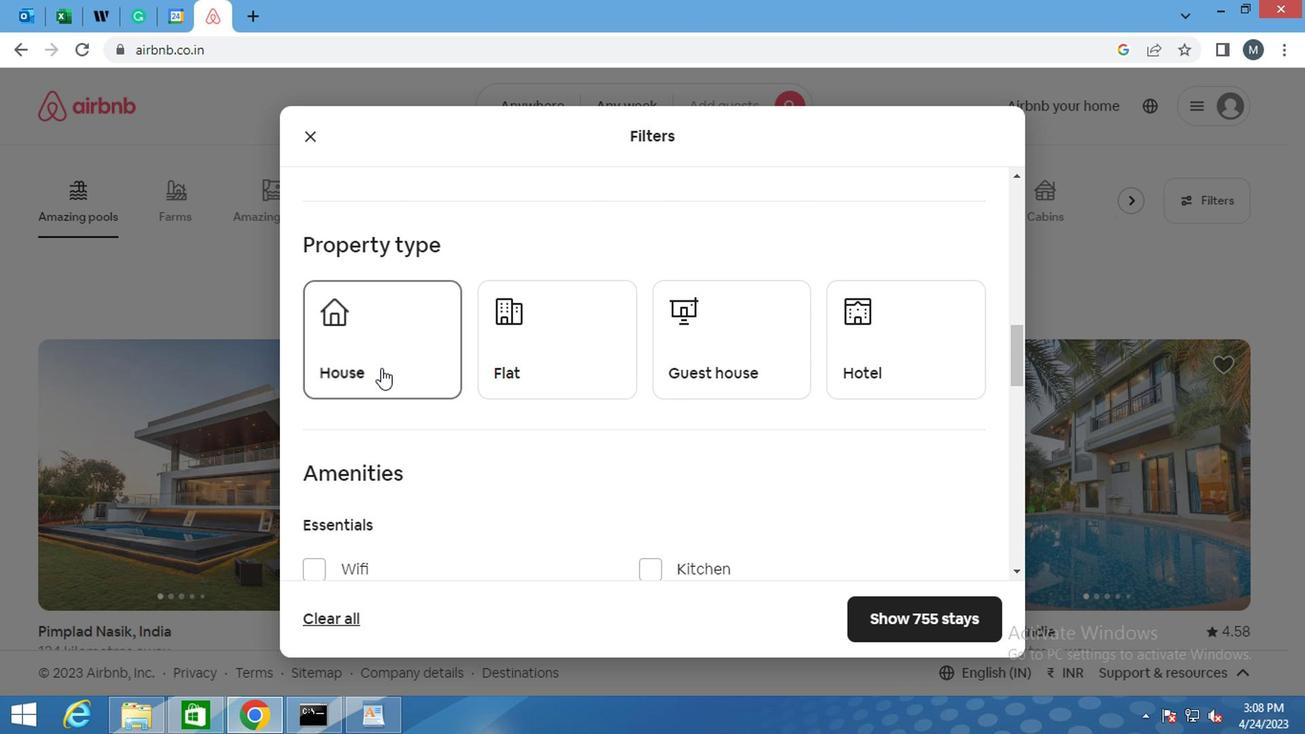 
Action: Mouse pressed left at (619, 334)
Screenshot: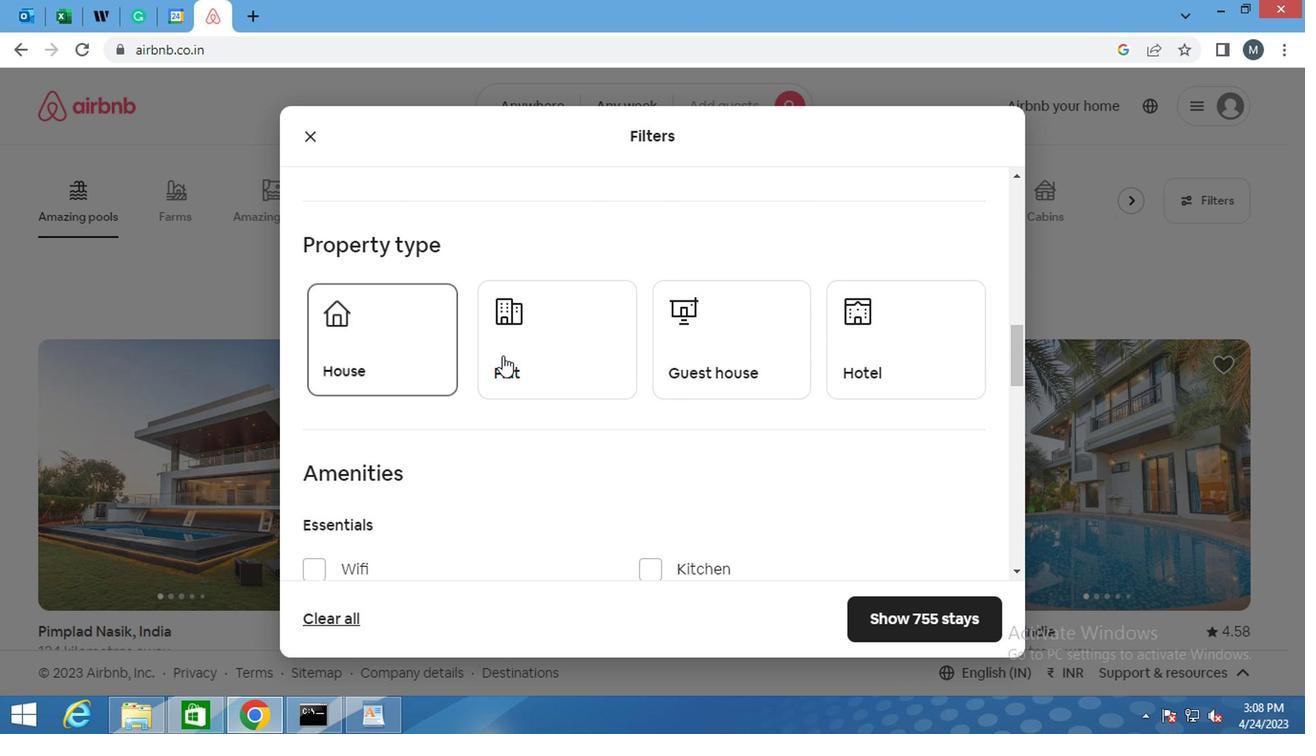
Action: Mouse moved to (722, 342)
Screenshot: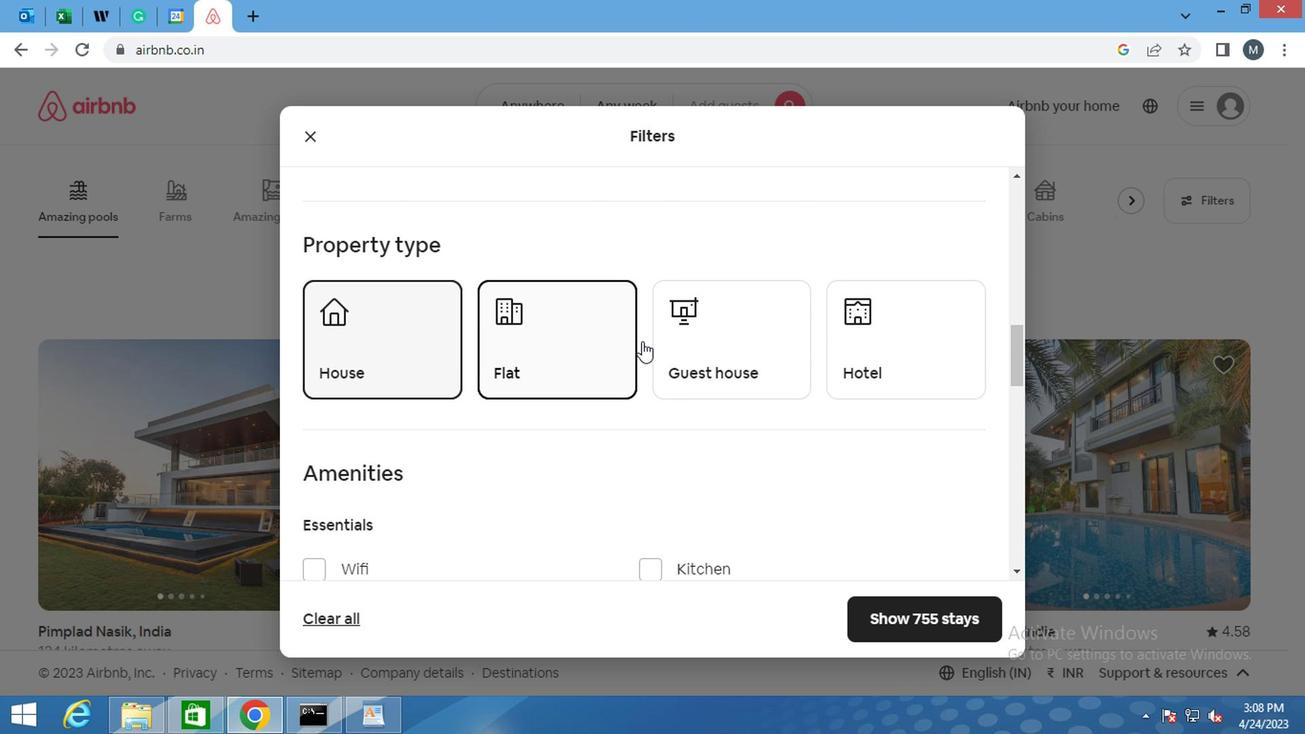 
Action: Mouse pressed left at (722, 342)
Screenshot: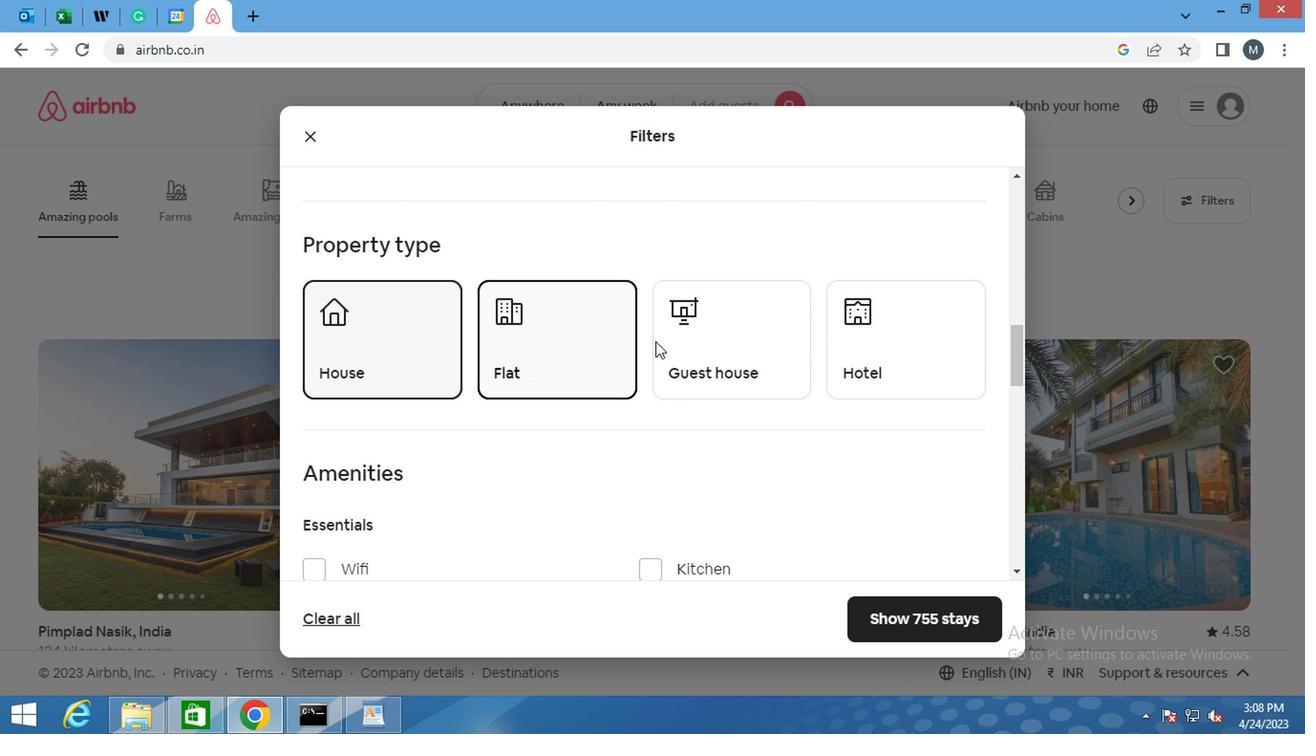 
Action: Mouse moved to (542, 376)
Screenshot: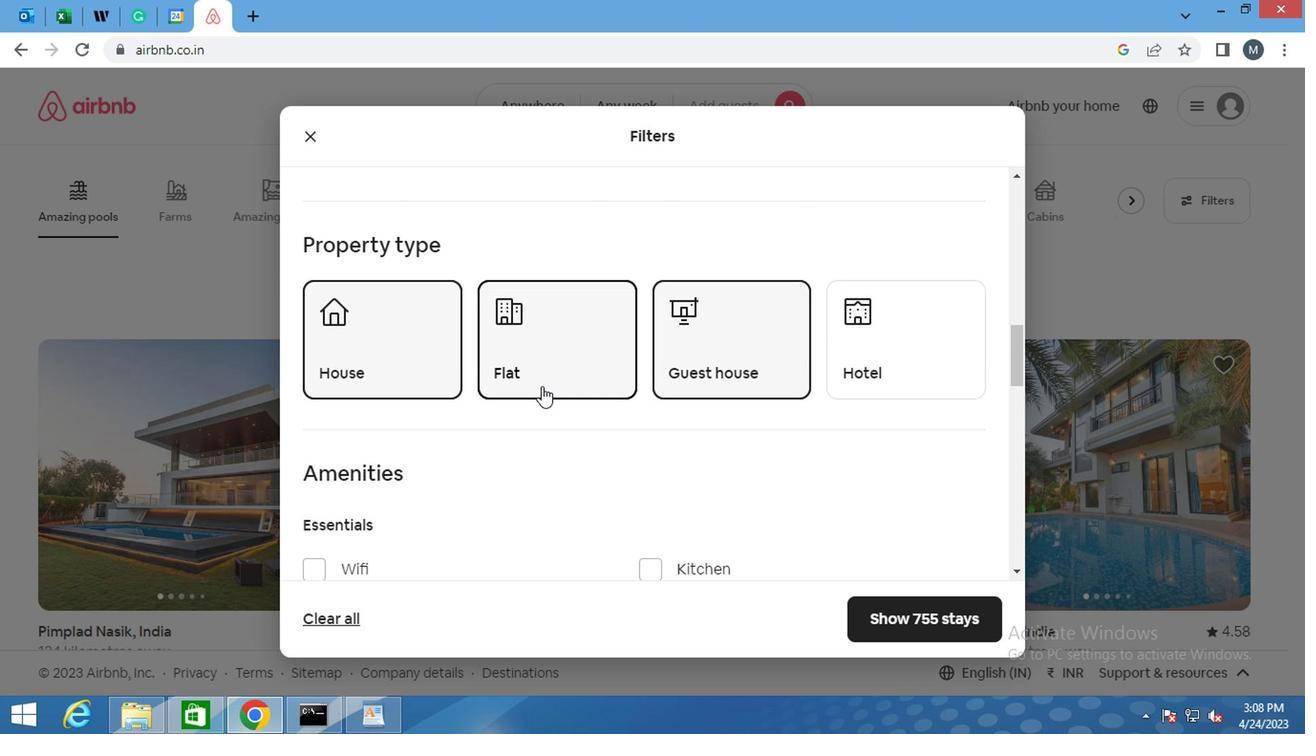 
Action: Mouse scrolled (542, 375) with delta (0, -1)
Screenshot: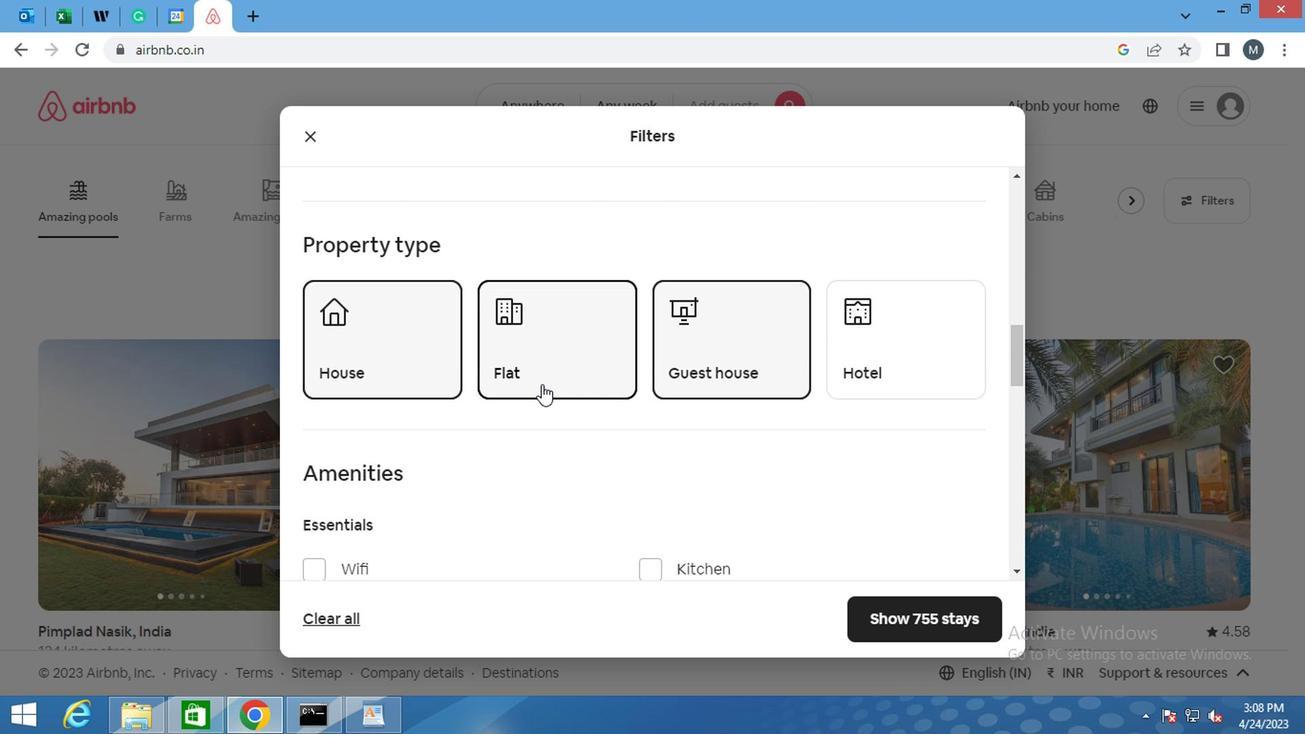 
Action: Mouse moved to (542, 375)
Screenshot: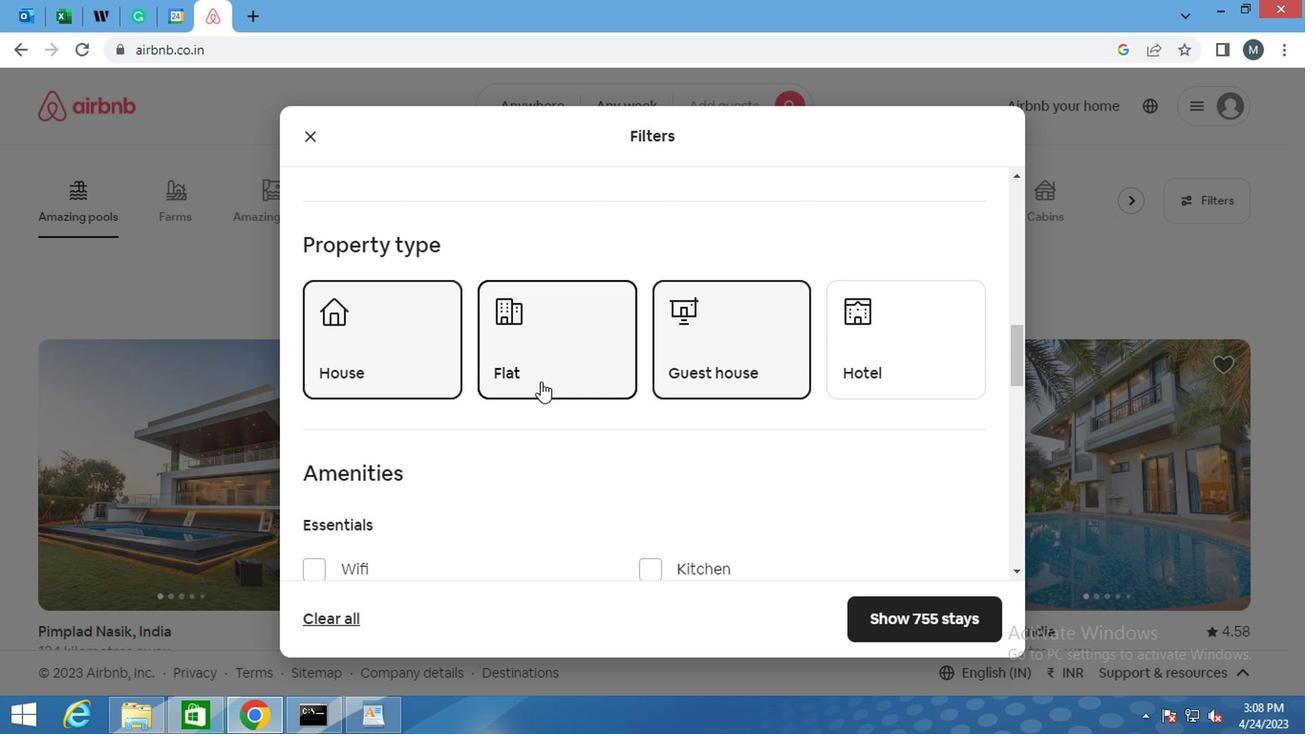 
Action: Mouse scrolled (542, 374) with delta (0, 0)
Screenshot: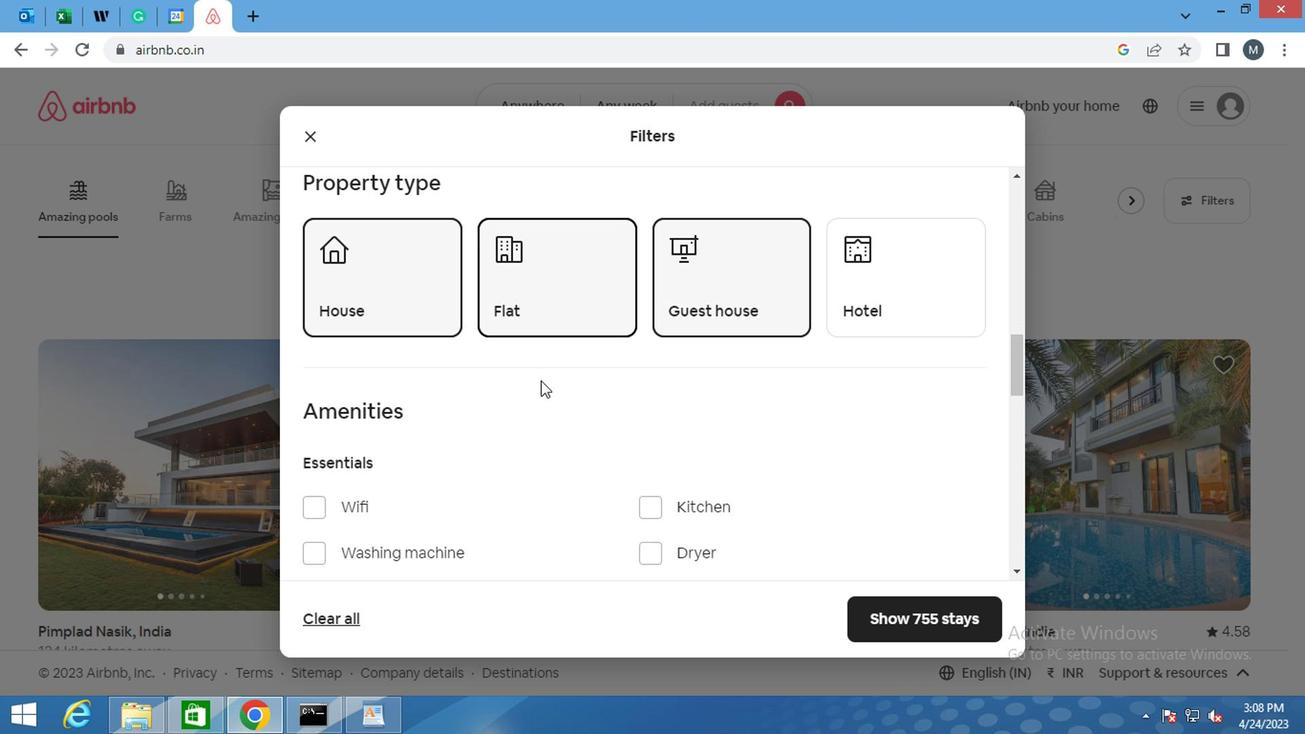 
Action: Mouse moved to (643, 348)
Screenshot: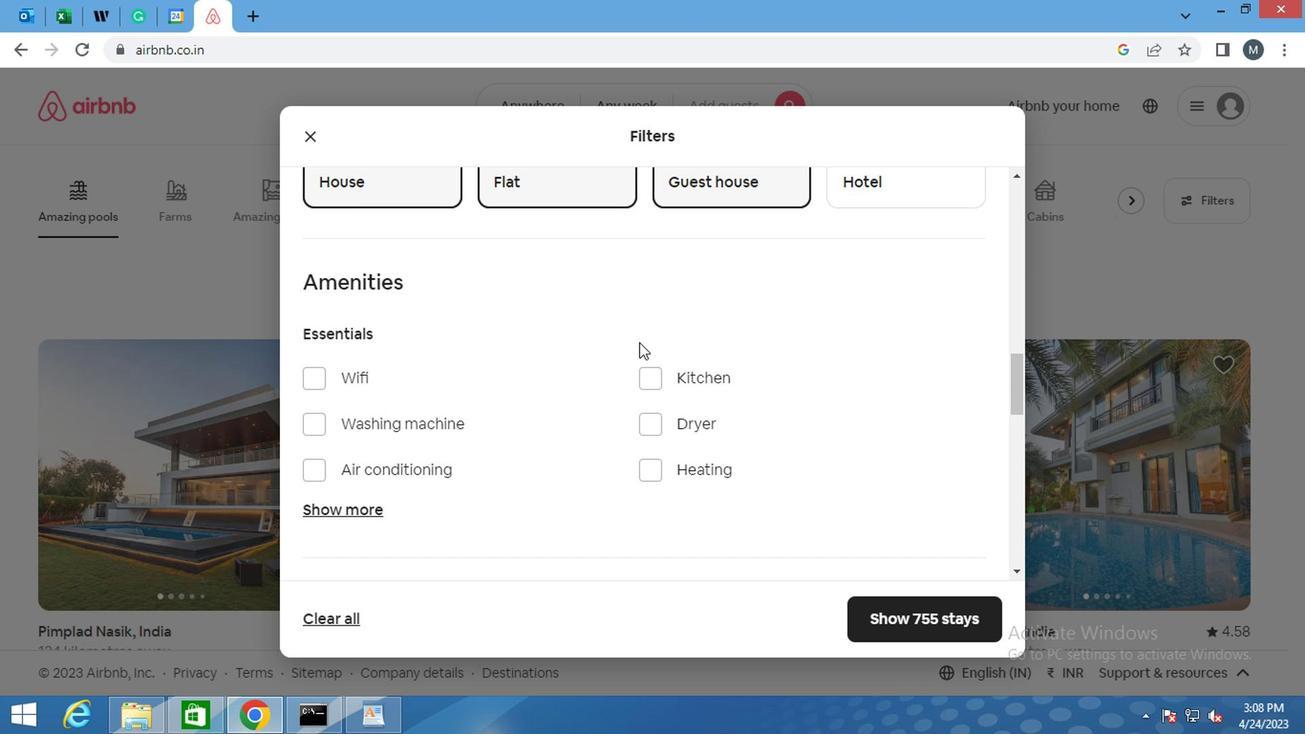 
Action: Mouse scrolled (643, 348) with delta (0, 0)
Screenshot: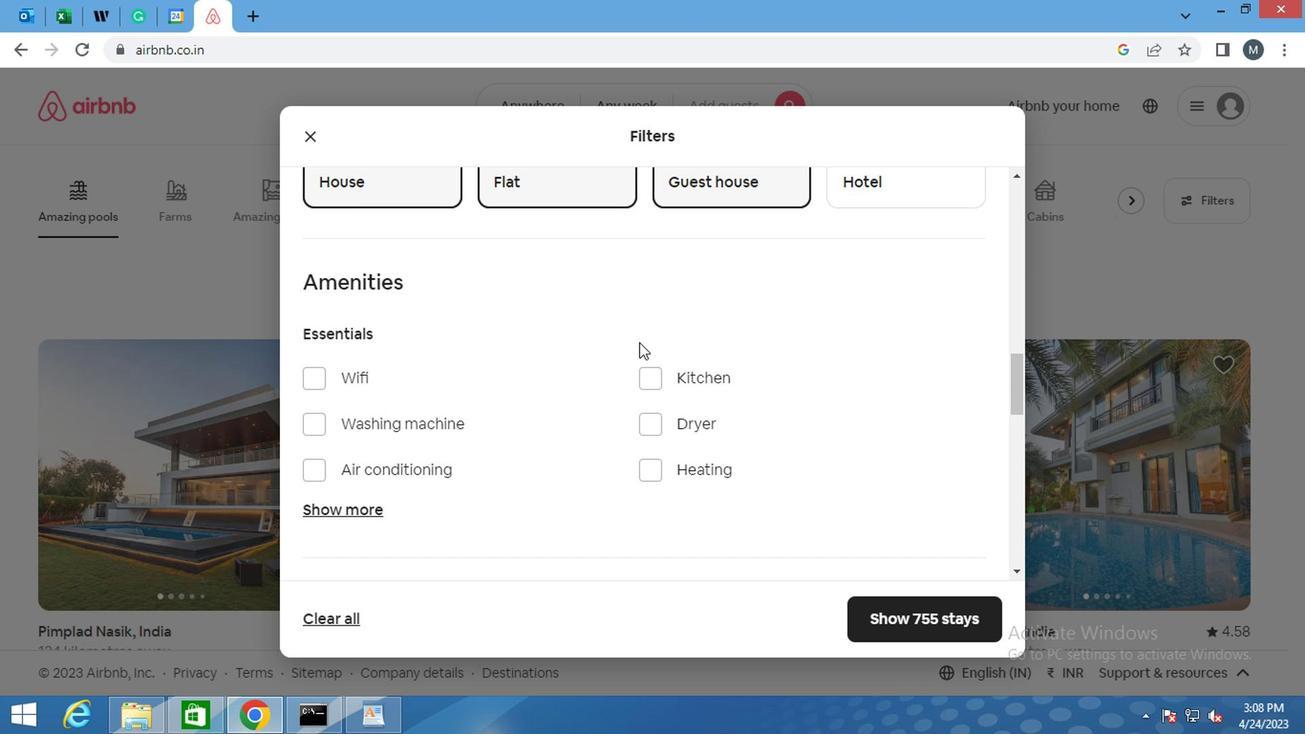 
Action: Mouse moved to (495, 357)
Screenshot: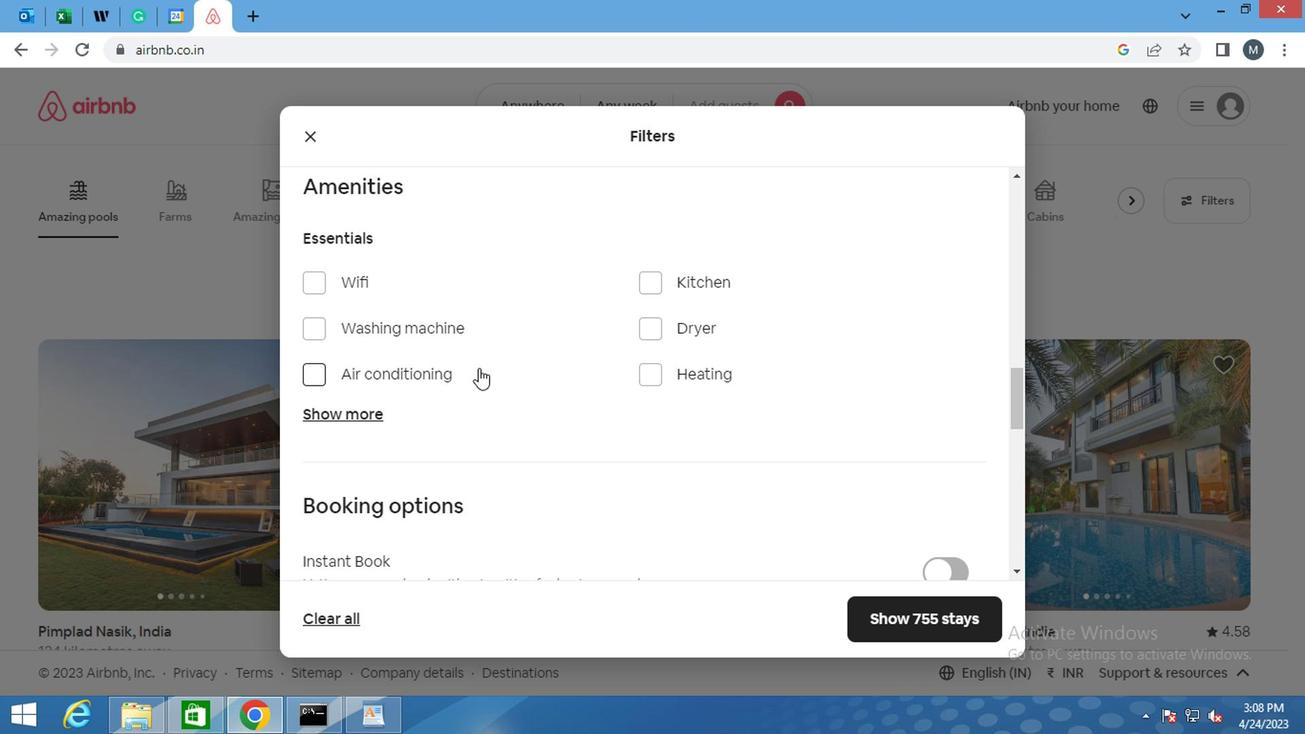 
Action: Mouse scrolled (495, 357) with delta (0, 0)
Screenshot: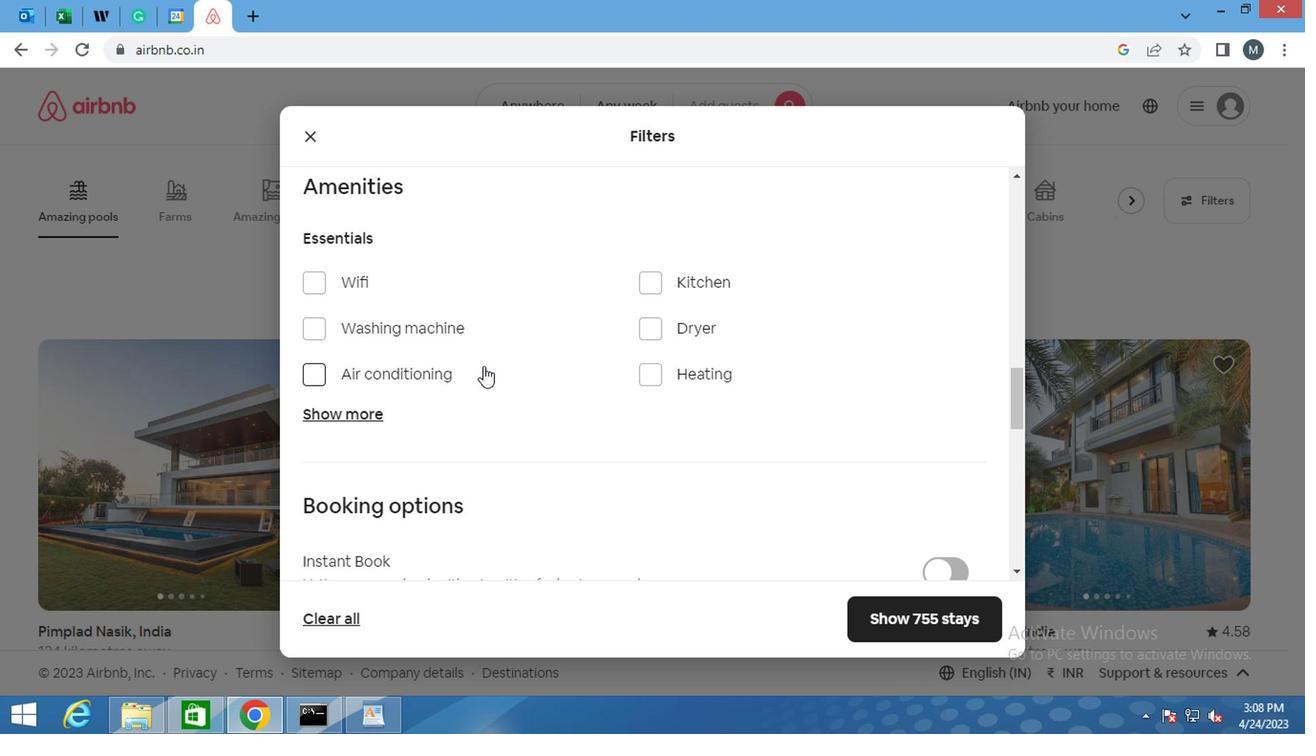 
Action: Mouse scrolled (495, 357) with delta (0, 0)
Screenshot: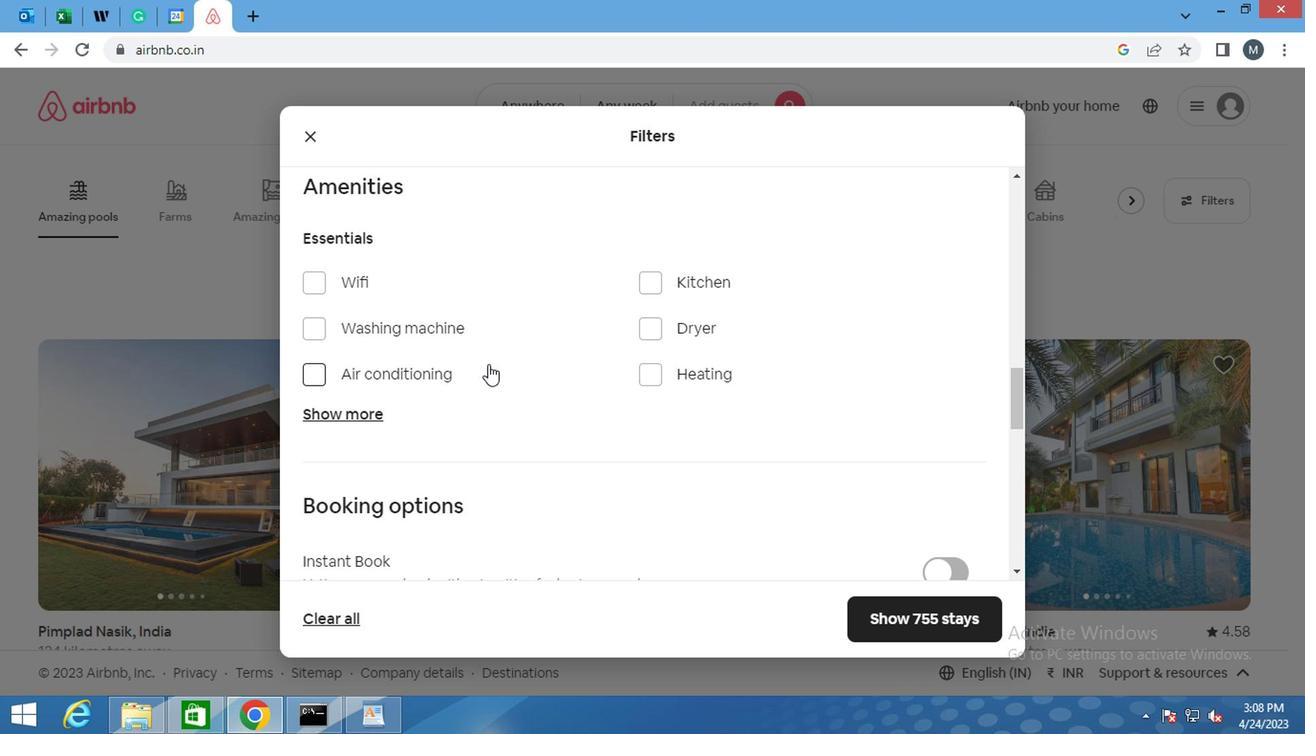 
Action: Mouse moved to (942, 438)
Screenshot: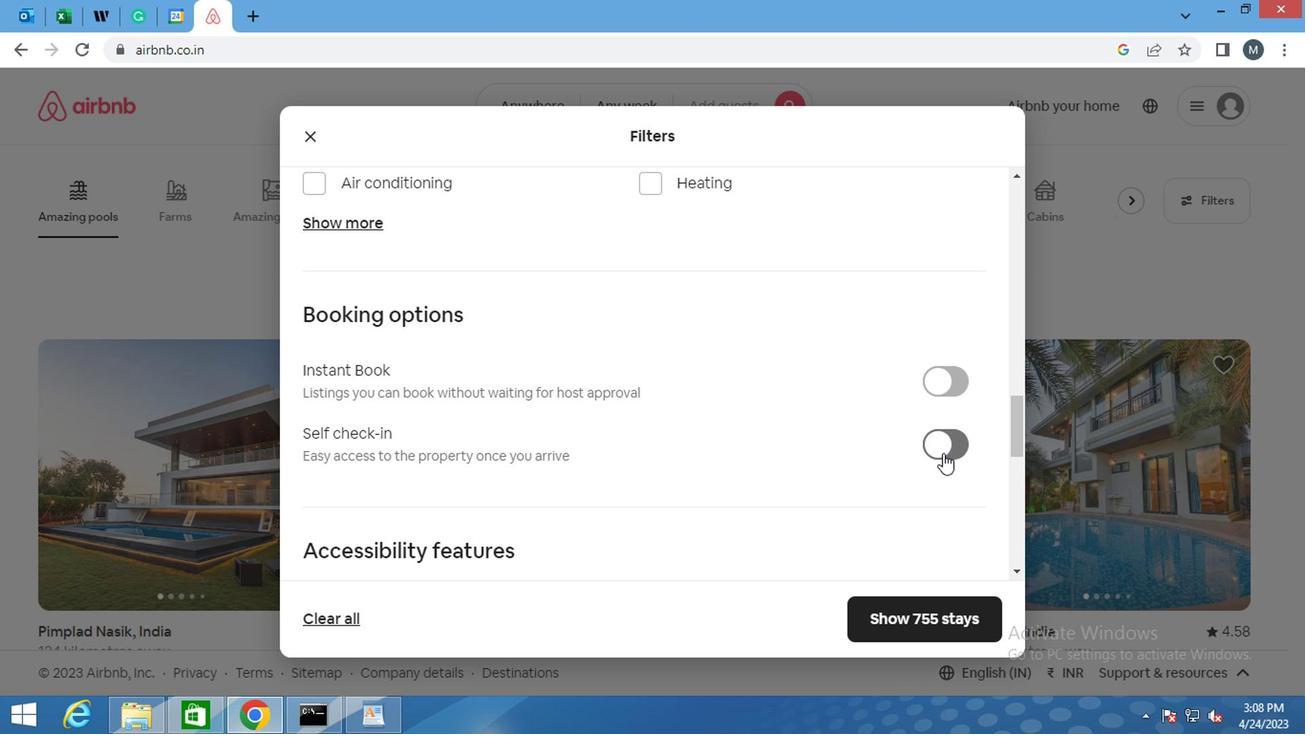 
Action: Mouse pressed left at (942, 438)
Screenshot: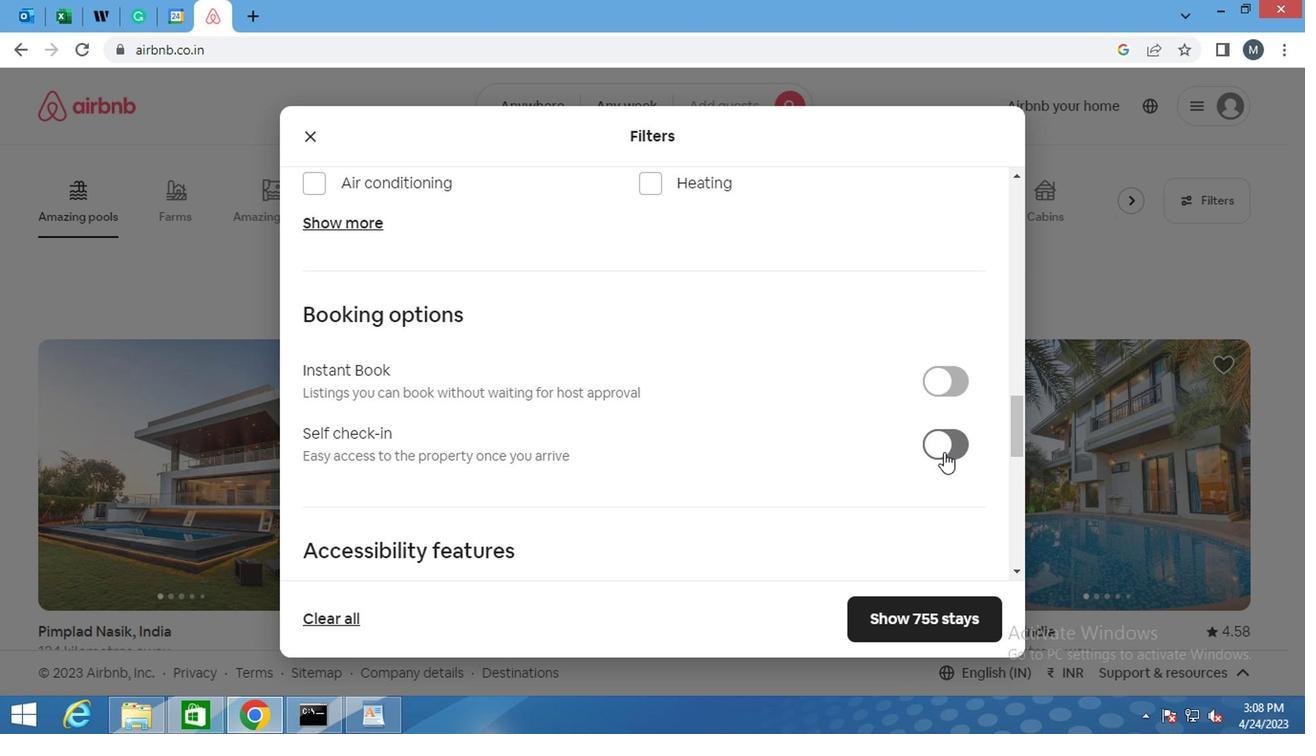 
Action: Mouse moved to (712, 363)
Screenshot: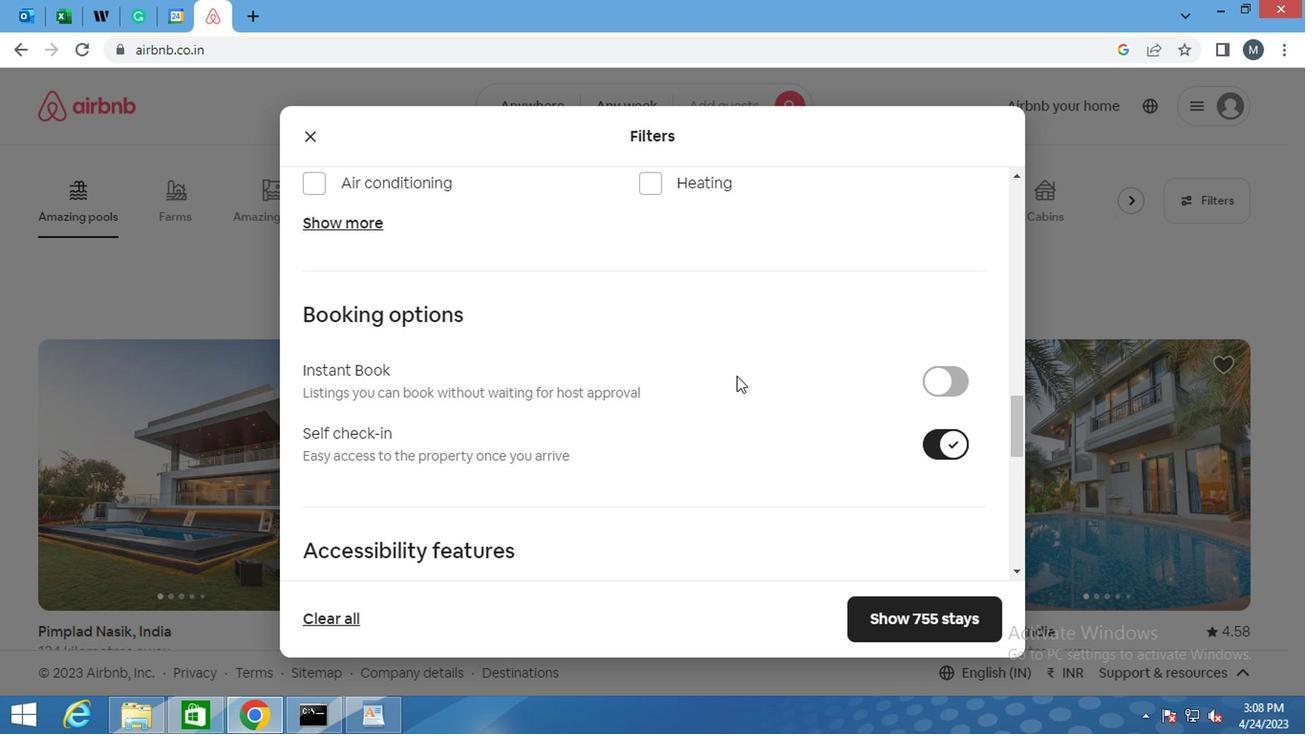 
Action: Mouse scrolled (712, 362) with delta (0, 0)
Screenshot: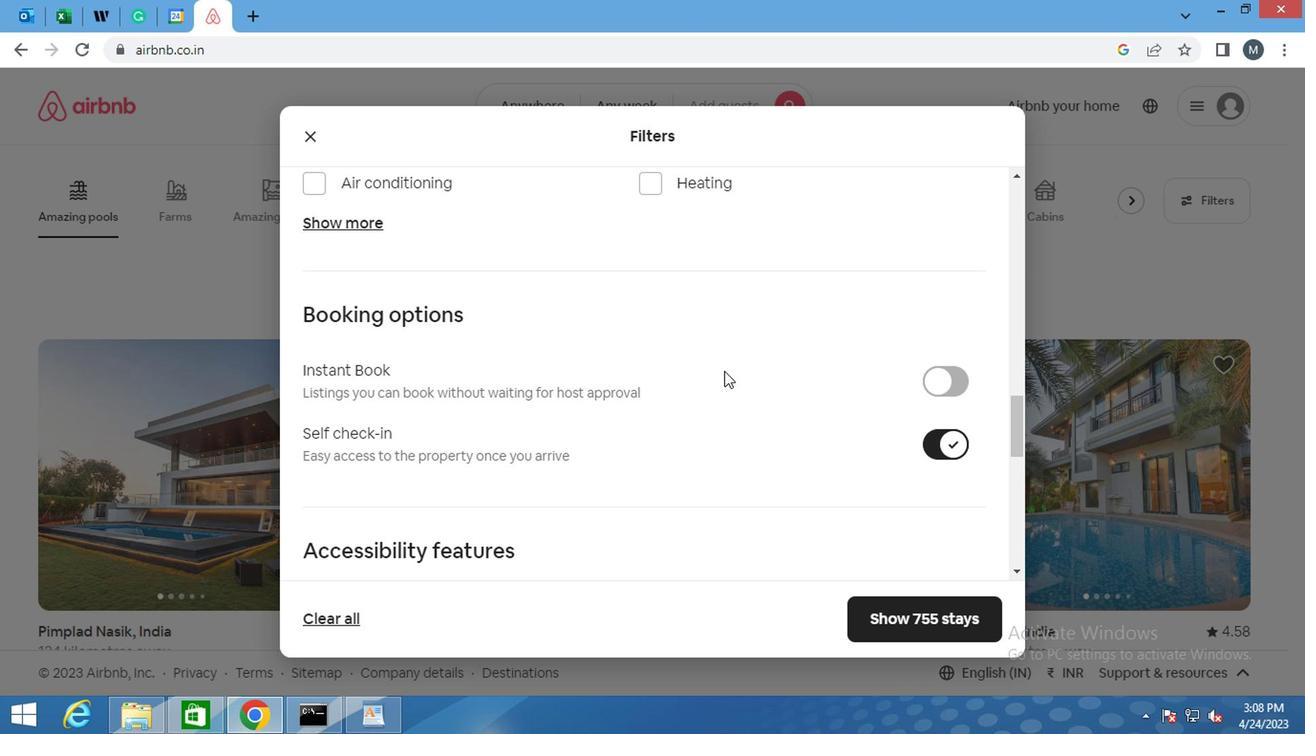 
Action: Mouse scrolled (712, 362) with delta (0, 0)
Screenshot: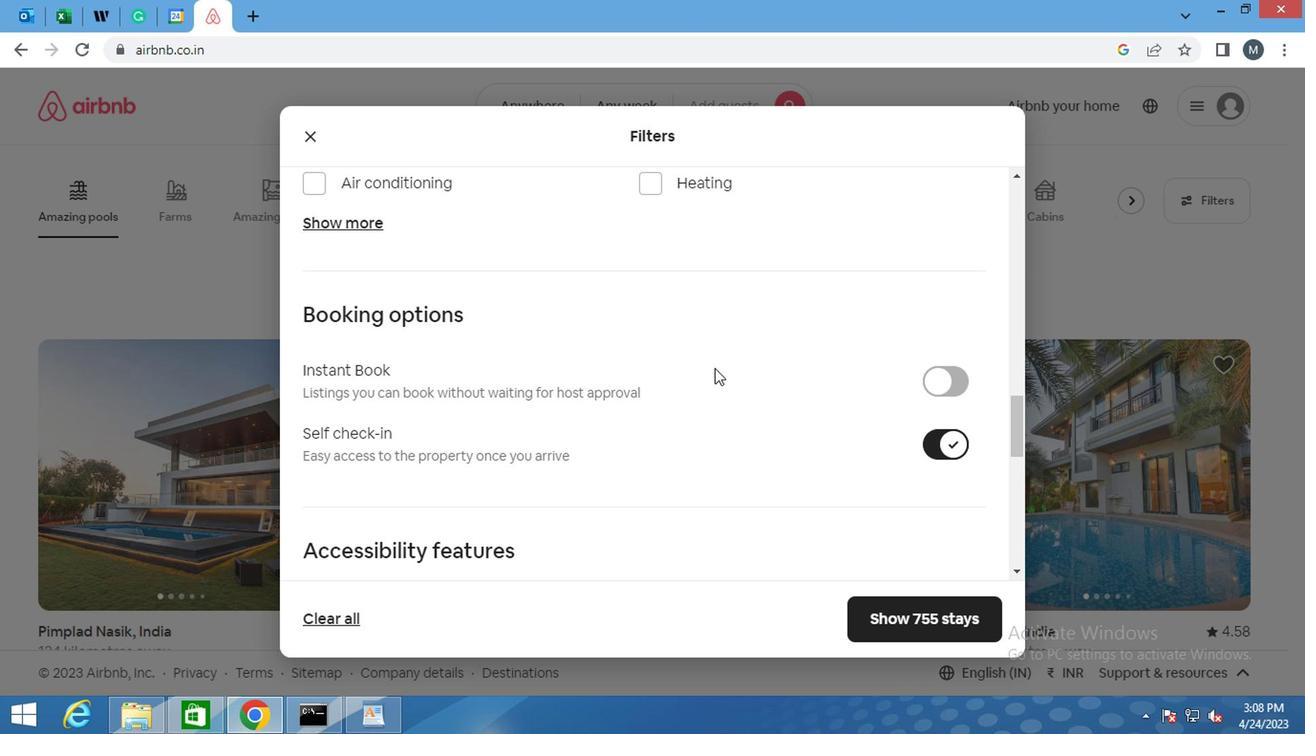 
Action: Mouse moved to (701, 363)
Screenshot: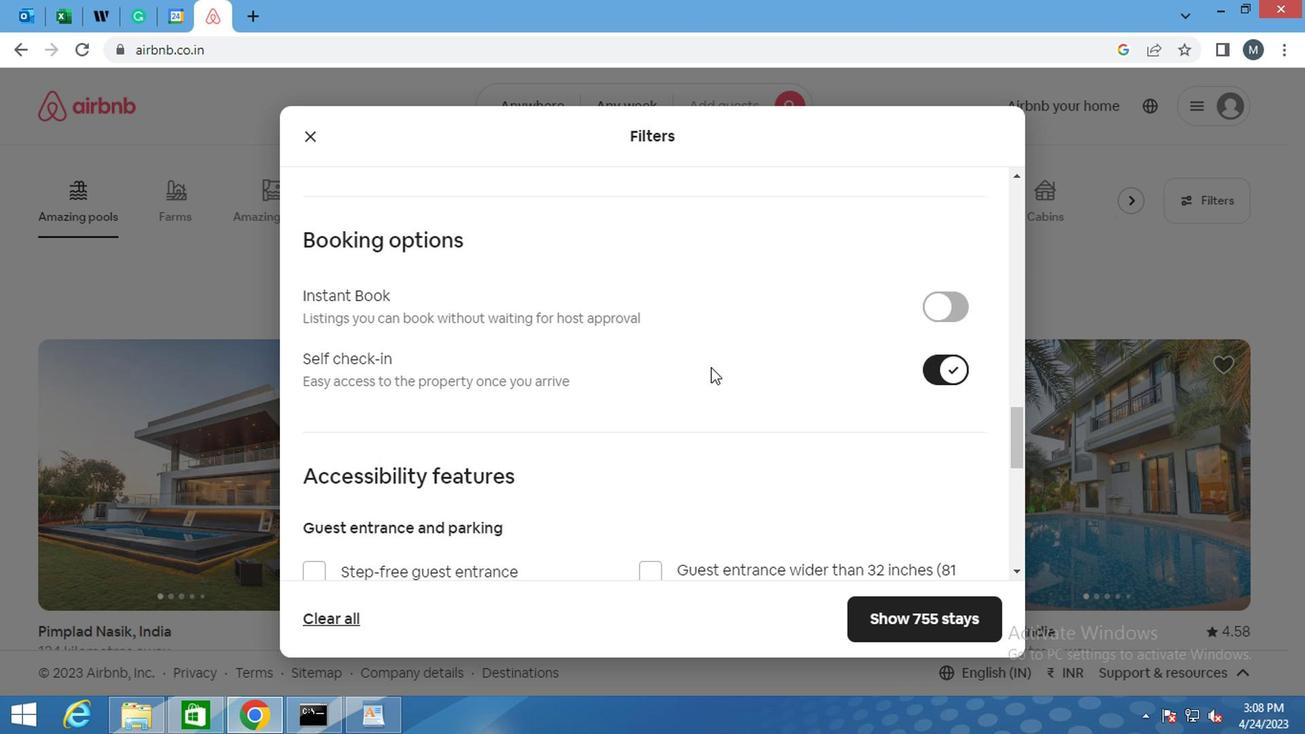 
Action: Mouse scrolled (701, 362) with delta (0, 0)
Screenshot: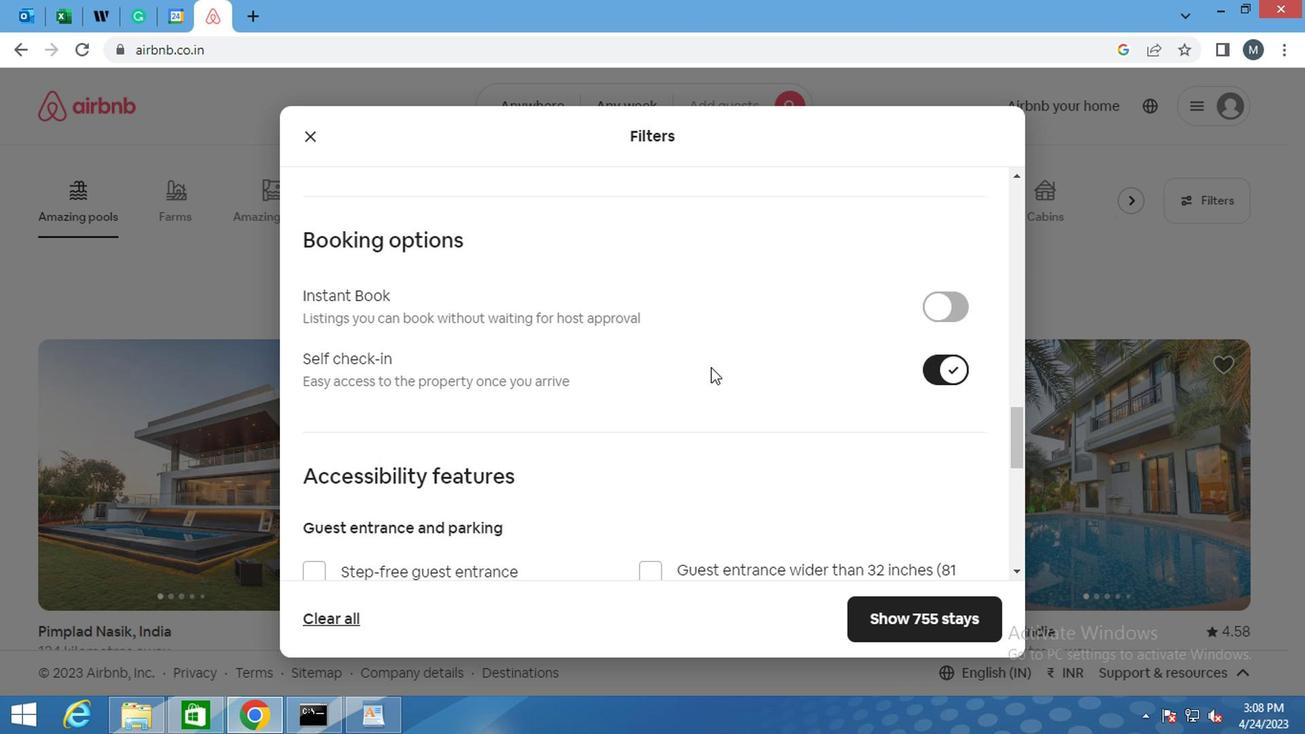 
Action: Mouse moved to (692, 367)
Screenshot: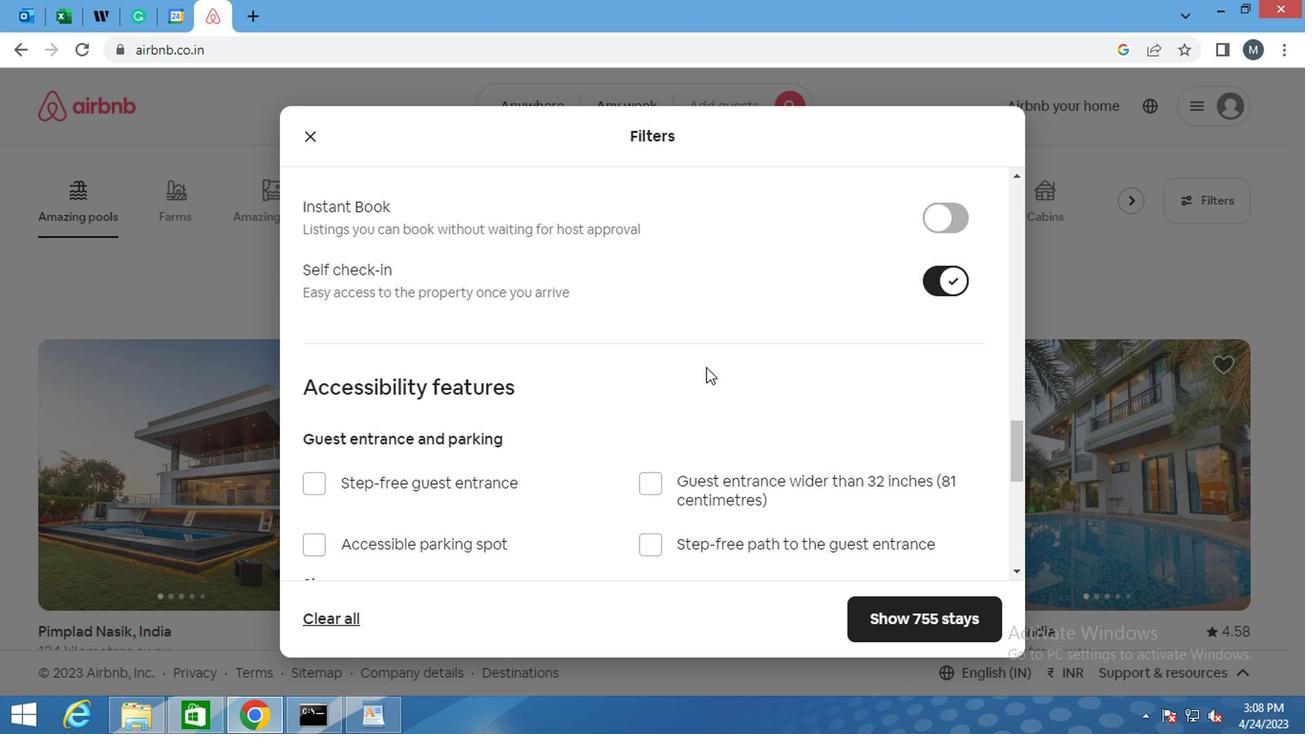 
Action: Mouse scrolled (692, 366) with delta (0, -1)
Screenshot: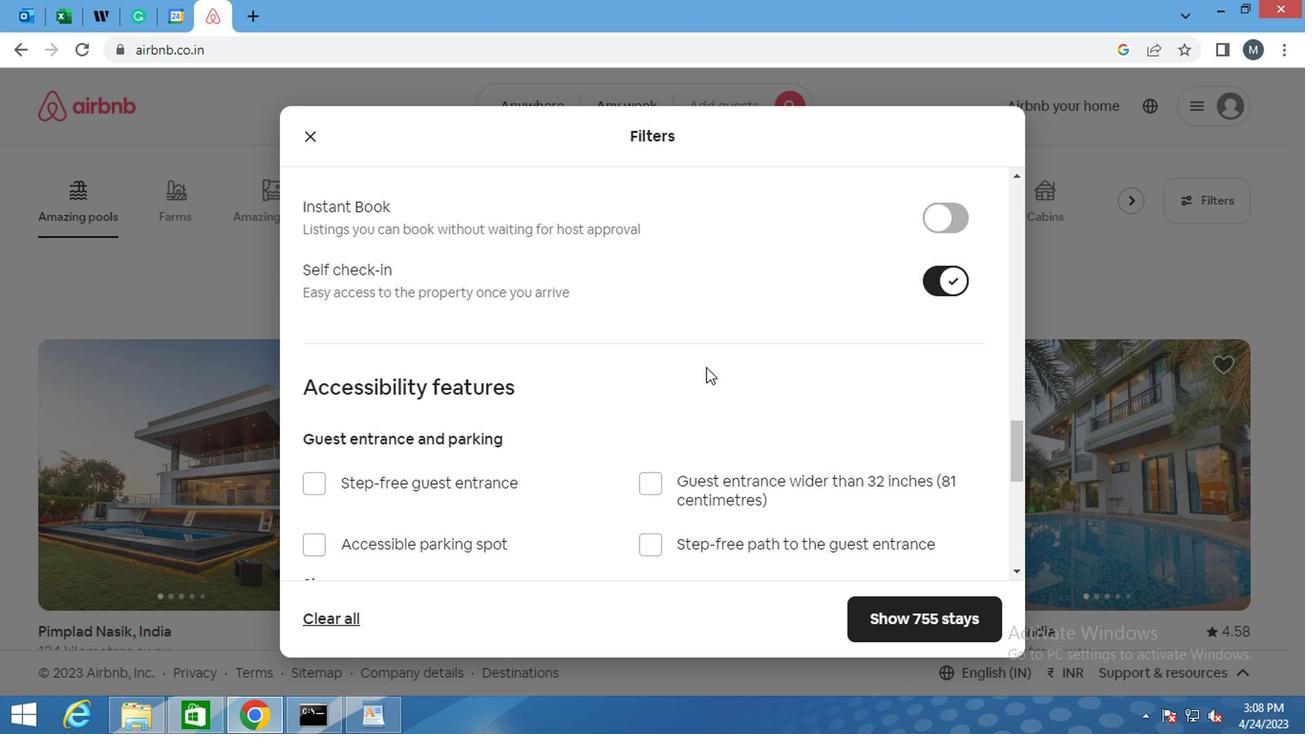 
Action: Mouse moved to (393, 449)
Screenshot: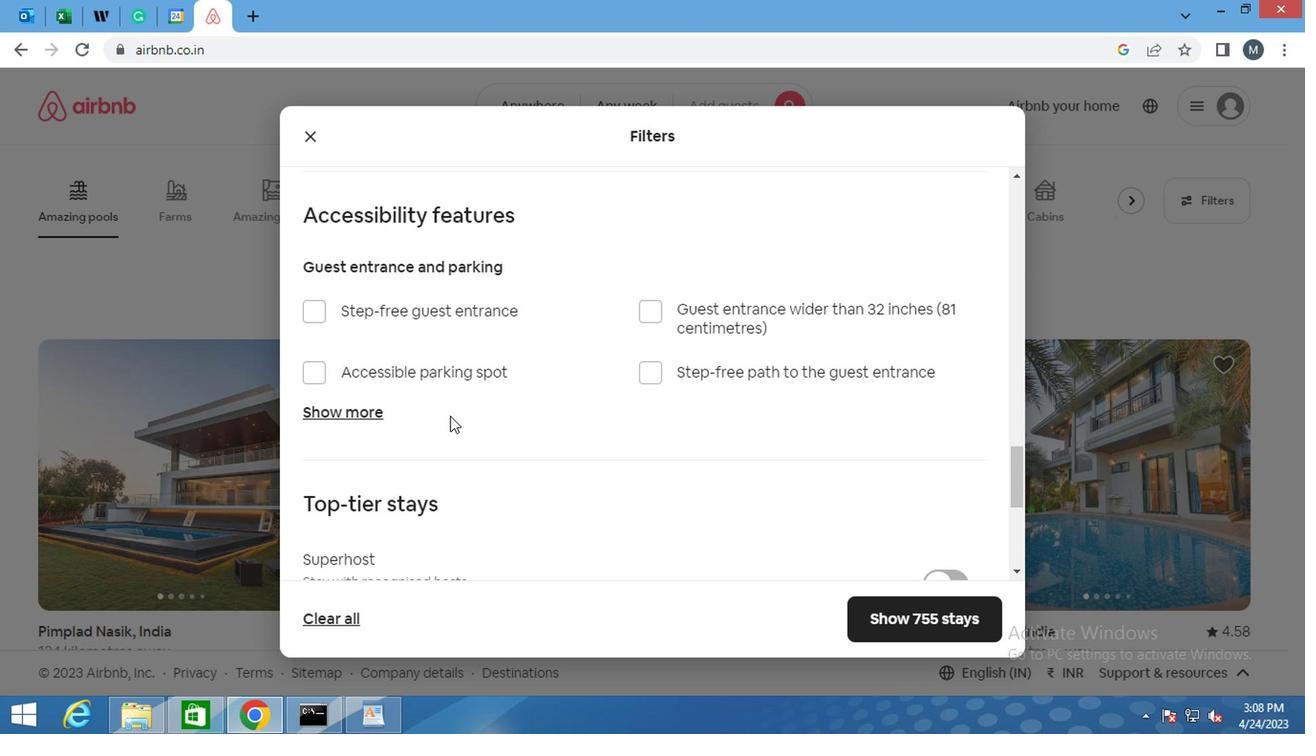 
Action: Mouse scrolled (393, 448) with delta (0, 0)
Screenshot: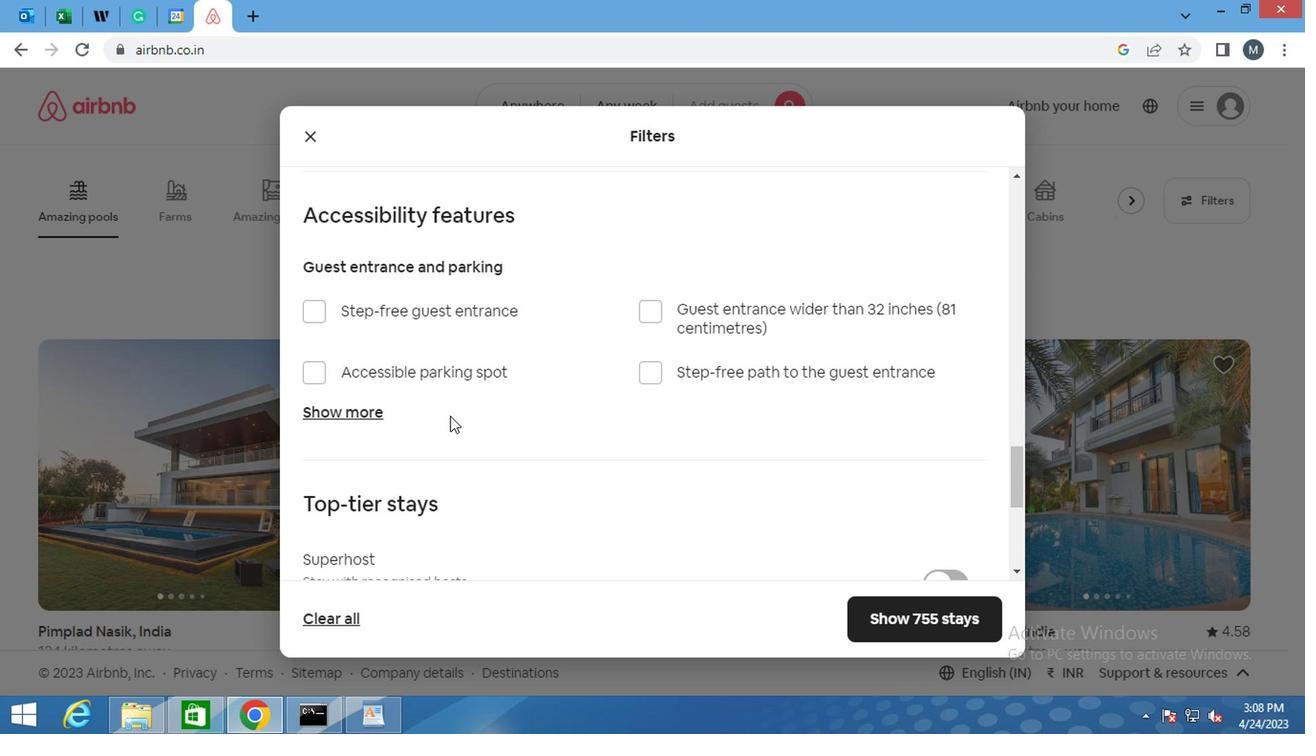 
Action: Mouse scrolled (393, 448) with delta (0, 0)
Screenshot: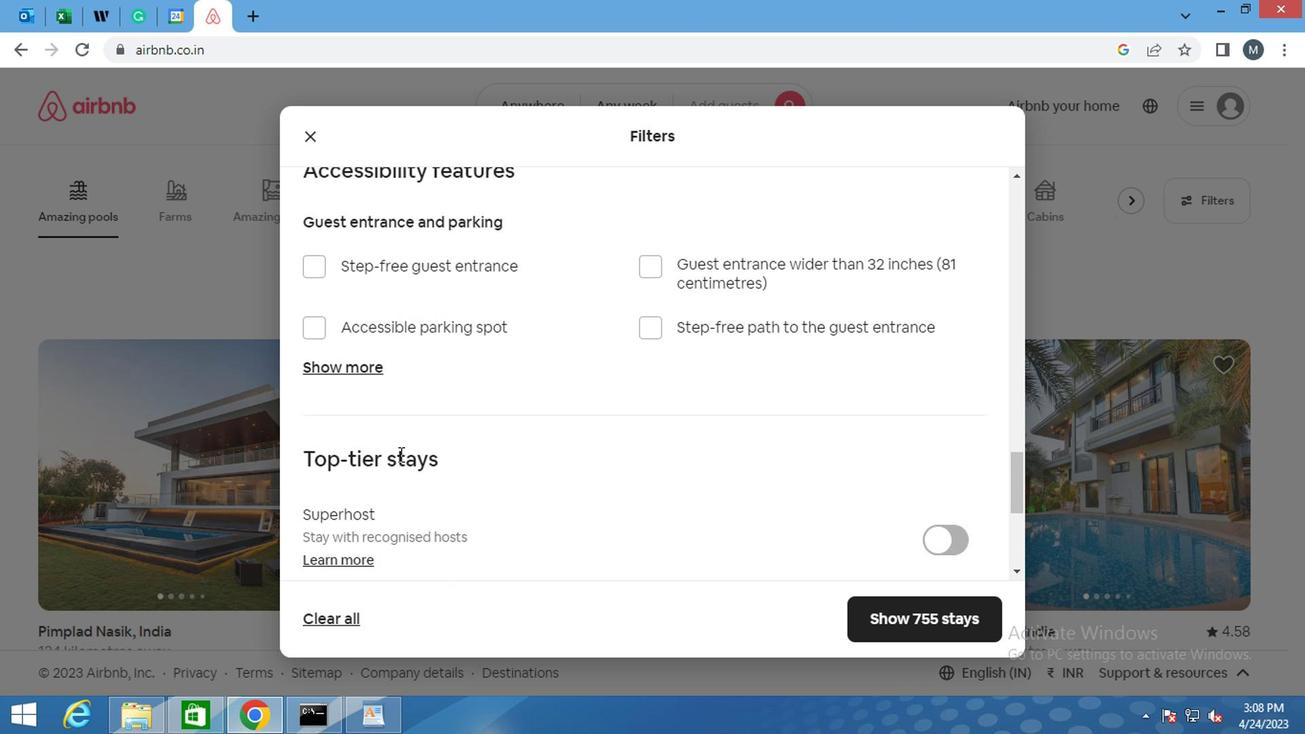 
Action: Mouse moved to (343, 501)
Screenshot: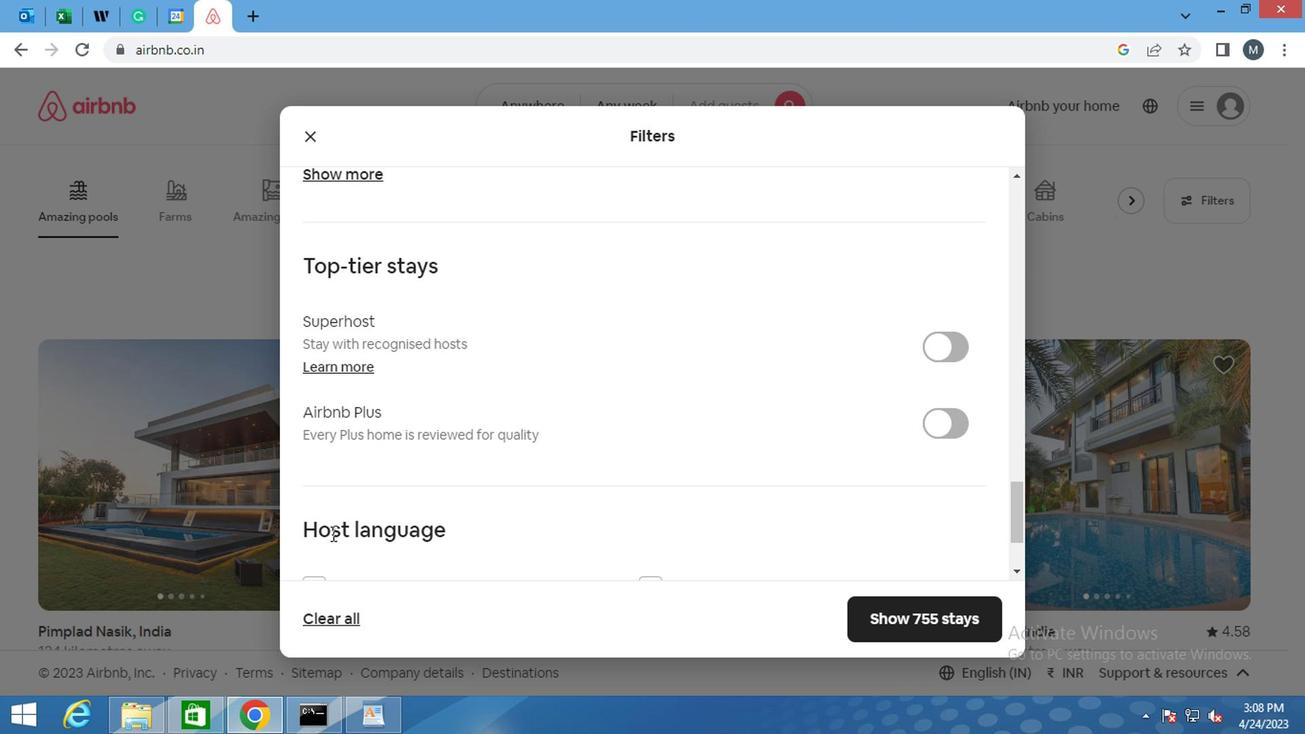 
Action: Mouse scrolled (343, 499) with delta (0, -1)
Screenshot: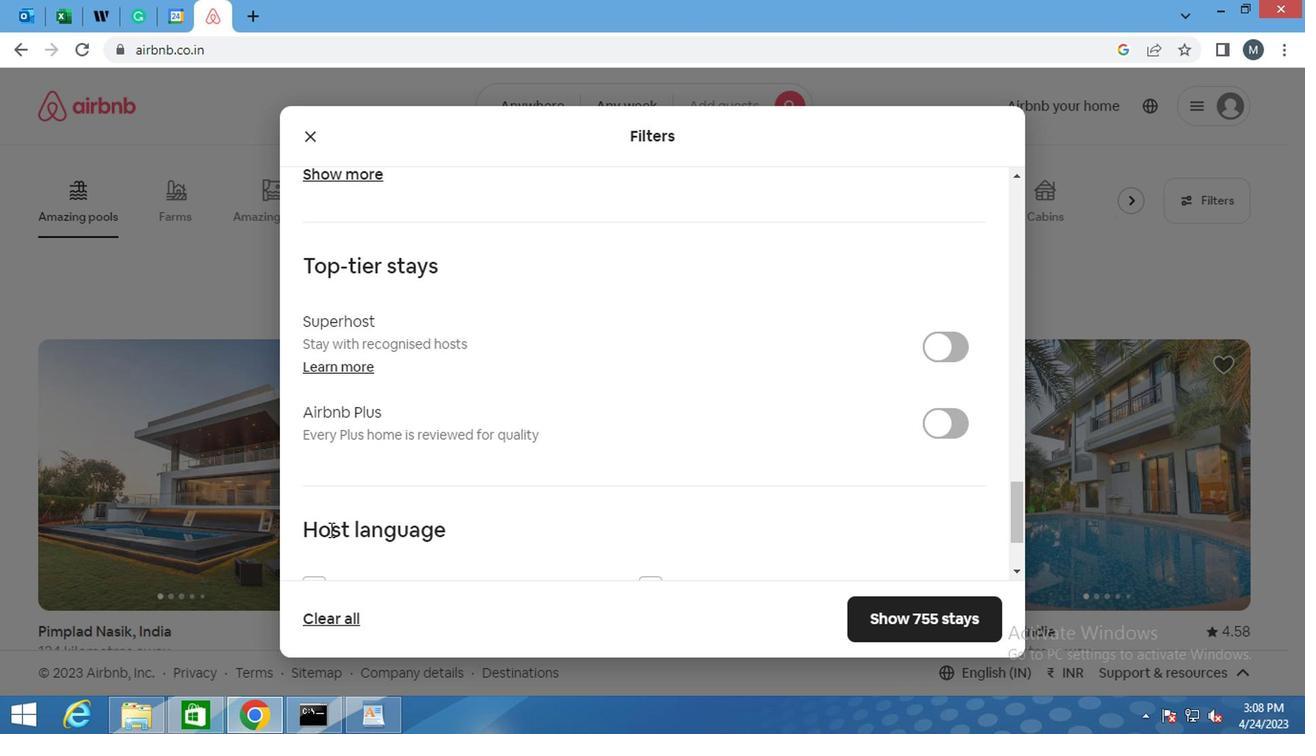 
Action: Mouse scrolled (343, 499) with delta (0, -1)
Screenshot: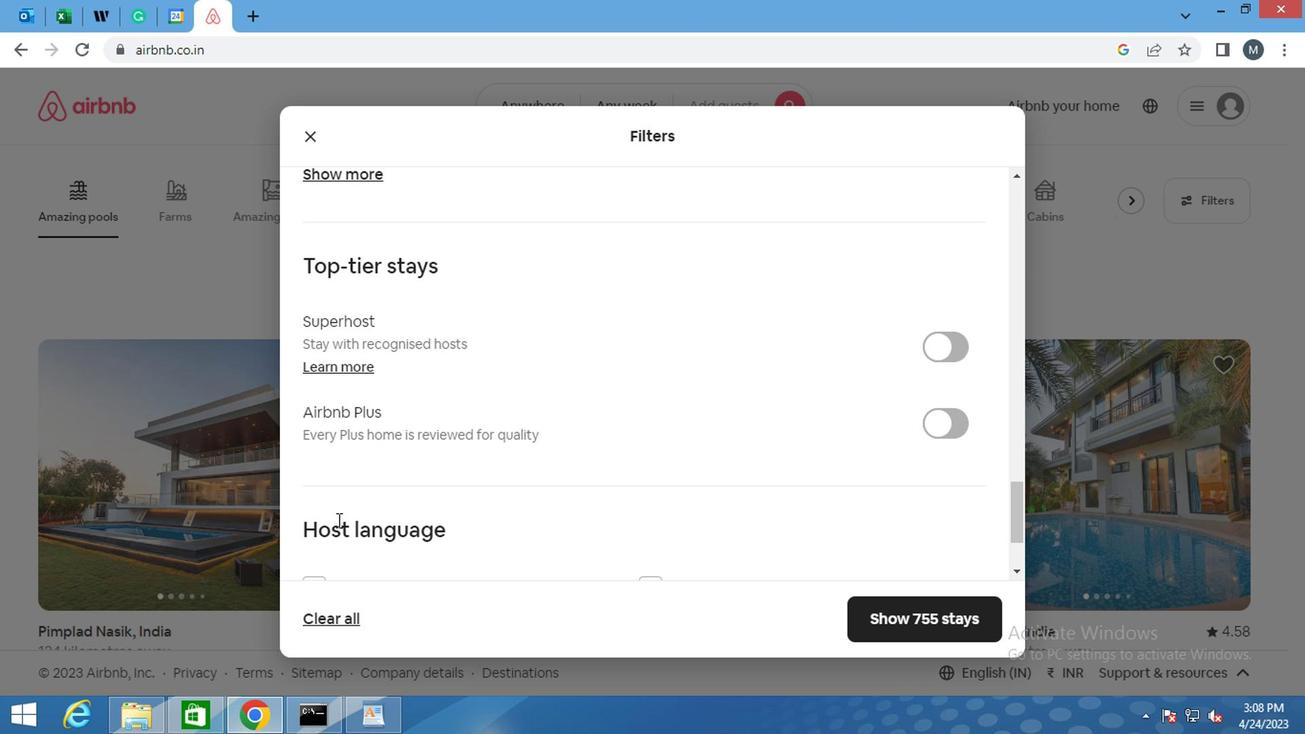 
Action: Mouse moved to (350, 514)
Screenshot: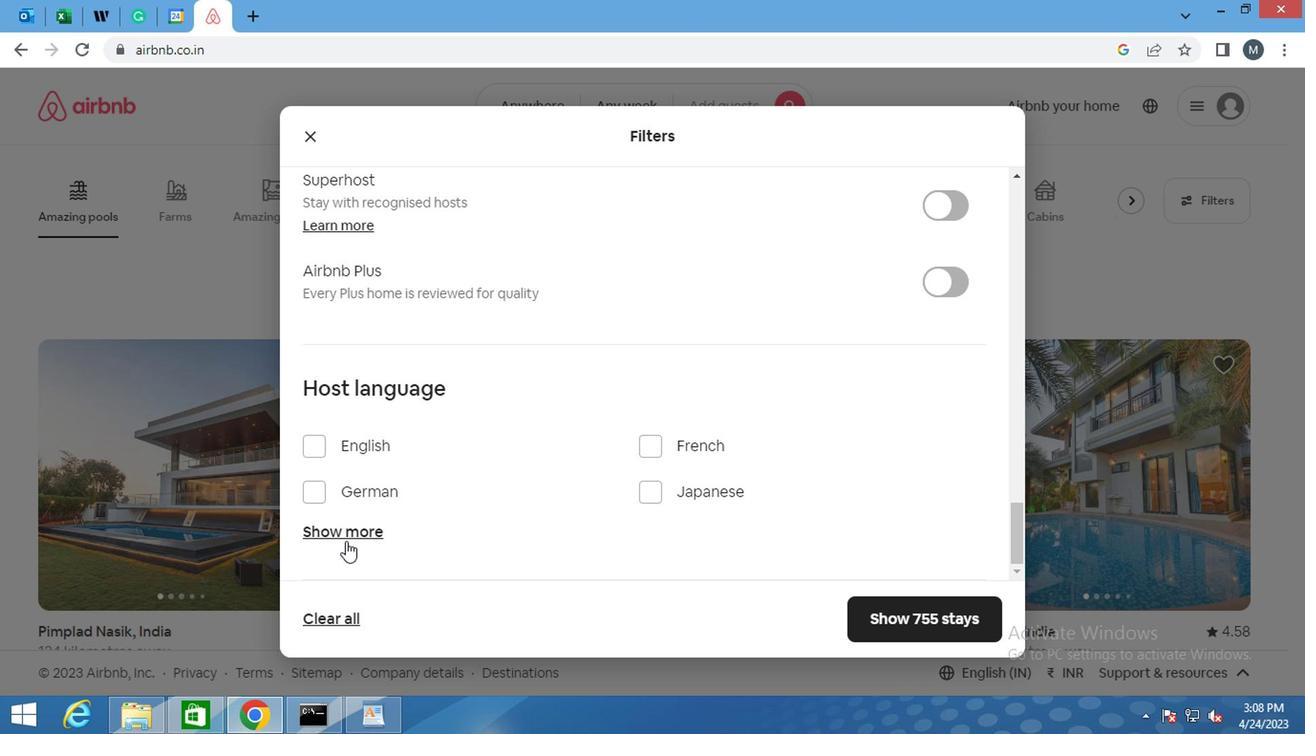 
Action: Mouse pressed left at (350, 514)
Screenshot: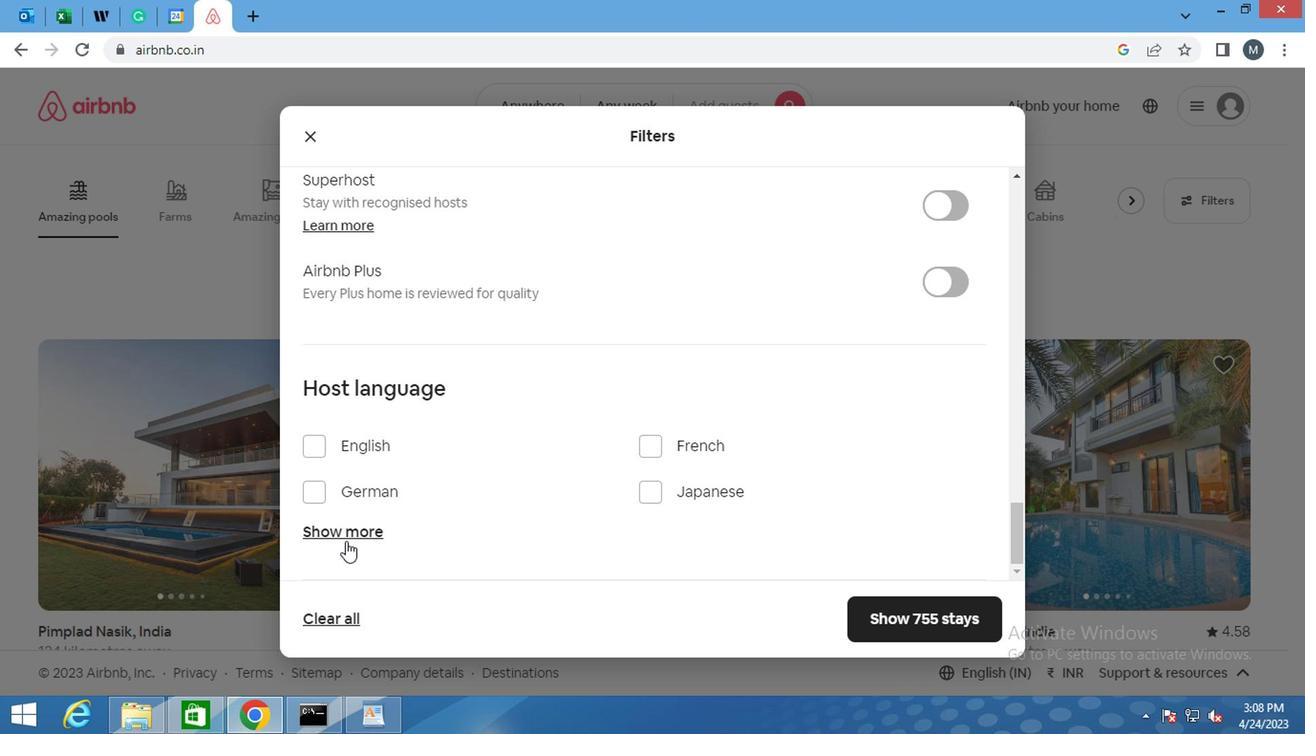 
Action: Mouse moved to (440, 420)
Screenshot: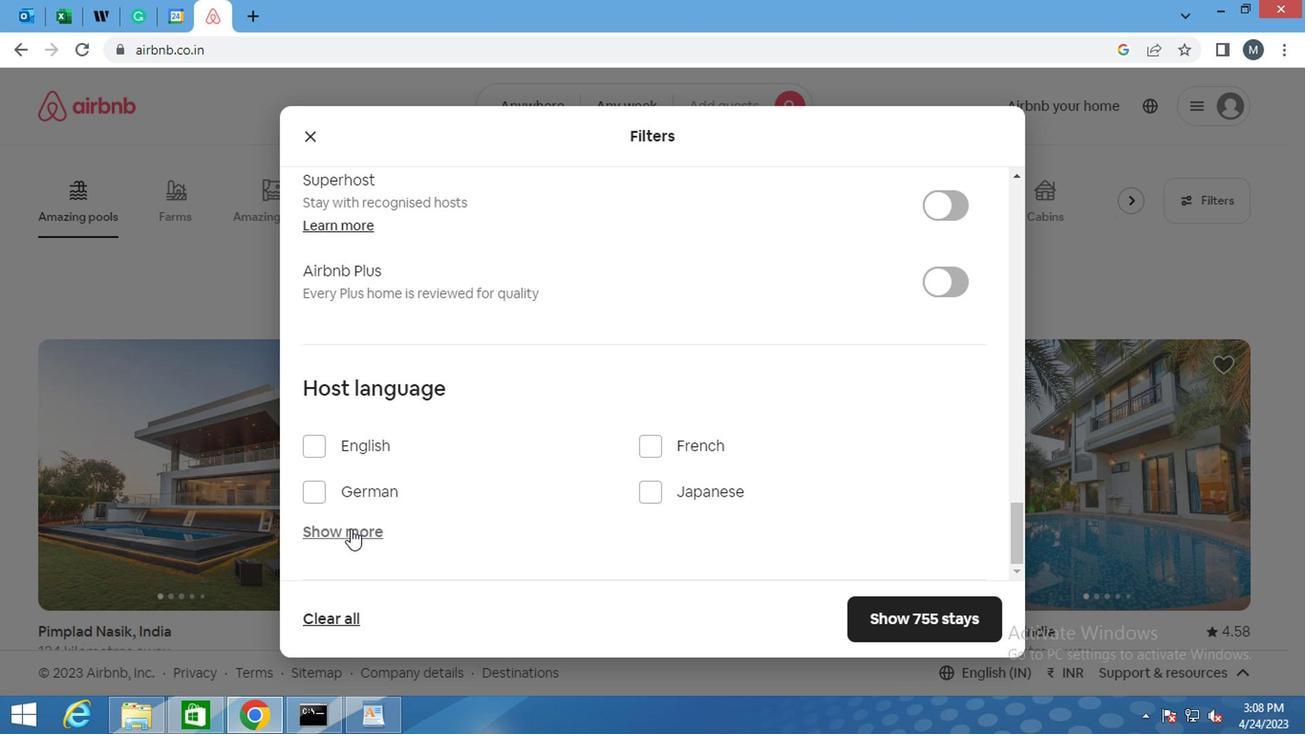 
Action: Mouse scrolled (440, 419) with delta (0, -1)
Screenshot: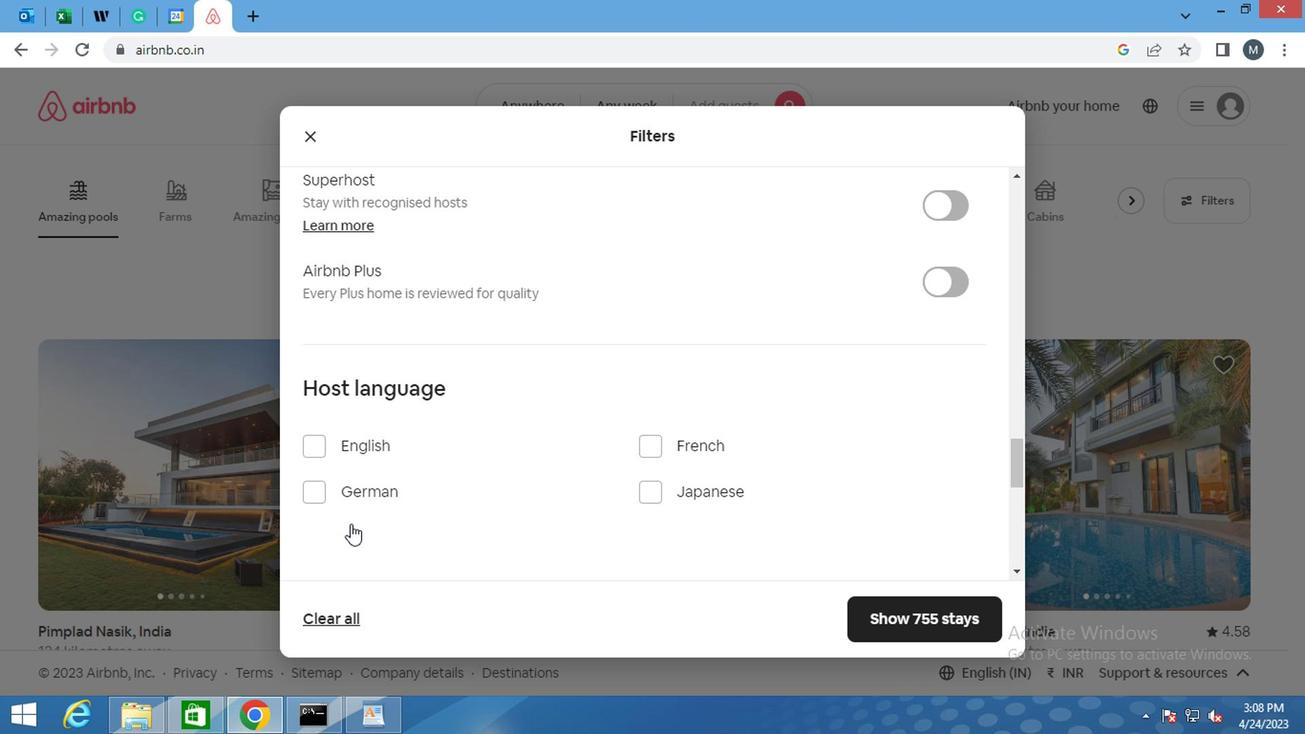 
Action: Mouse scrolled (440, 419) with delta (0, -1)
Screenshot: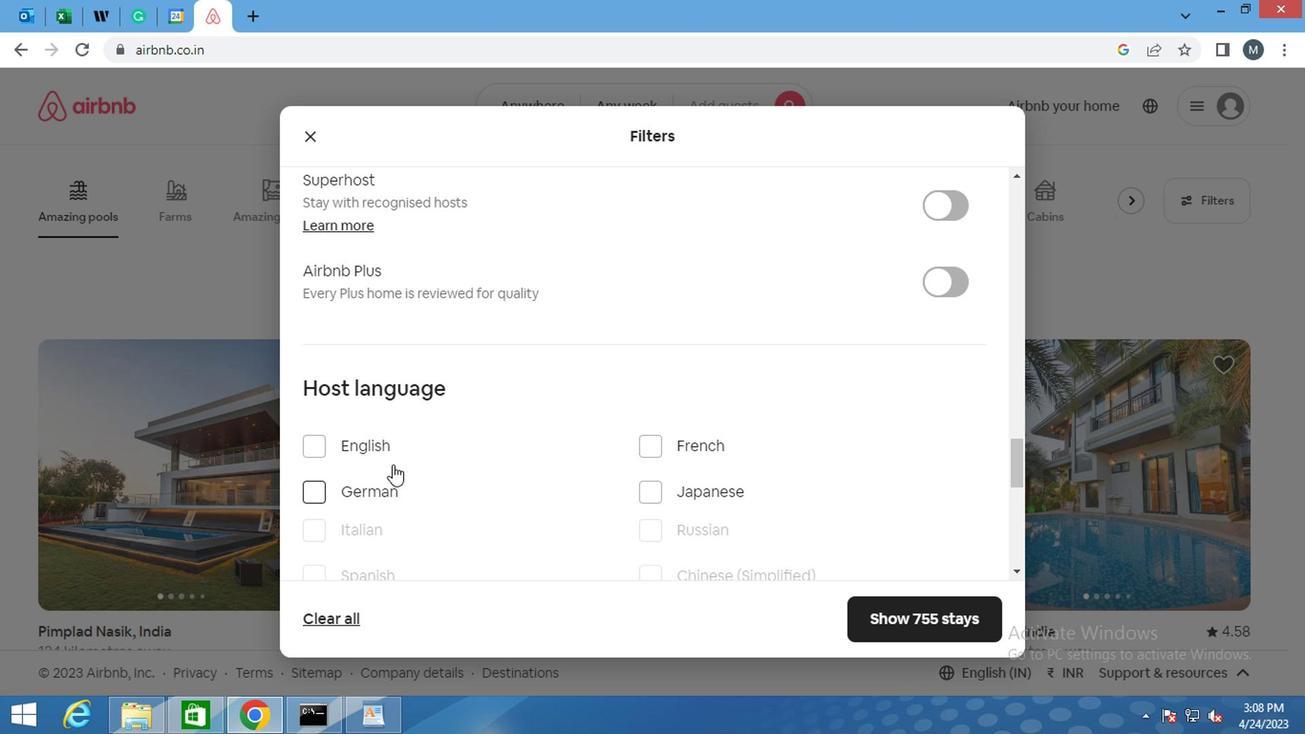 
Action: Mouse moved to (310, 385)
Screenshot: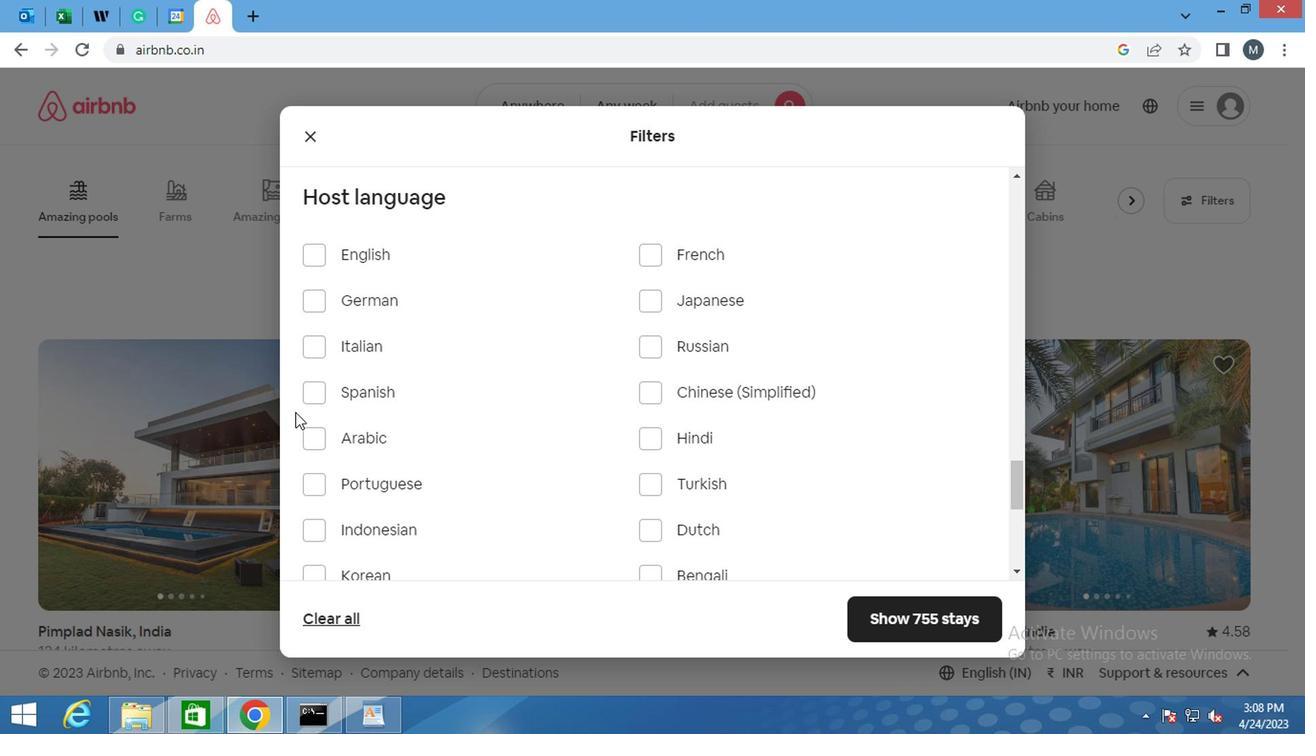 
Action: Mouse pressed left at (310, 385)
Screenshot: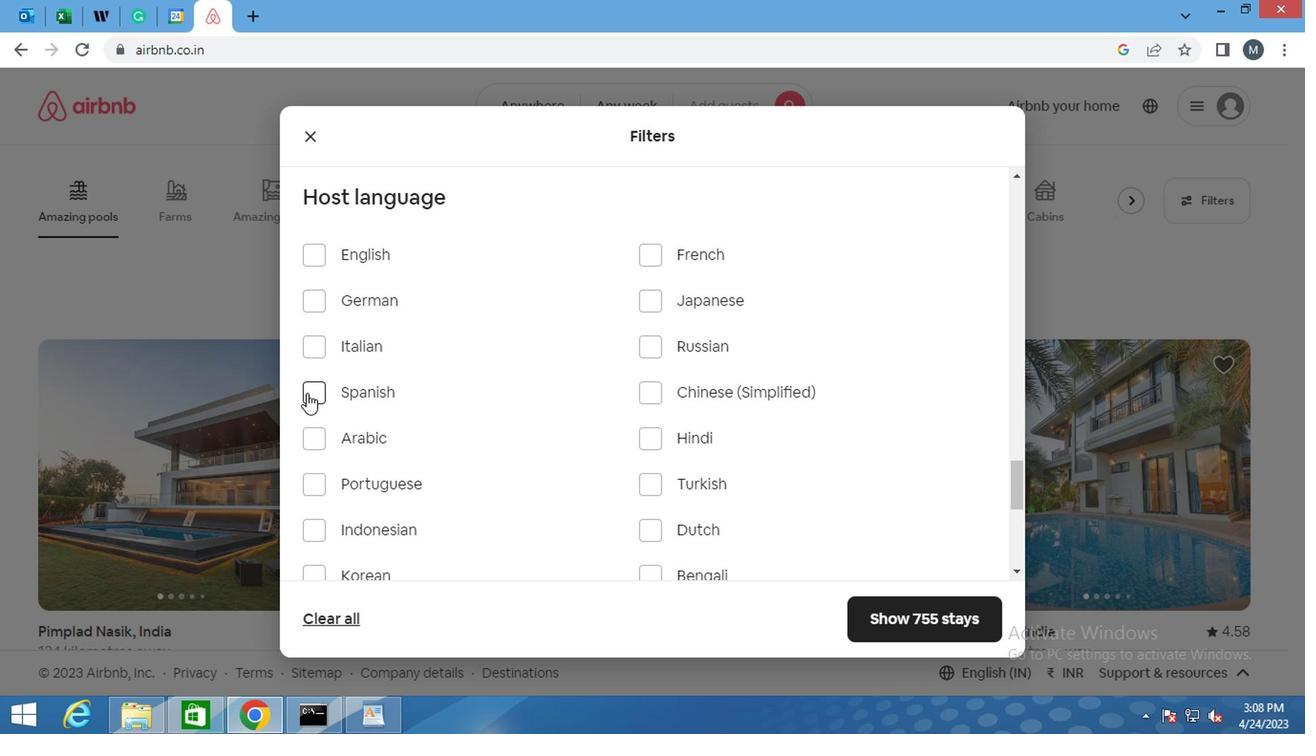 
Action: Mouse moved to (901, 574)
Screenshot: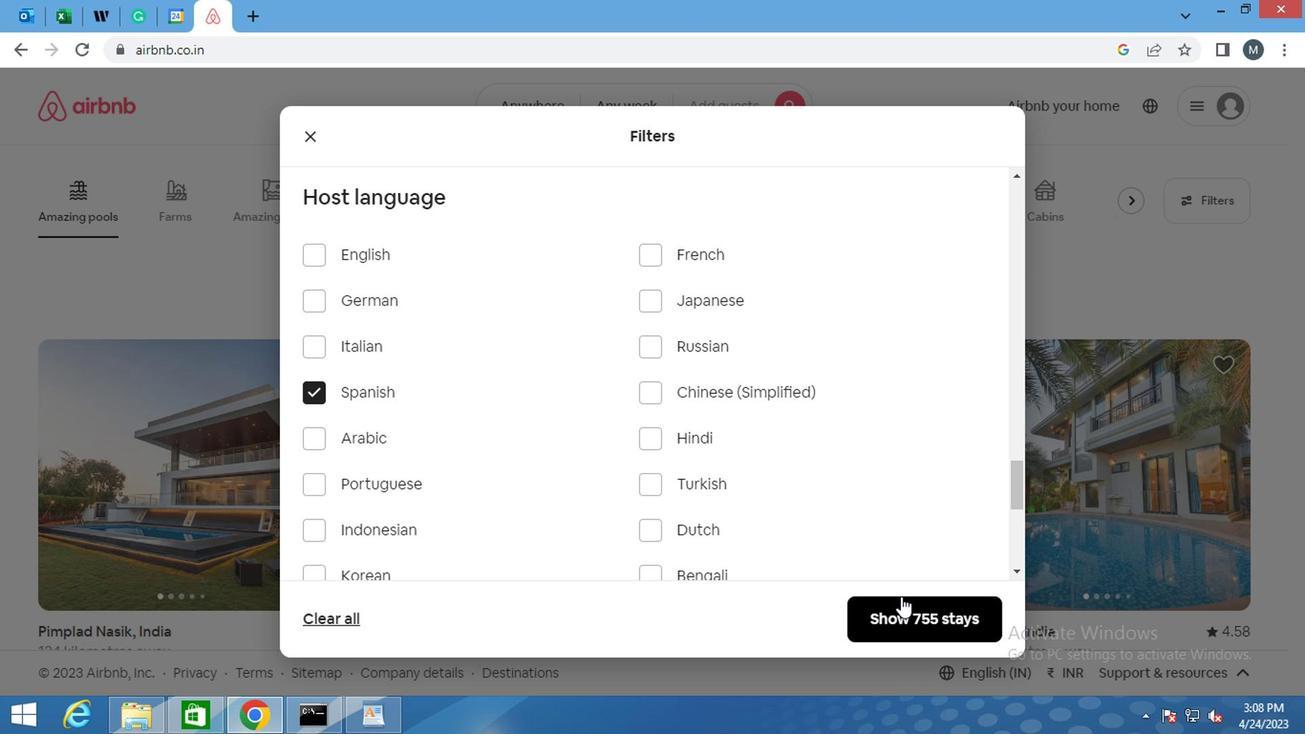 
Action: Mouse pressed left at (901, 574)
Screenshot: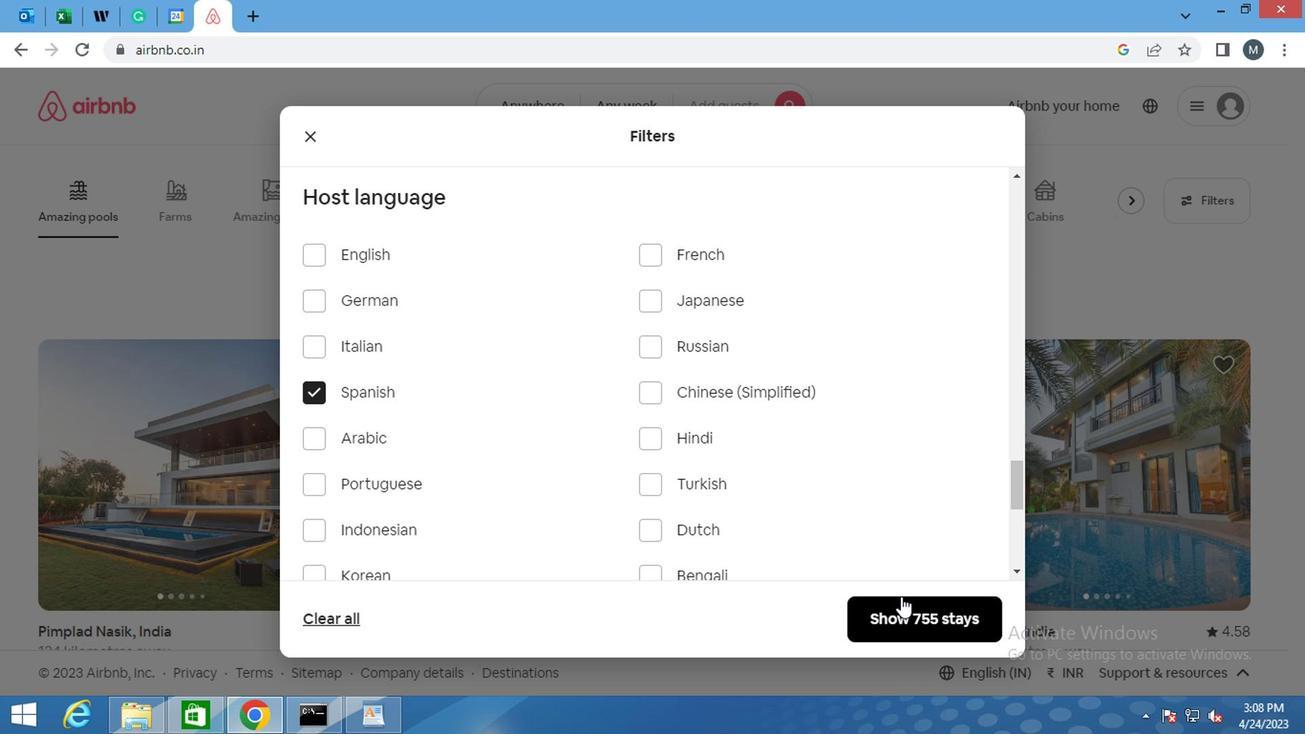
Action: Mouse moved to (901, 593)
Screenshot: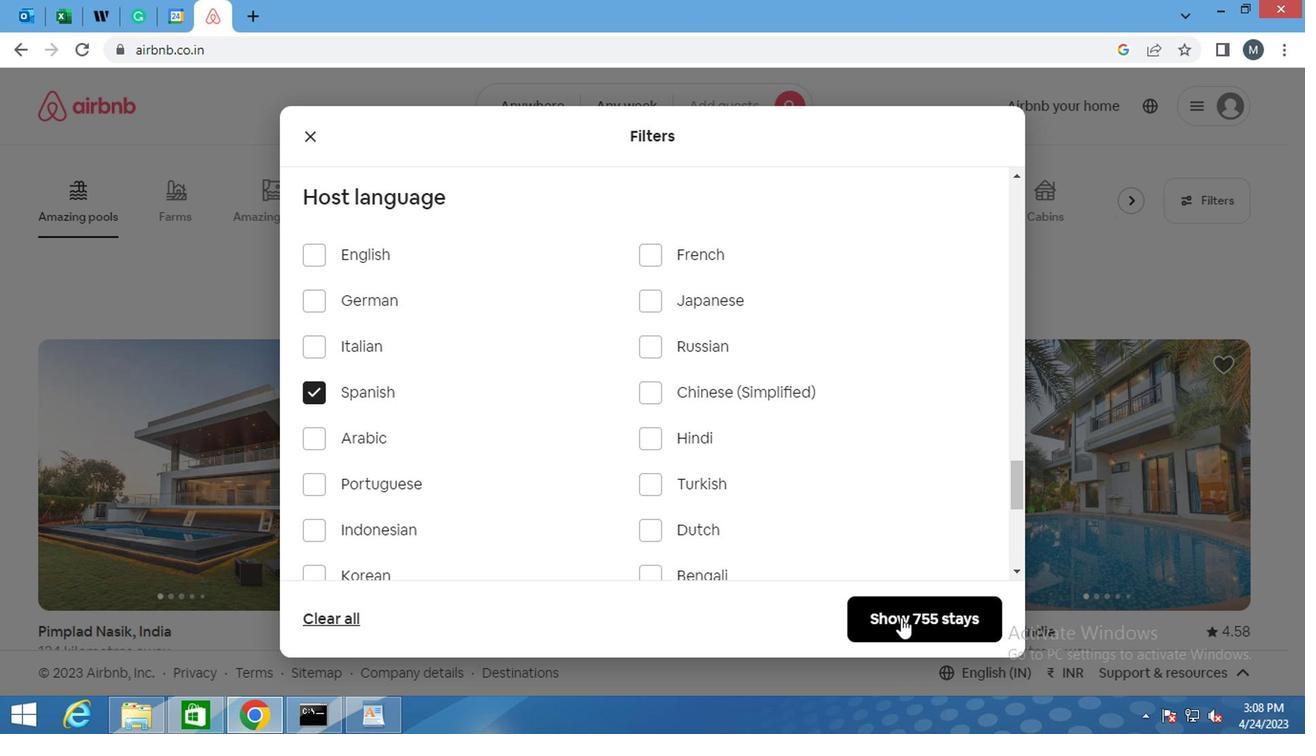 
Action: Mouse pressed left at (901, 593)
Screenshot: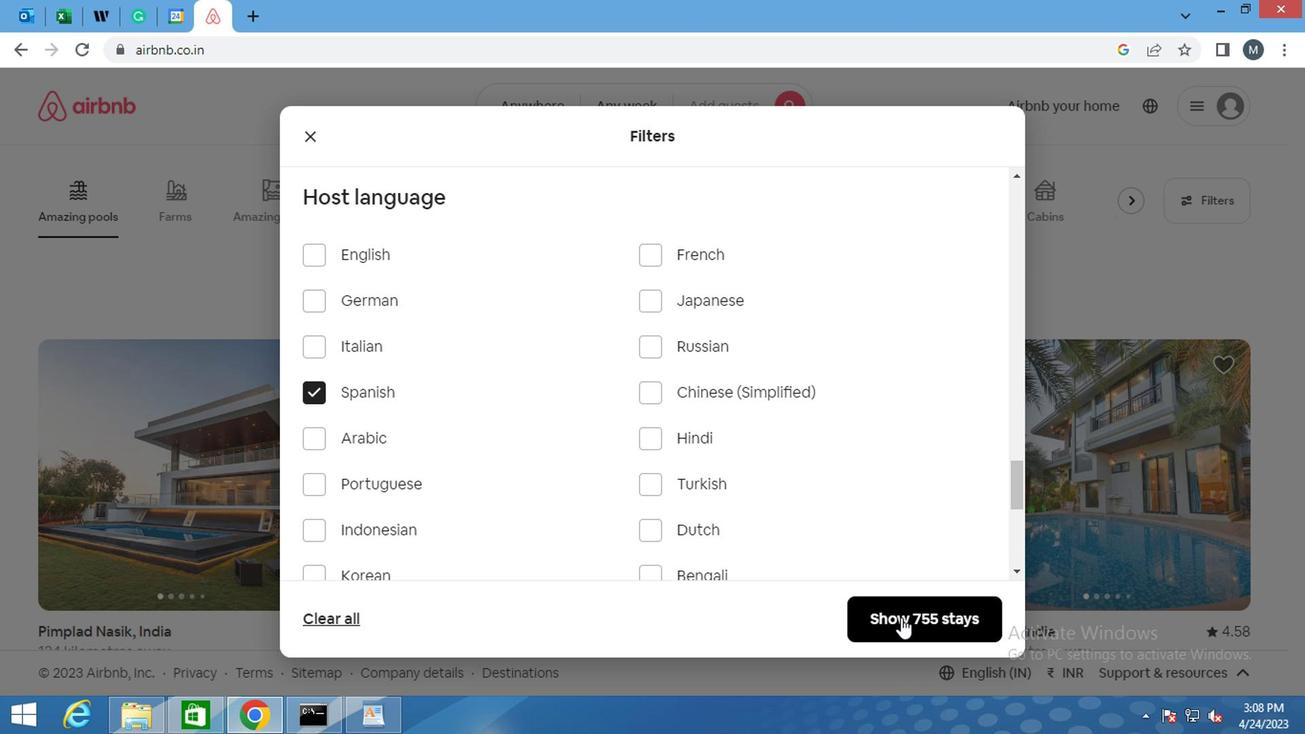
Action: Mouse moved to (903, 593)
Screenshot: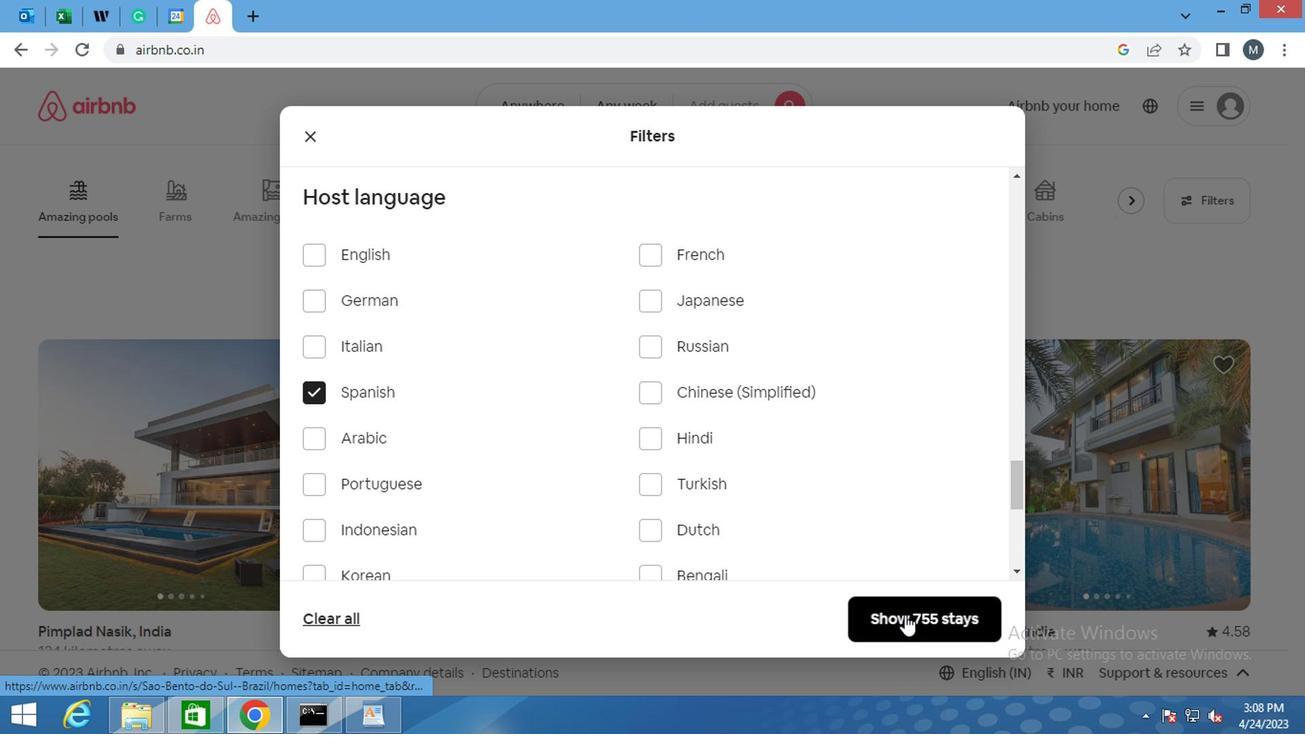 
Action: Key pressed <Key.f6>
Screenshot: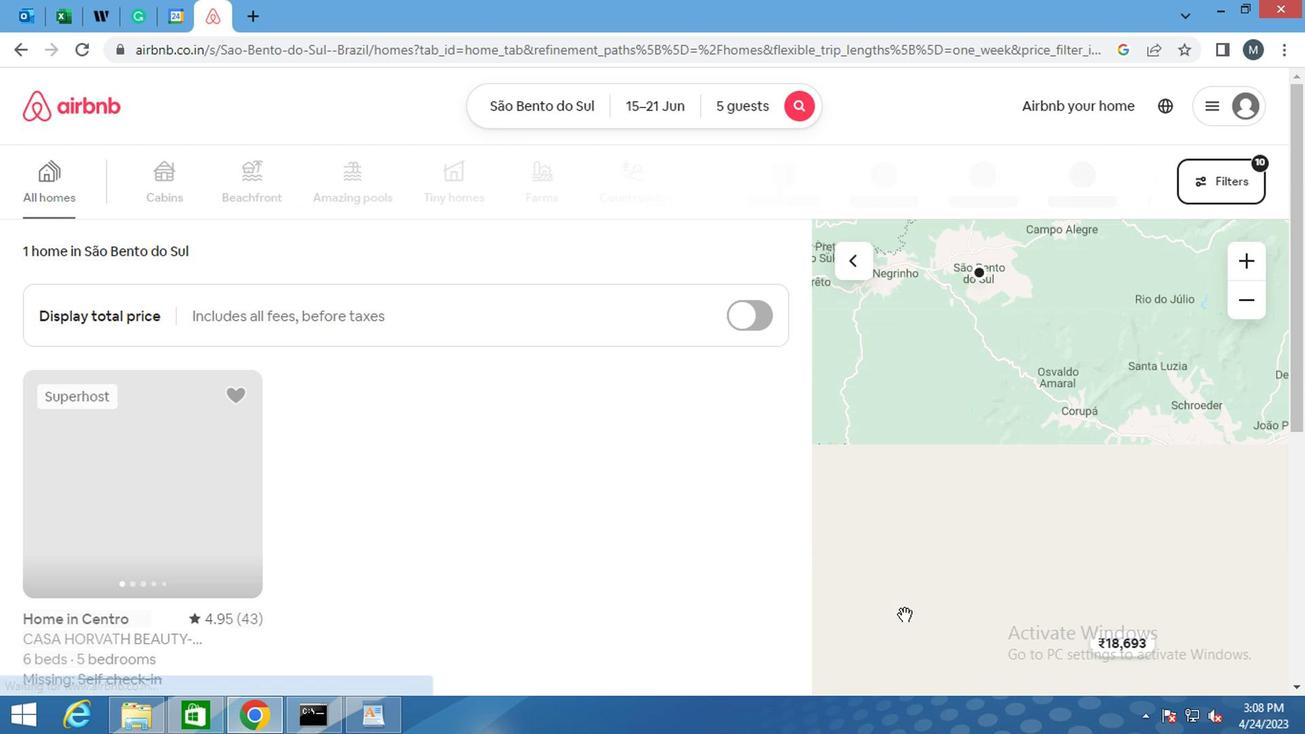 
